 Task: Find connections with filter location Barpāli with filter topic #hr with filter profile language French with filter current company EInfochips (An Arrow Company) with filter school St. Michael's High School - India with filter industry Hospitals and Health Care with filter service category Videography with filter keywords title Software Engineer
Action: Mouse moved to (626, 84)
Screenshot: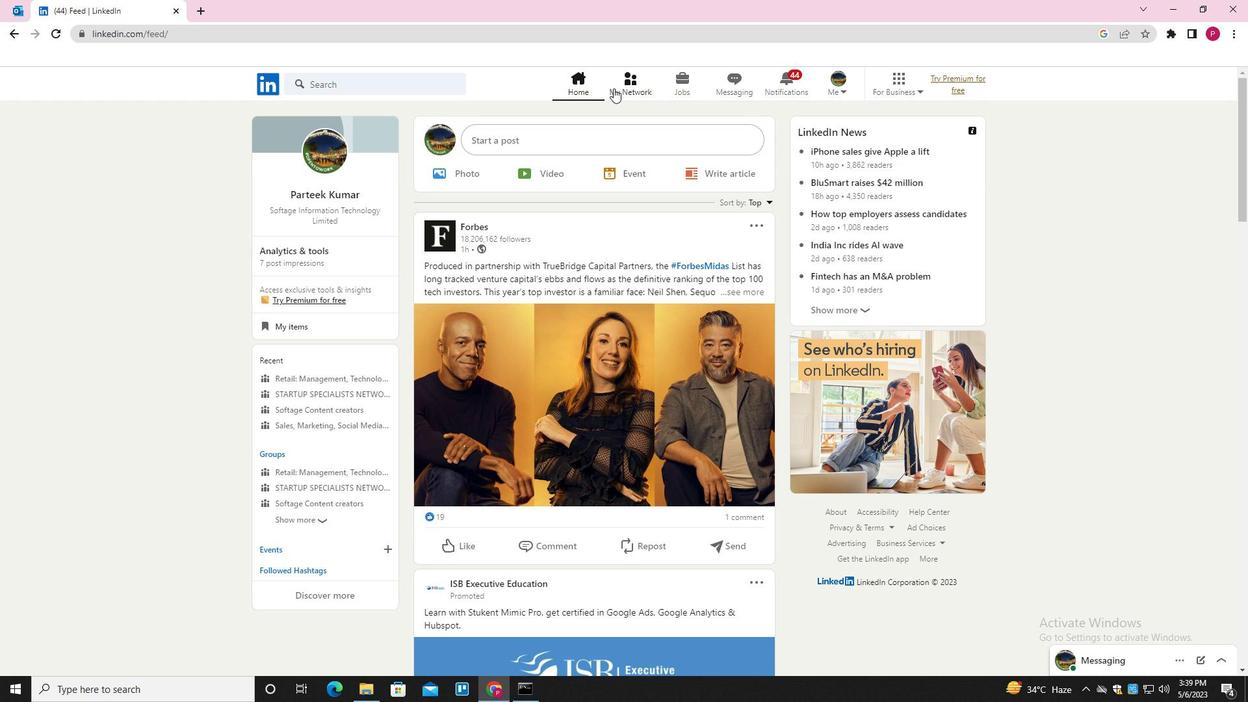
Action: Mouse pressed left at (626, 84)
Screenshot: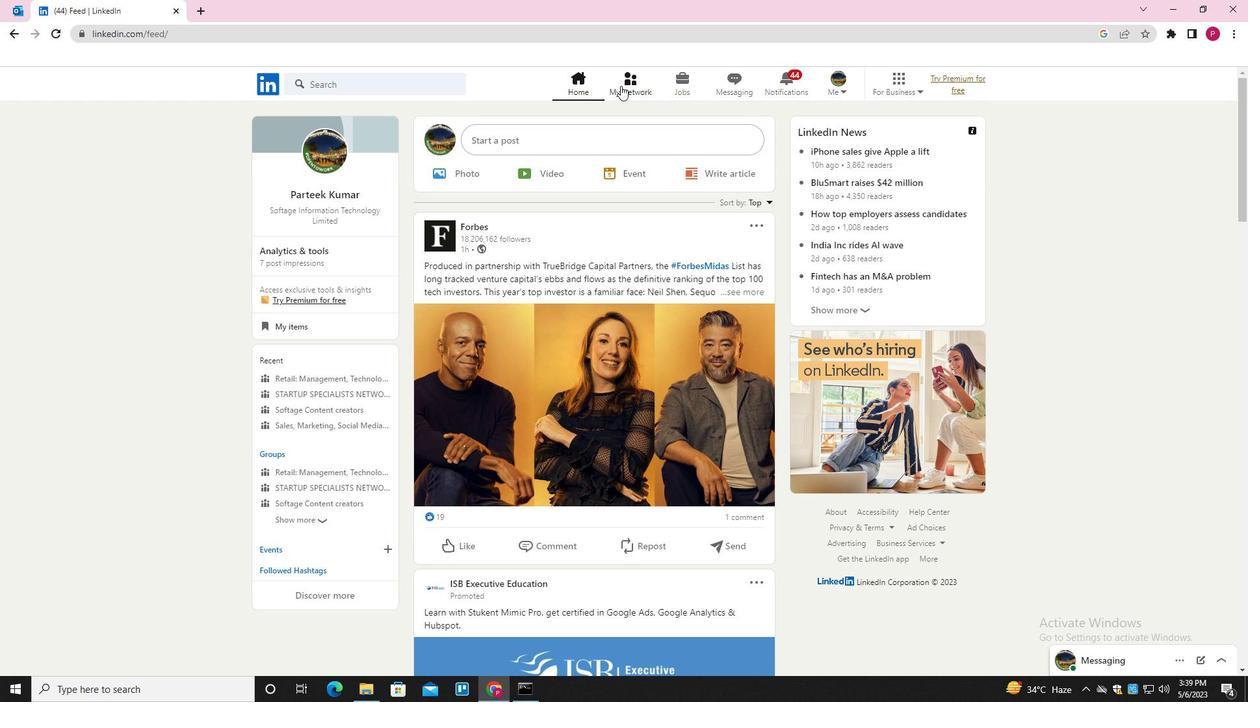 
Action: Mouse moved to (401, 159)
Screenshot: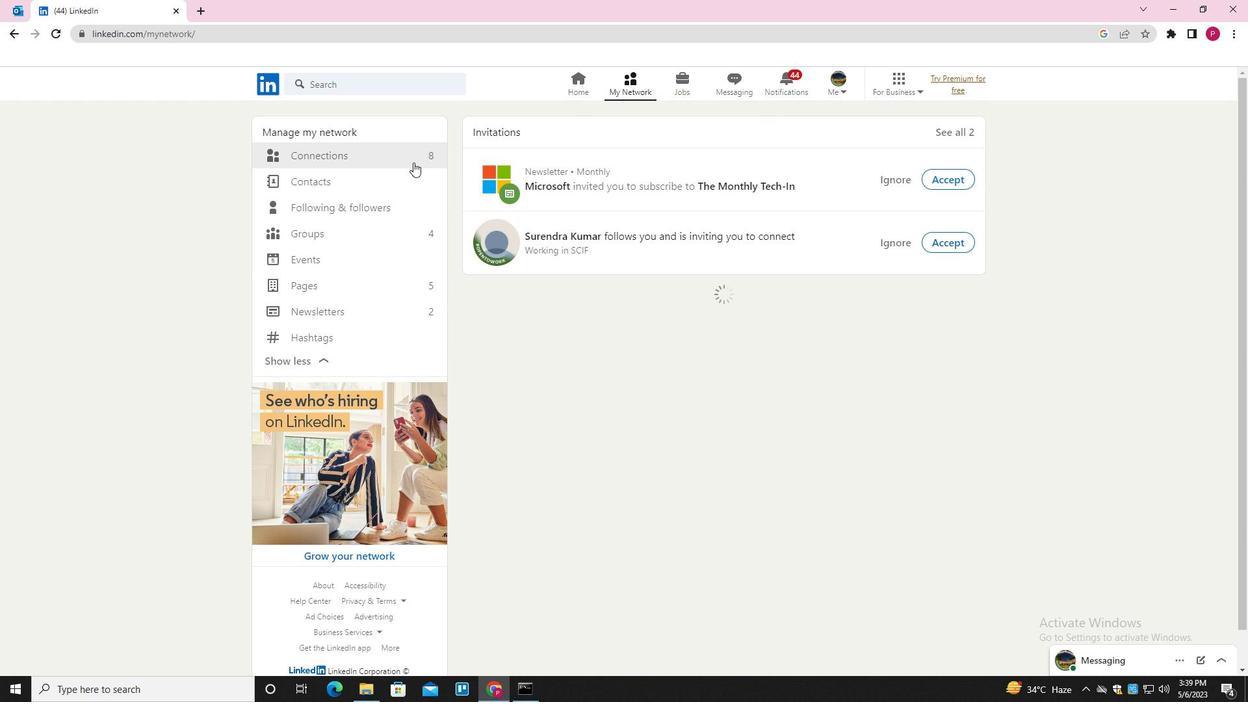 
Action: Mouse pressed left at (401, 159)
Screenshot: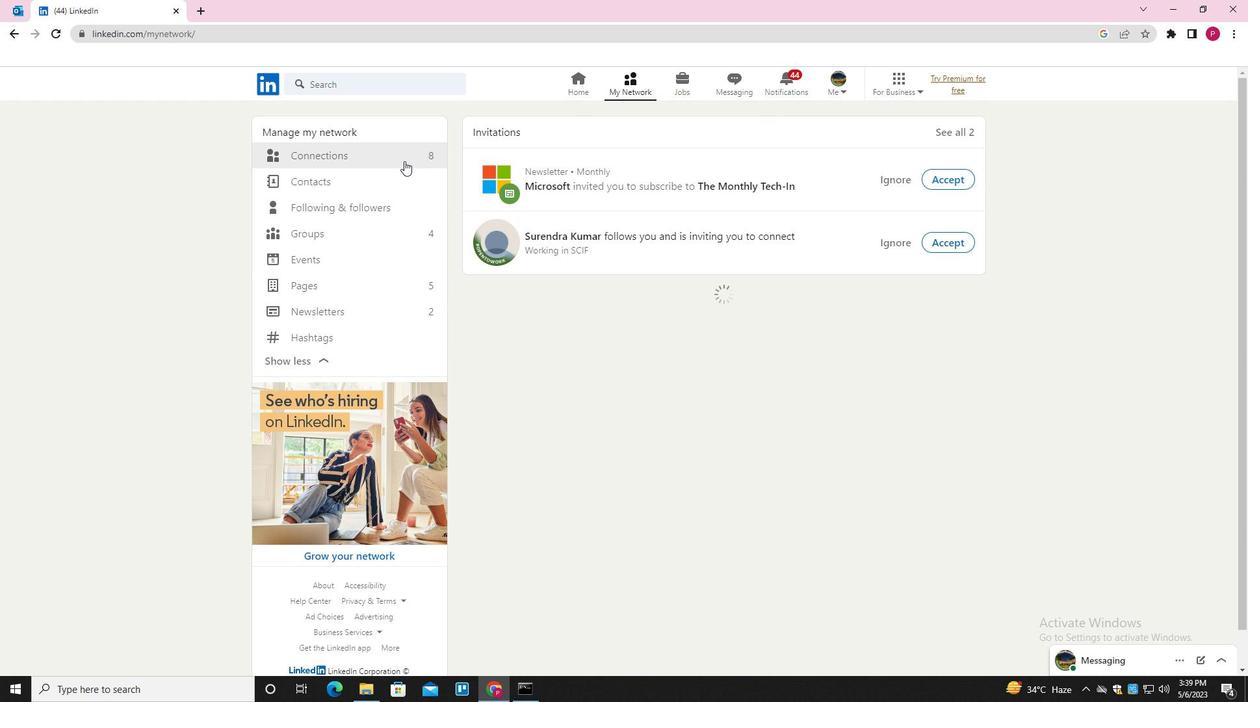 
Action: Mouse moved to (719, 156)
Screenshot: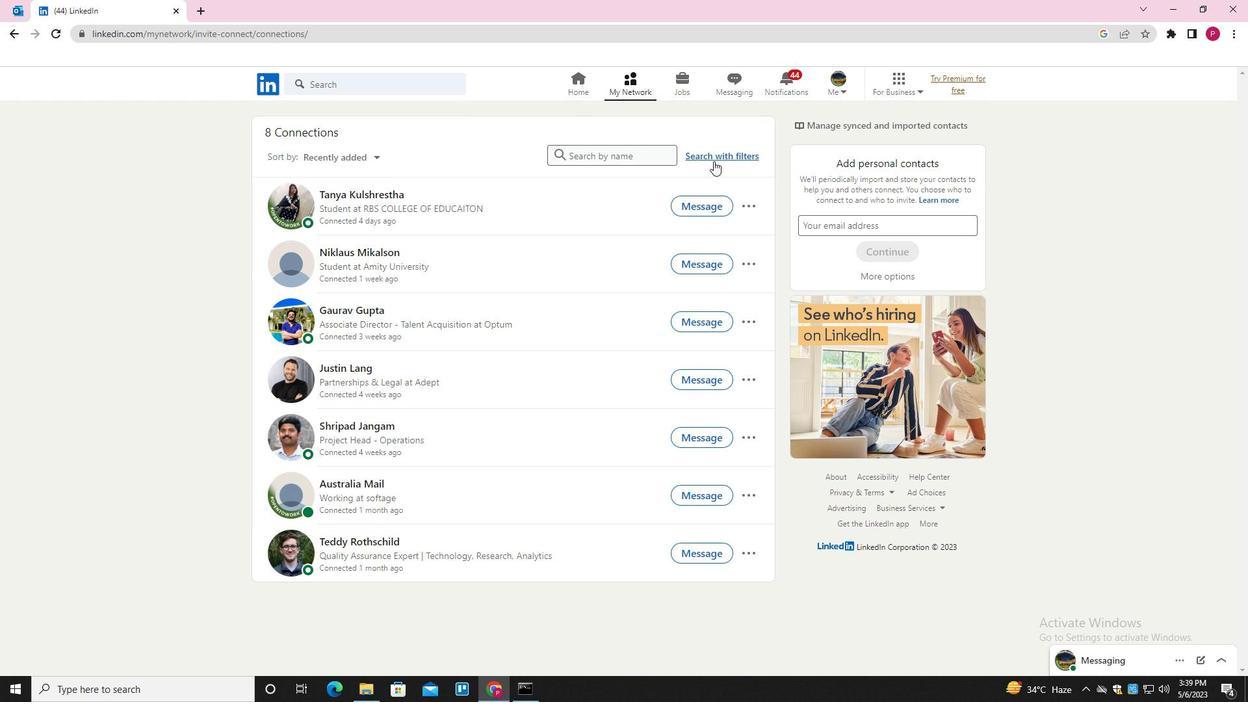 
Action: Mouse pressed left at (719, 156)
Screenshot: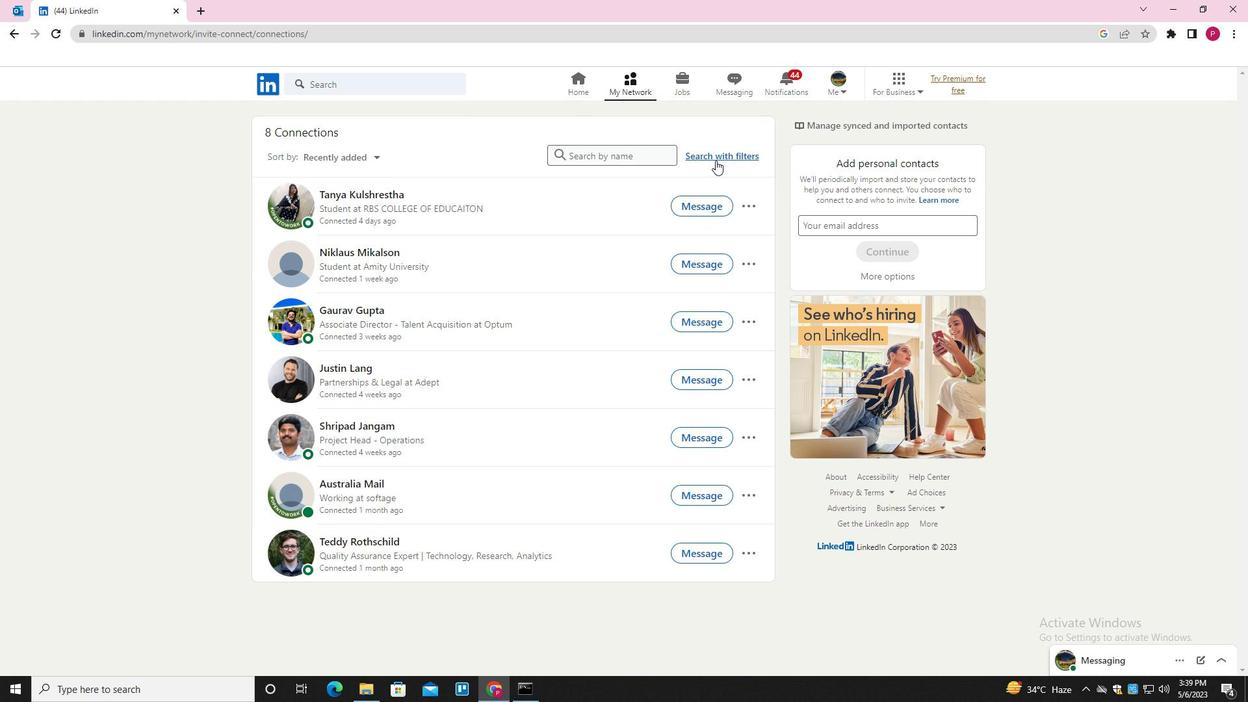 
Action: Mouse moved to (661, 118)
Screenshot: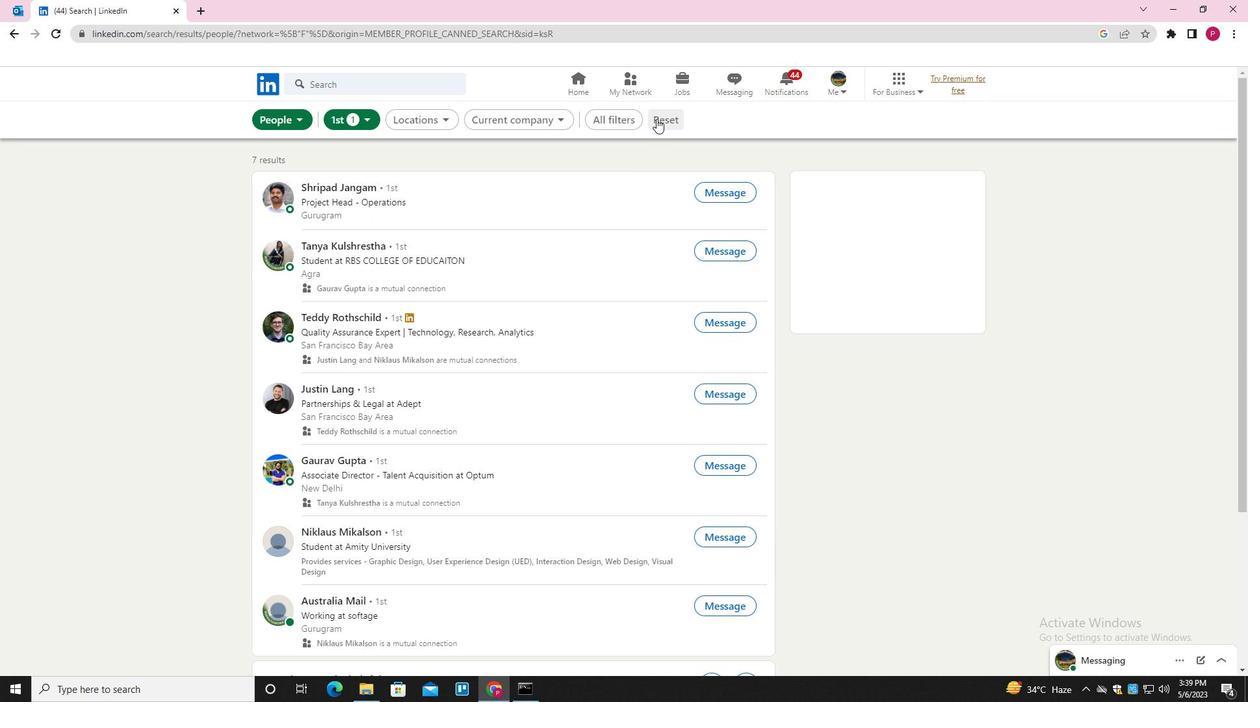 
Action: Mouse pressed left at (661, 118)
Screenshot: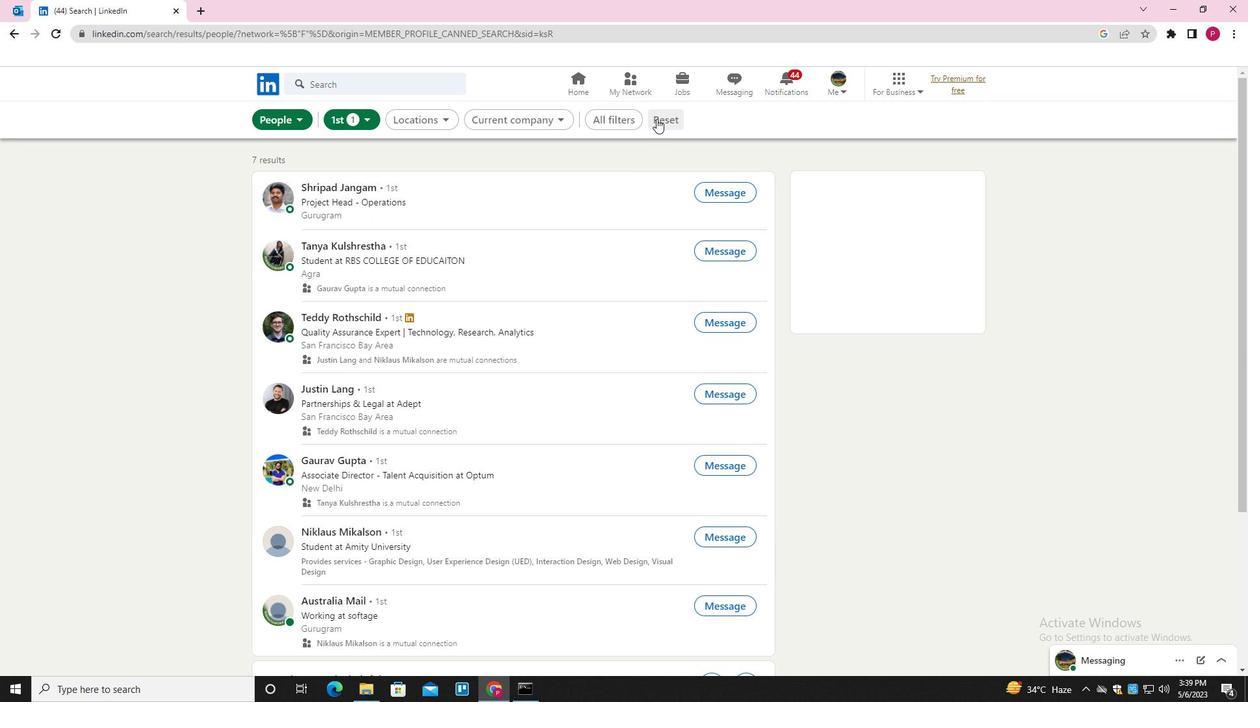 
Action: Mouse moved to (630, 123)
Screenshot: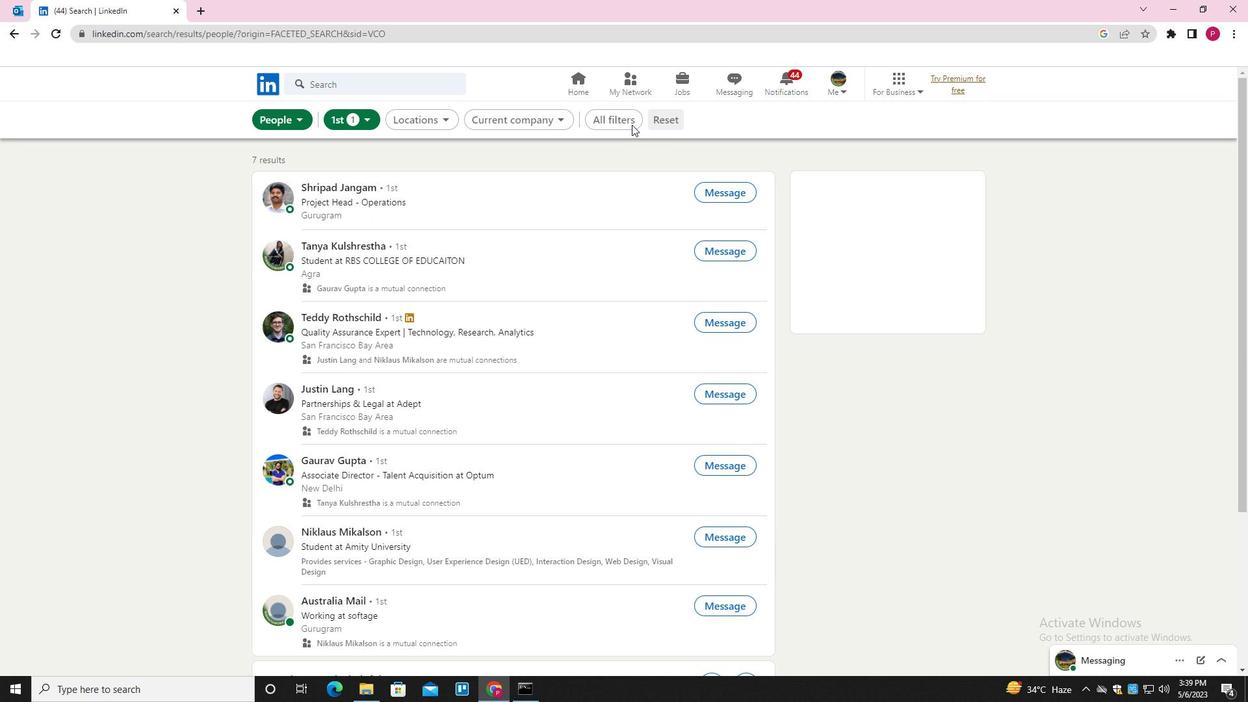 
Action: Mouse pressed left at (630, 123)
Screenshot: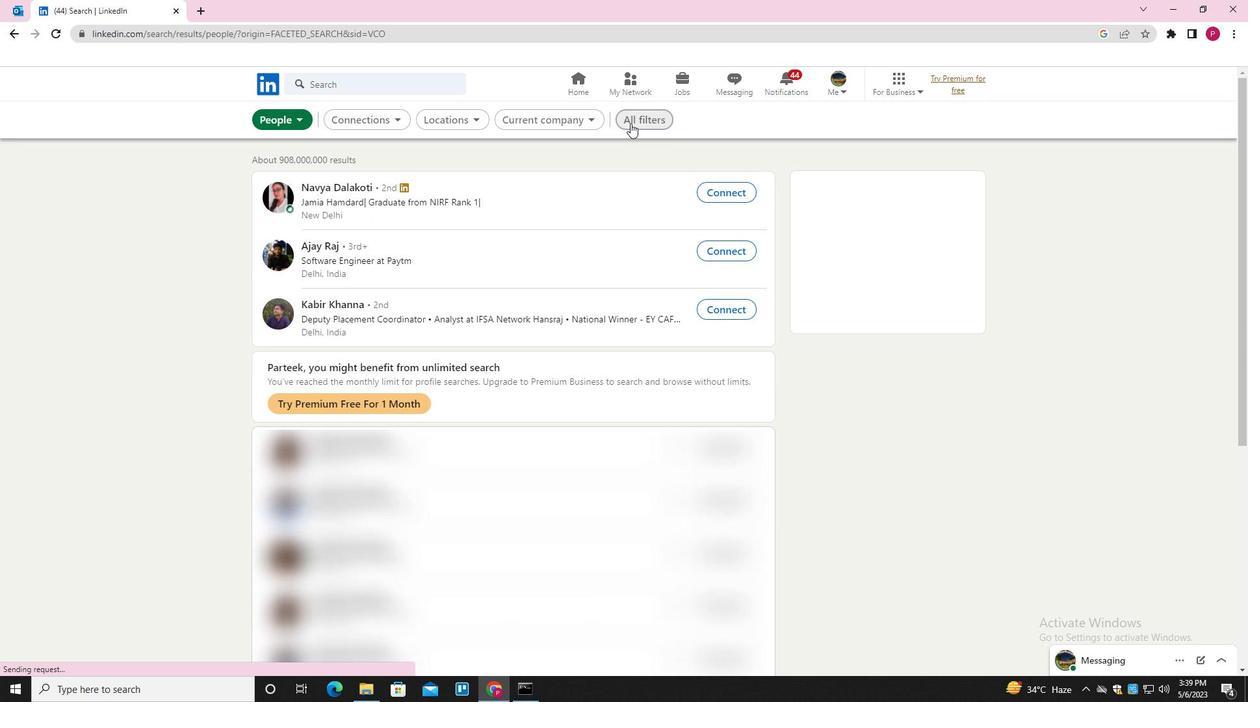 
Action: Mouse moved to (971, 373)
Screenshot: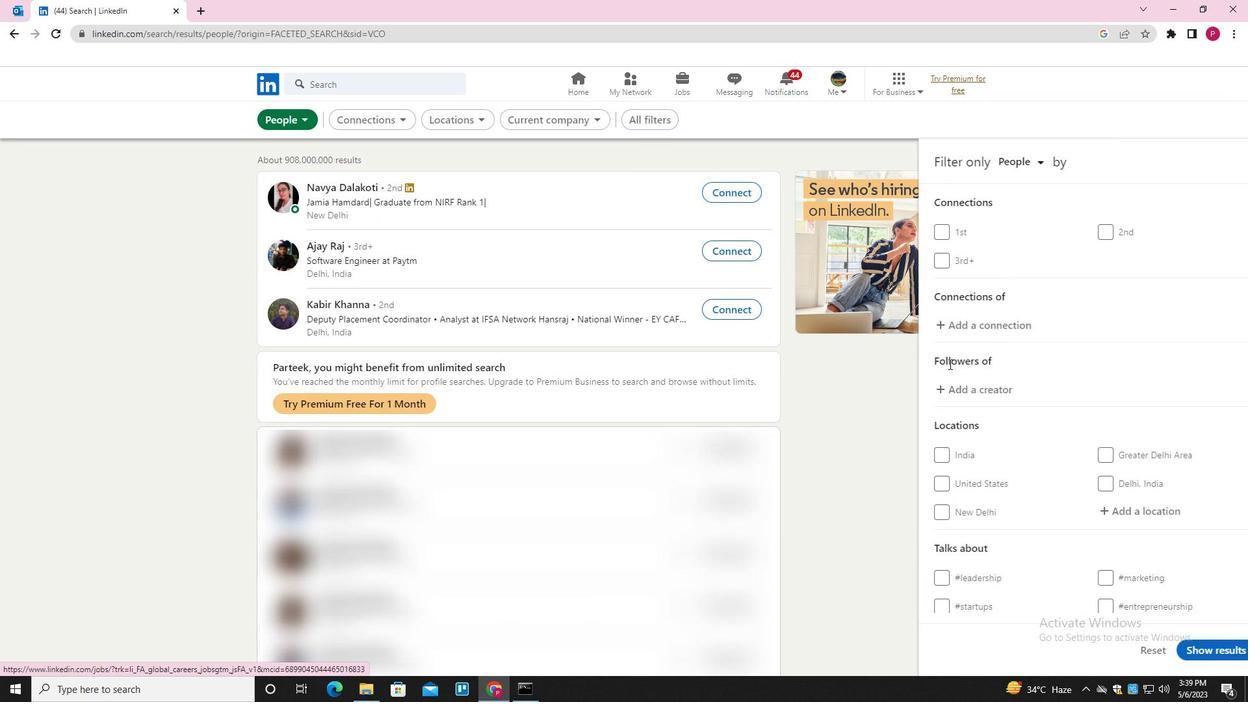 
Action: Mouse scrolled (971, 373) with delta (0, 0)
Screenshot: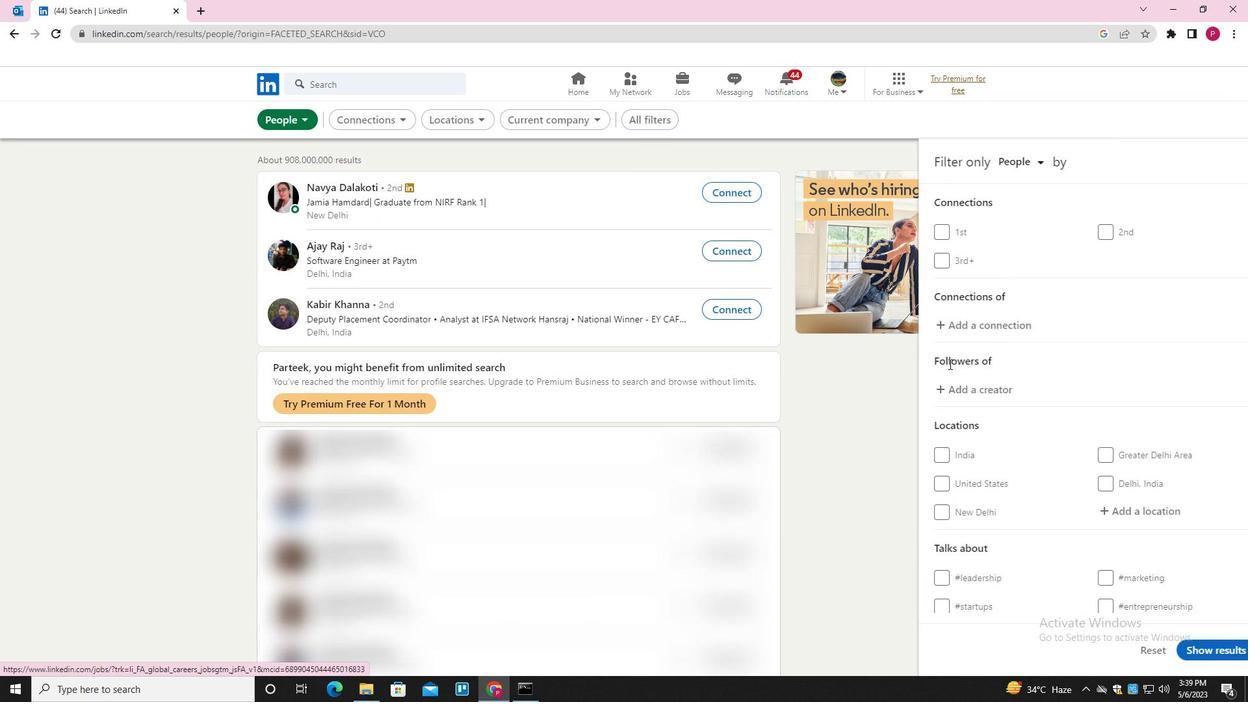 
Action: Mouse moved to (979, 378)
Screenshot: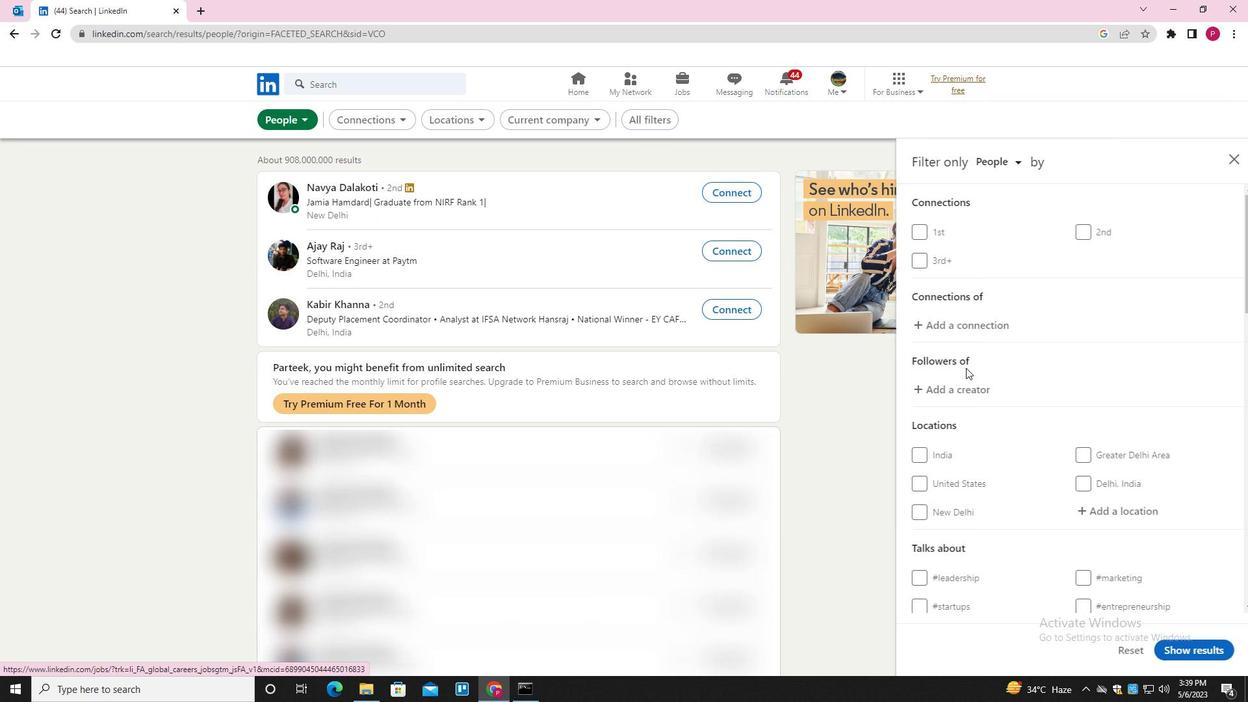 
Action: Mouse scrolled (979, 377) with delta (0, 0)
Screenshot: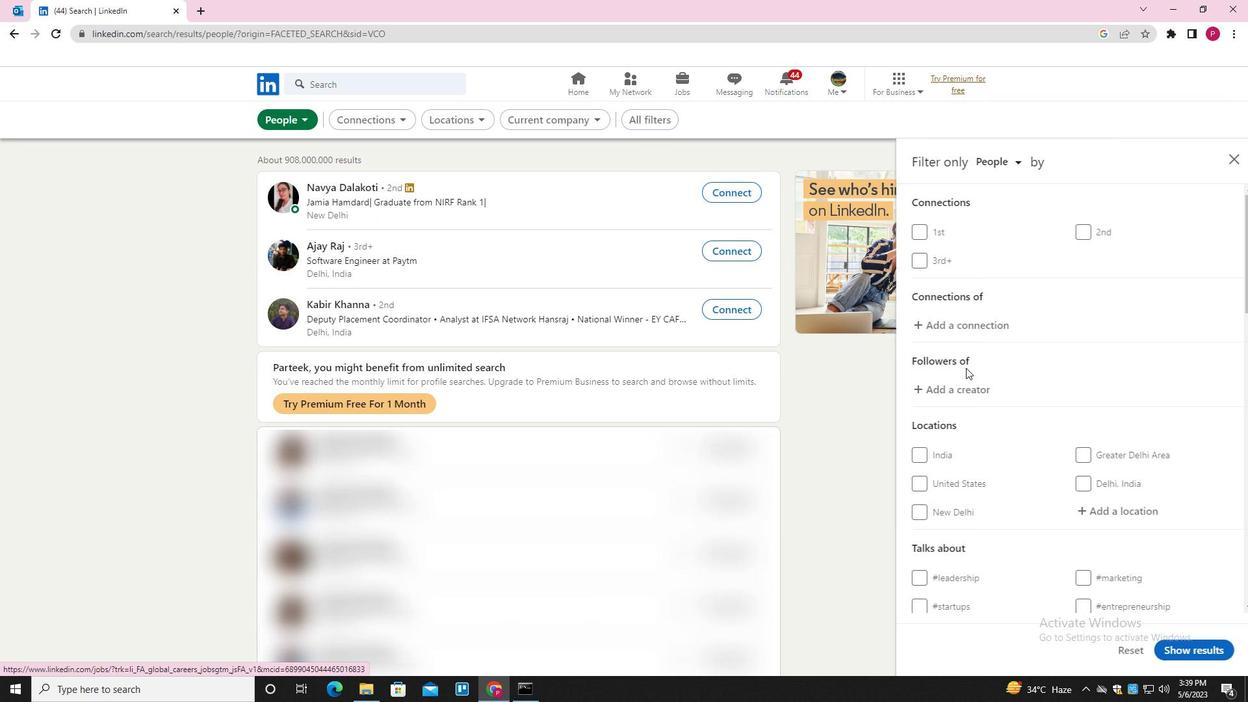 
Action: Mouse moved to (1093, 387)
Screenshot: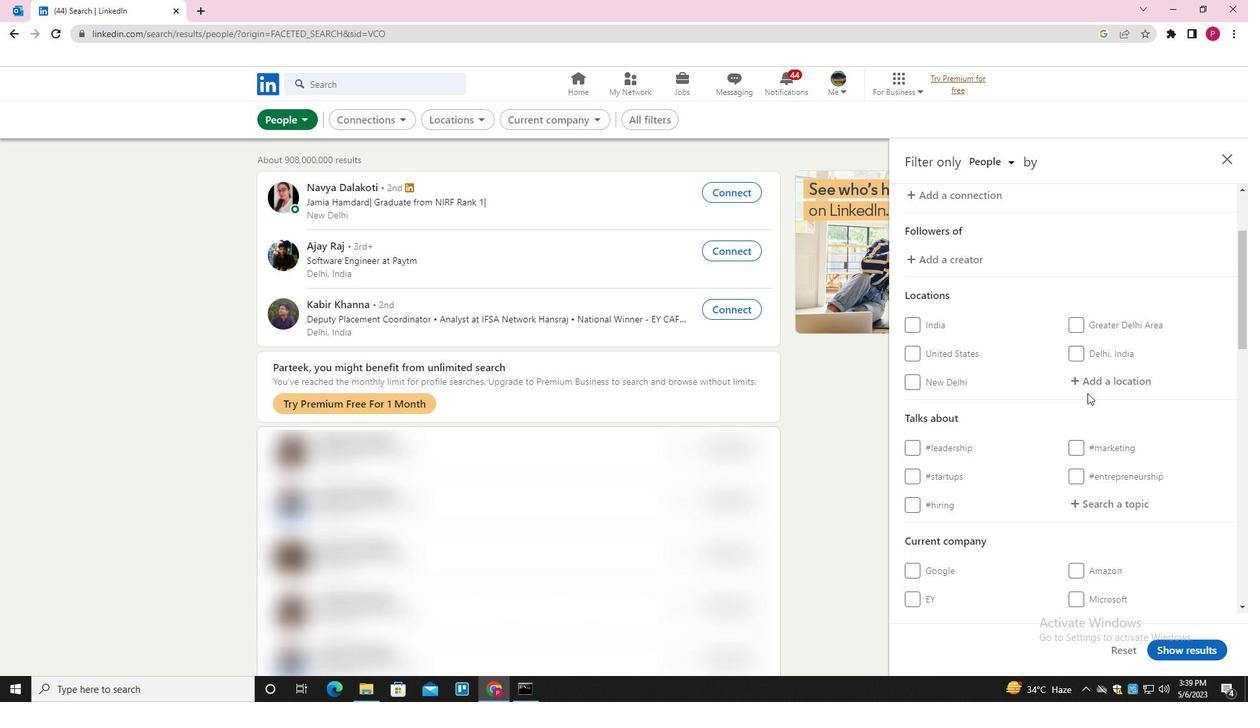 
Action: Mouse pressed left at (1093, 387)
Screenshot: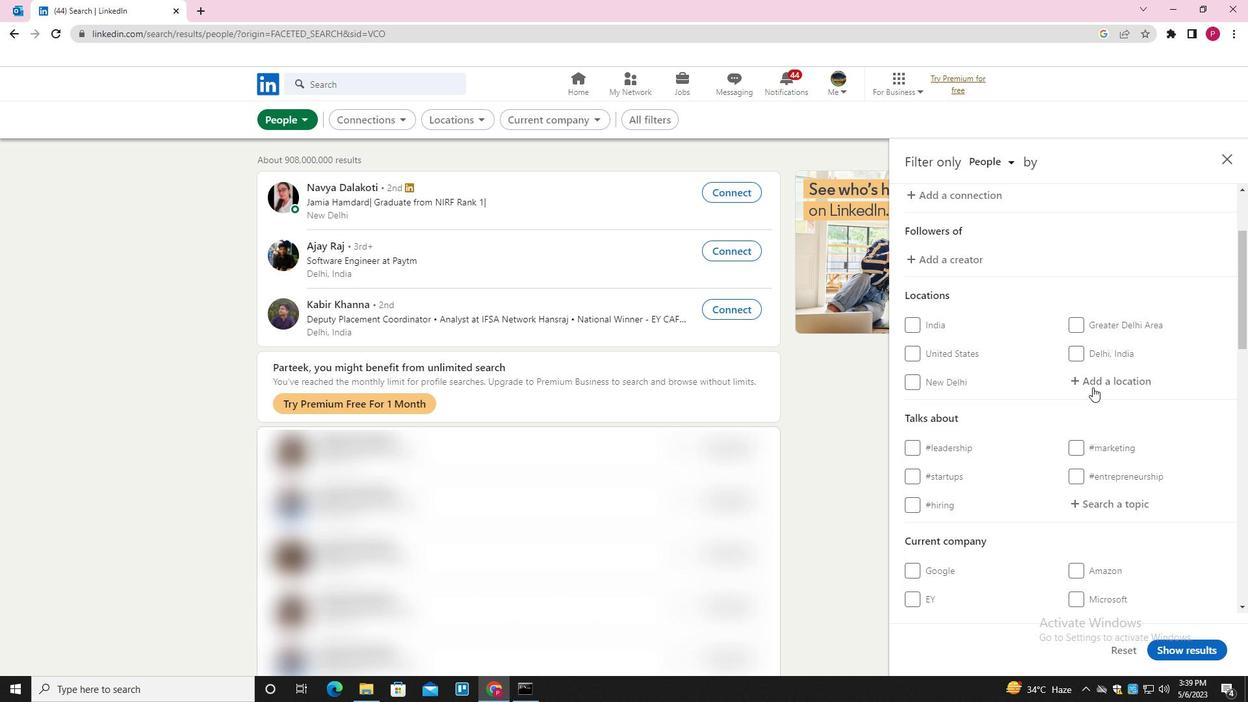 
Action: Mouse moved to (923, 451)
Screenshot: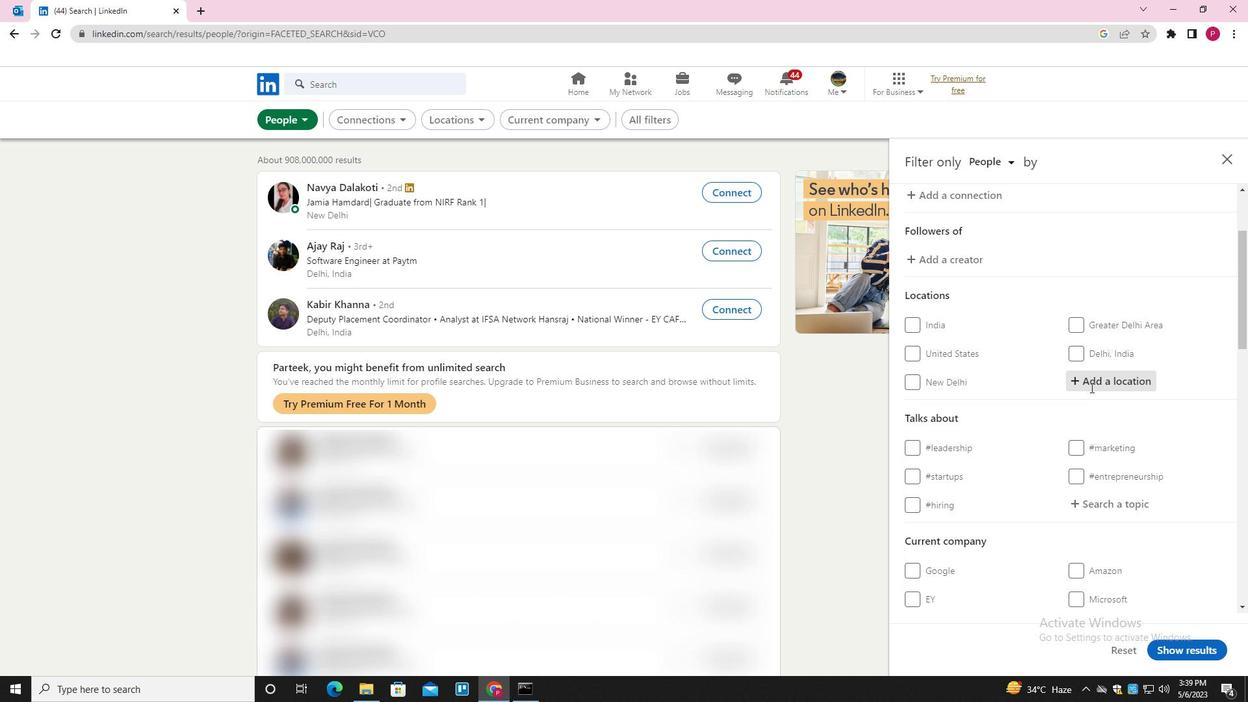 
Action: Key pressed <Key.shift>BARPALI<Key.down><Key.enter>
Screenshot: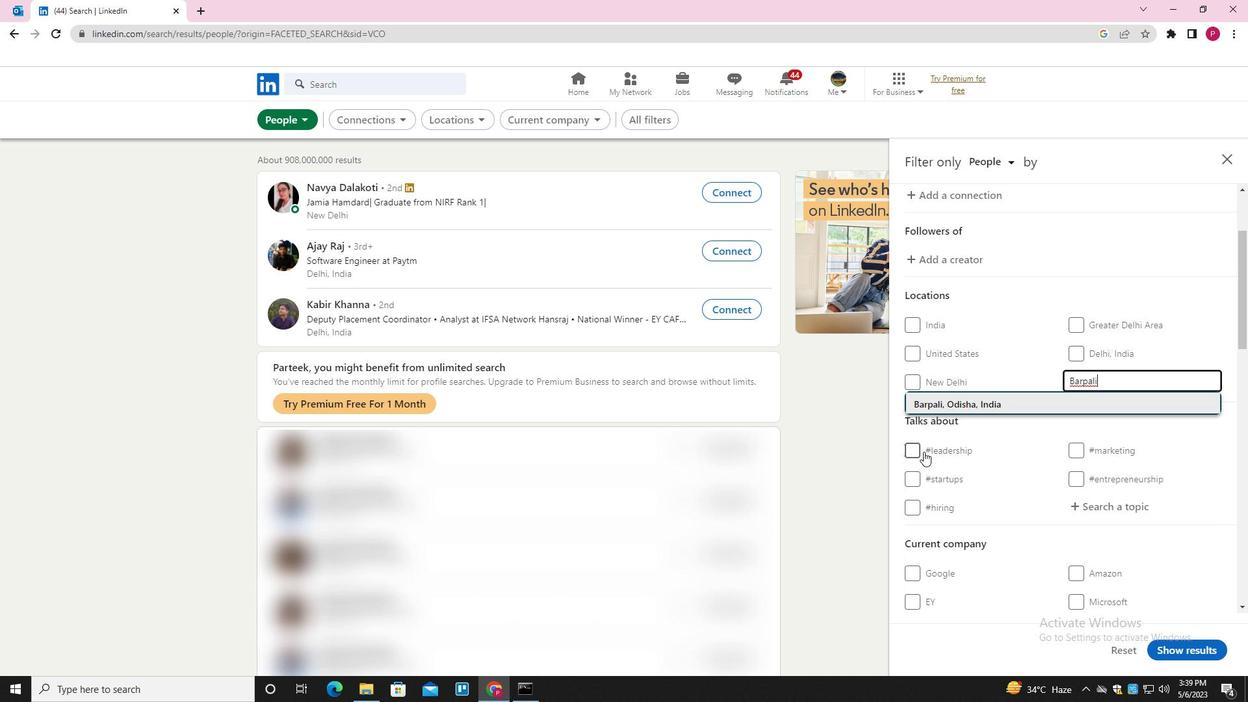 
Action: Mouse moved to (936, 459)
Screenshot: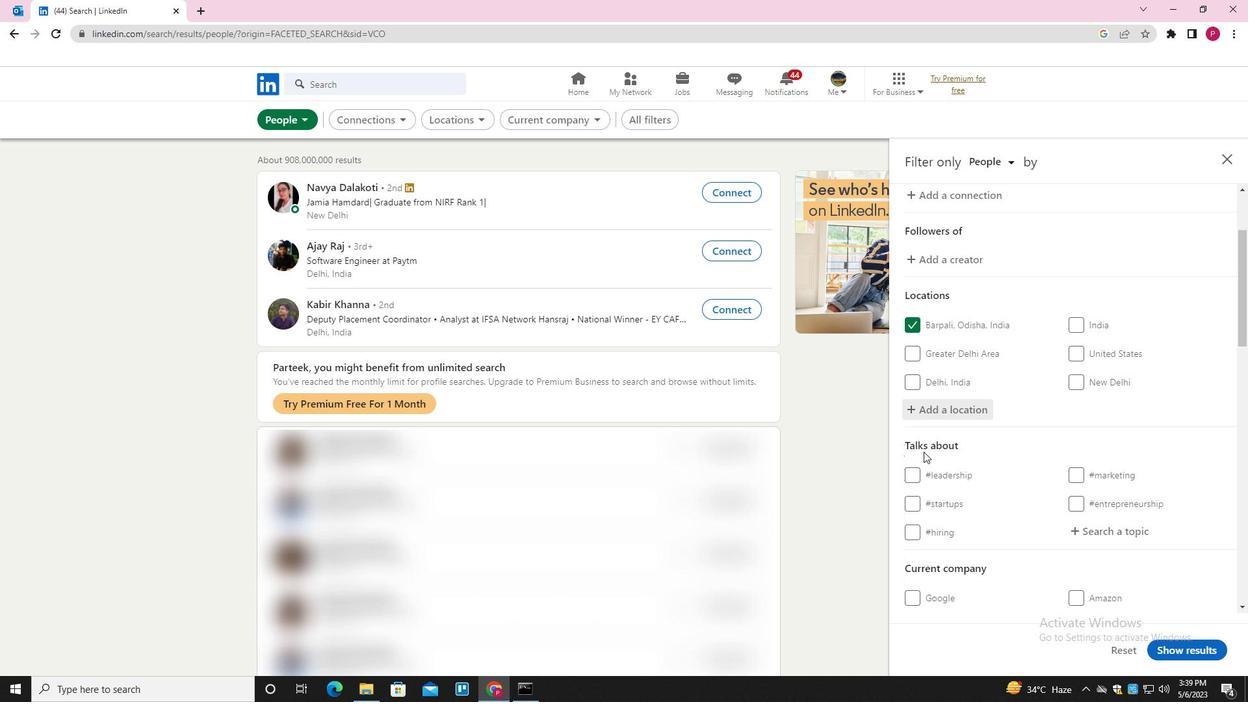 
Action: Mouse scrolled (936, 458) with delta (0, 0)
Screenshot: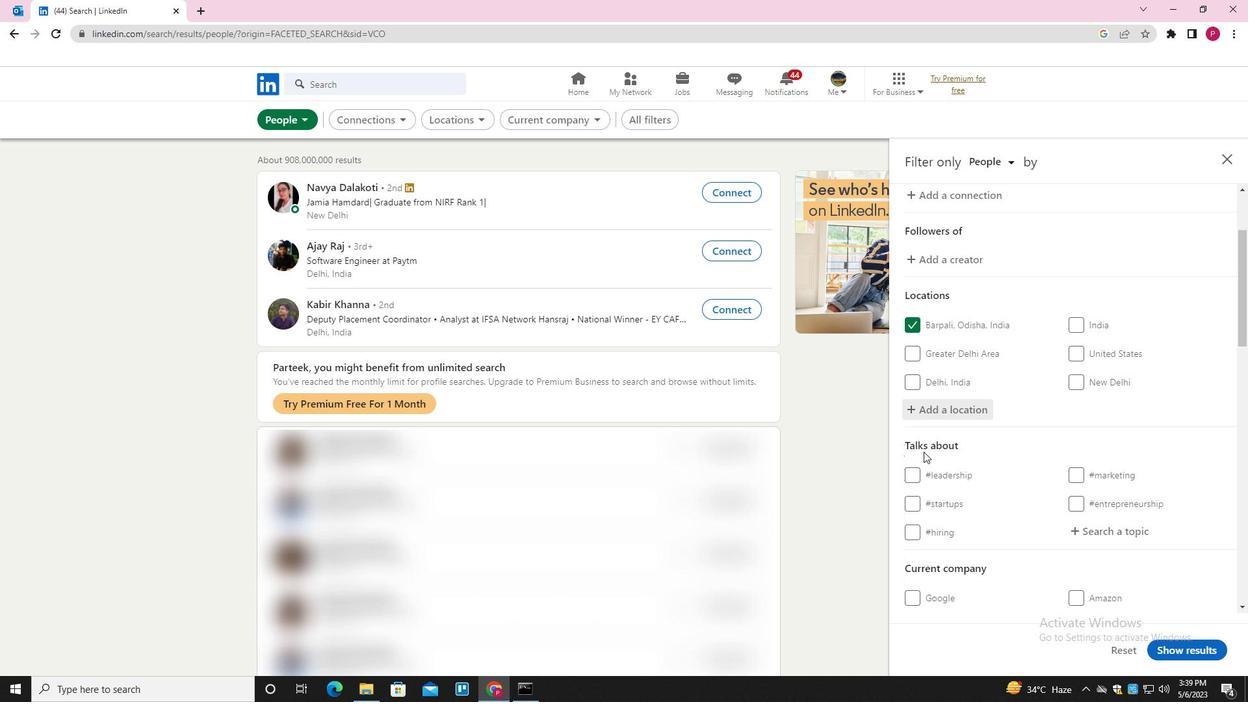 
Action: Mouse moved to (994, 470)
Screenshot: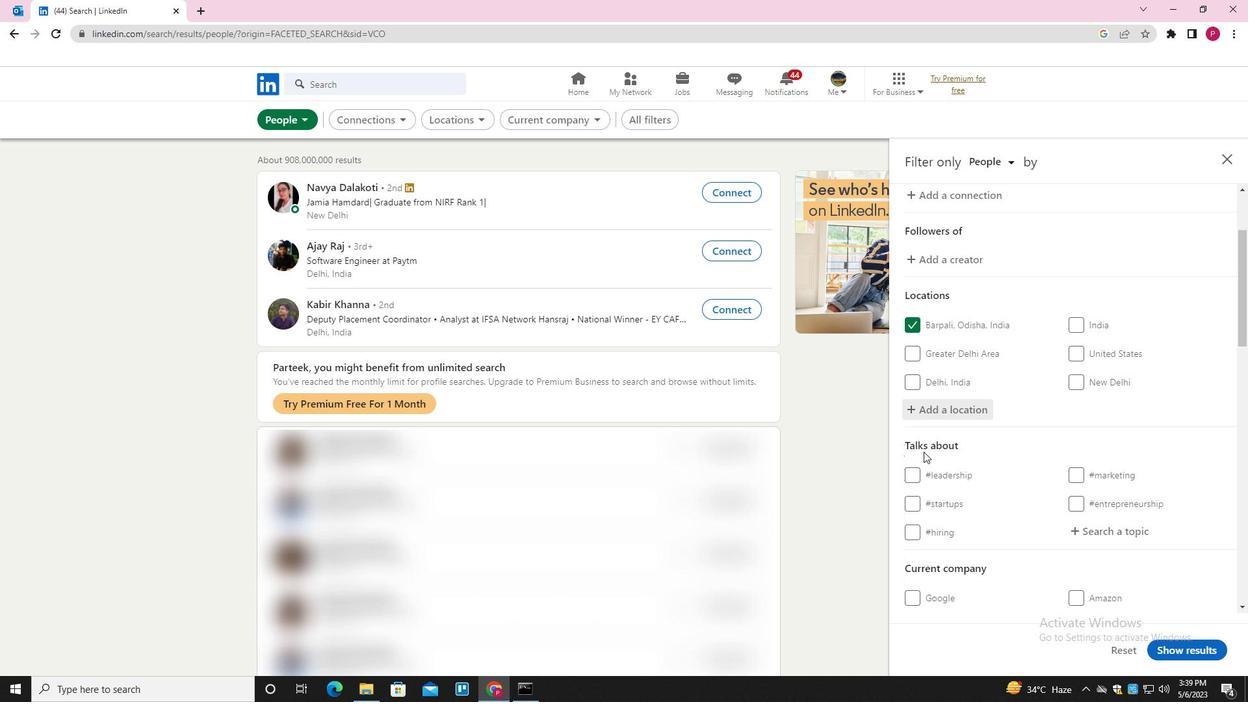 
Action: Mouse scrolled (994, 469) with delta (0, 0)
Screenshot: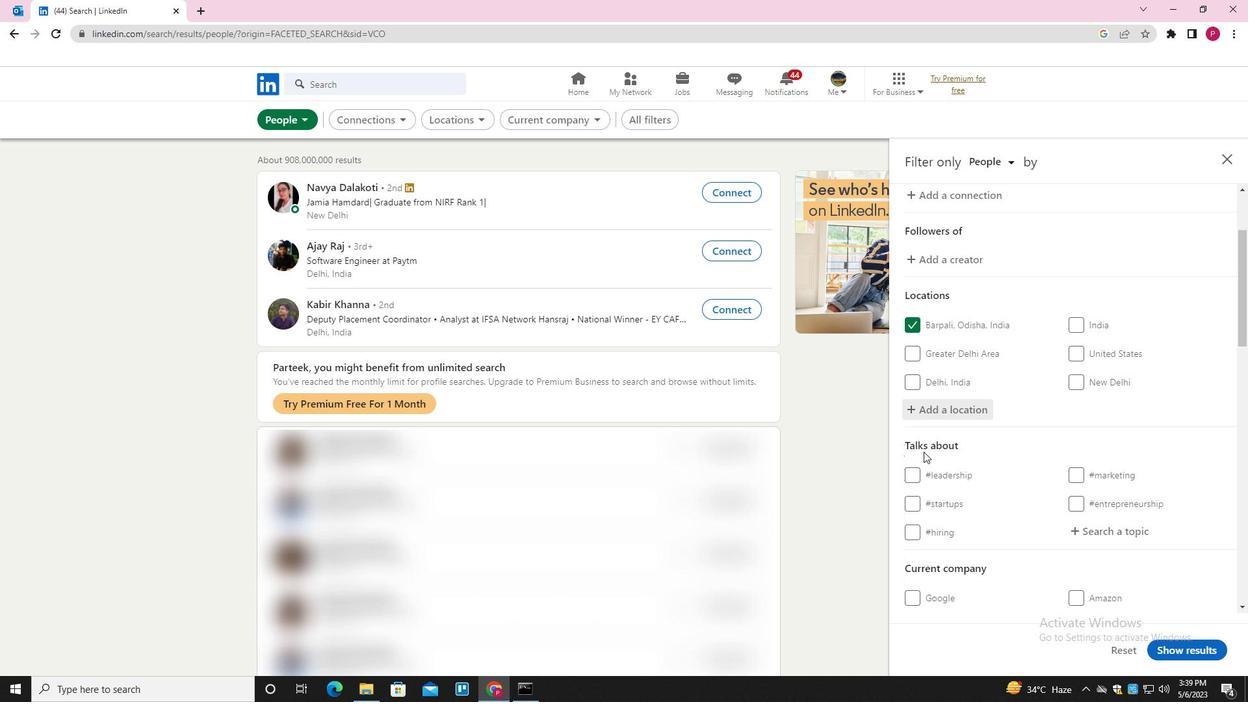 
Action: Mouse moved to (1107, 386)
Screenshot: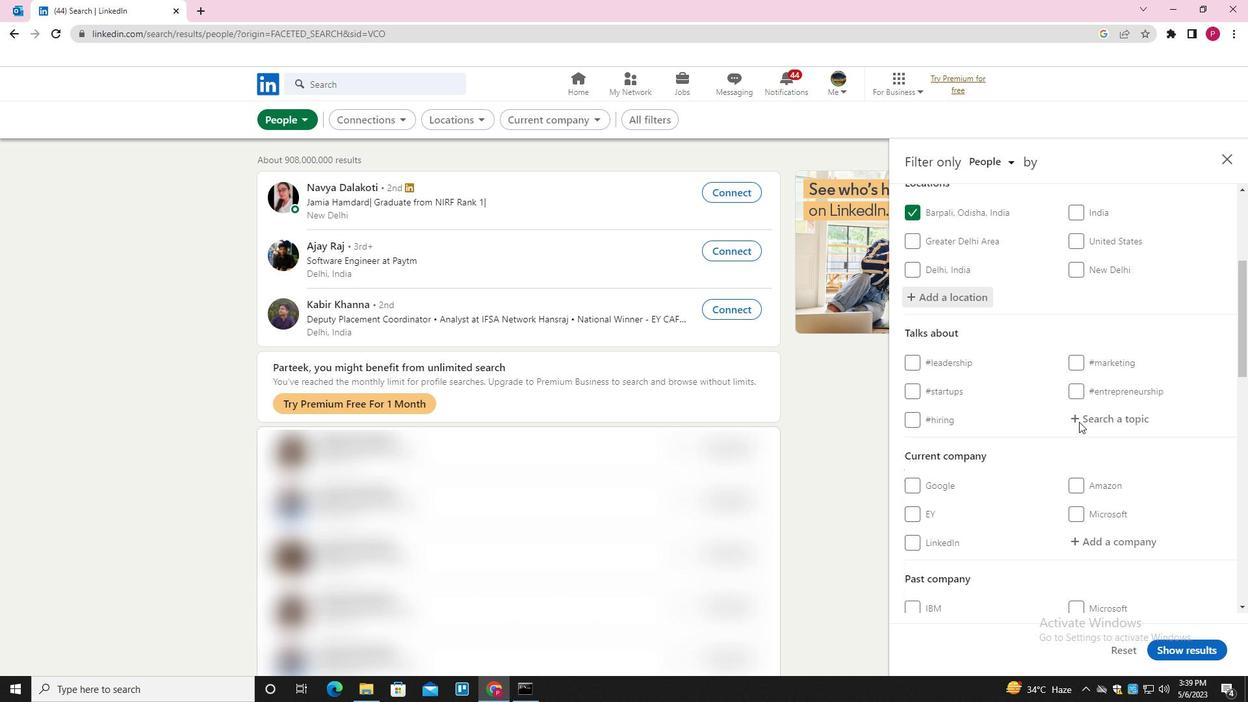 
Action: Mouse pressed left at (1107, 386)
Screenshot: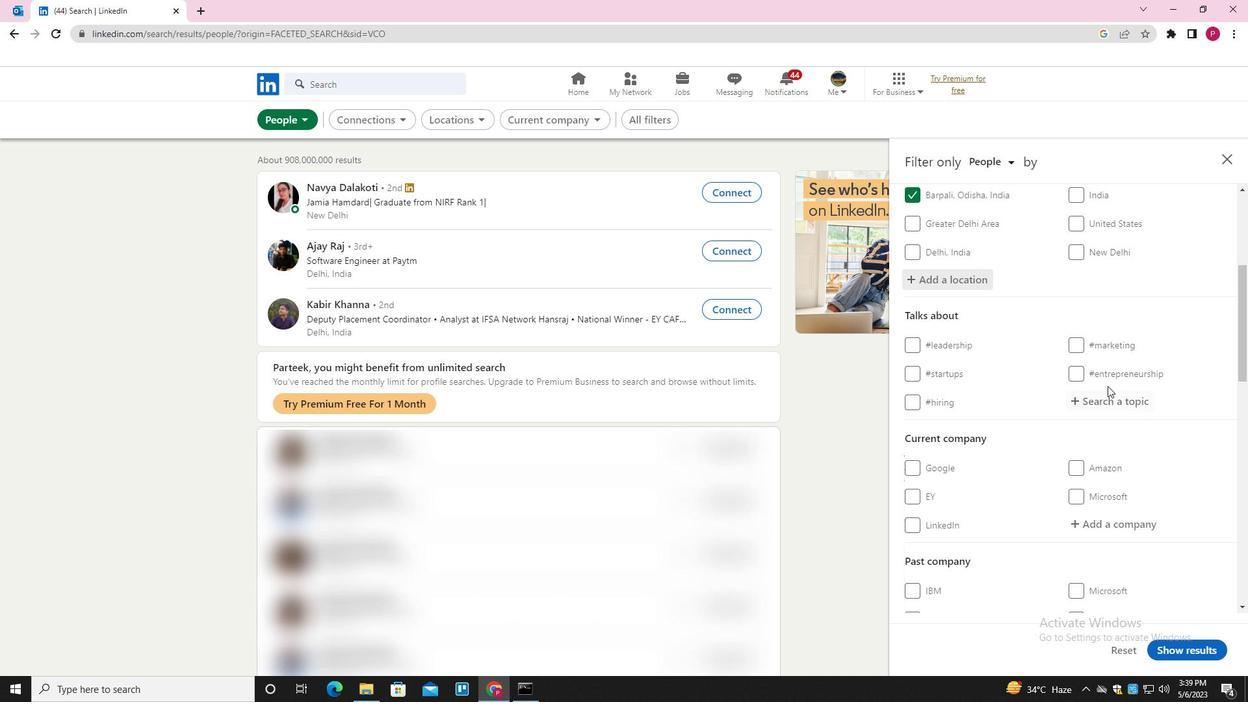 
Action: Mouse moved to (1103, 397)
Screenshot: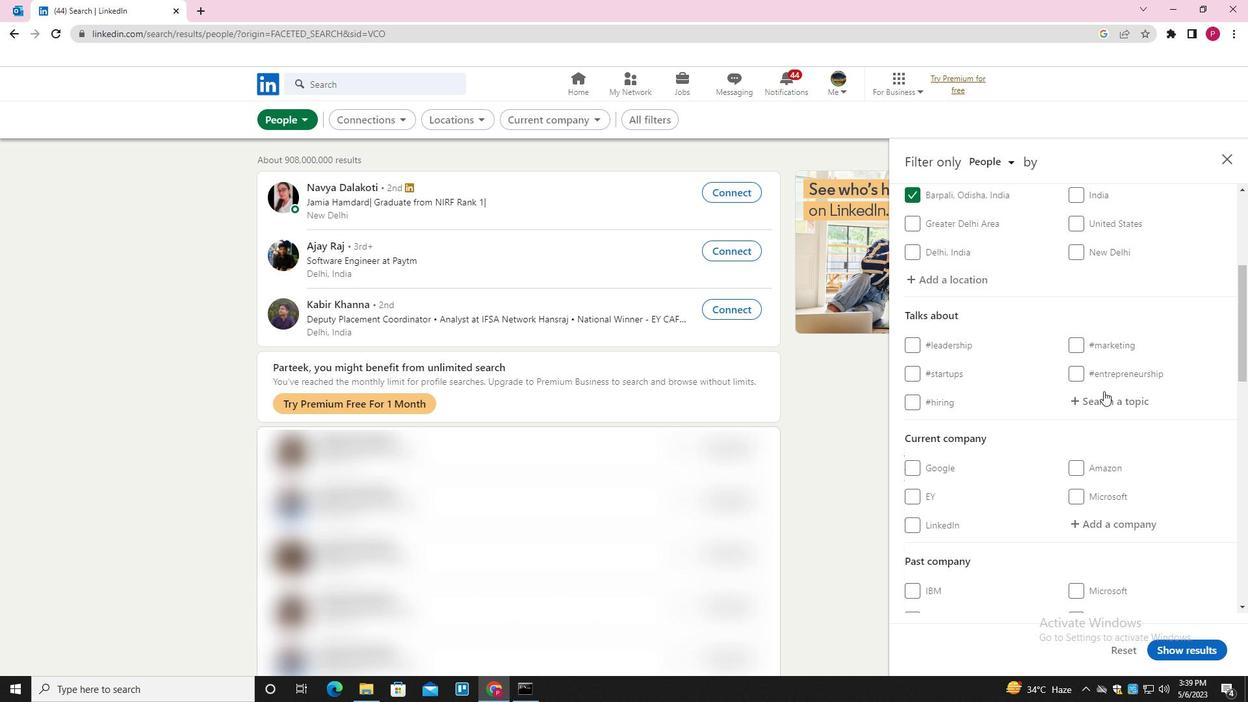 
Action: Mouse pressed left at (1103, 397)
Screenshot: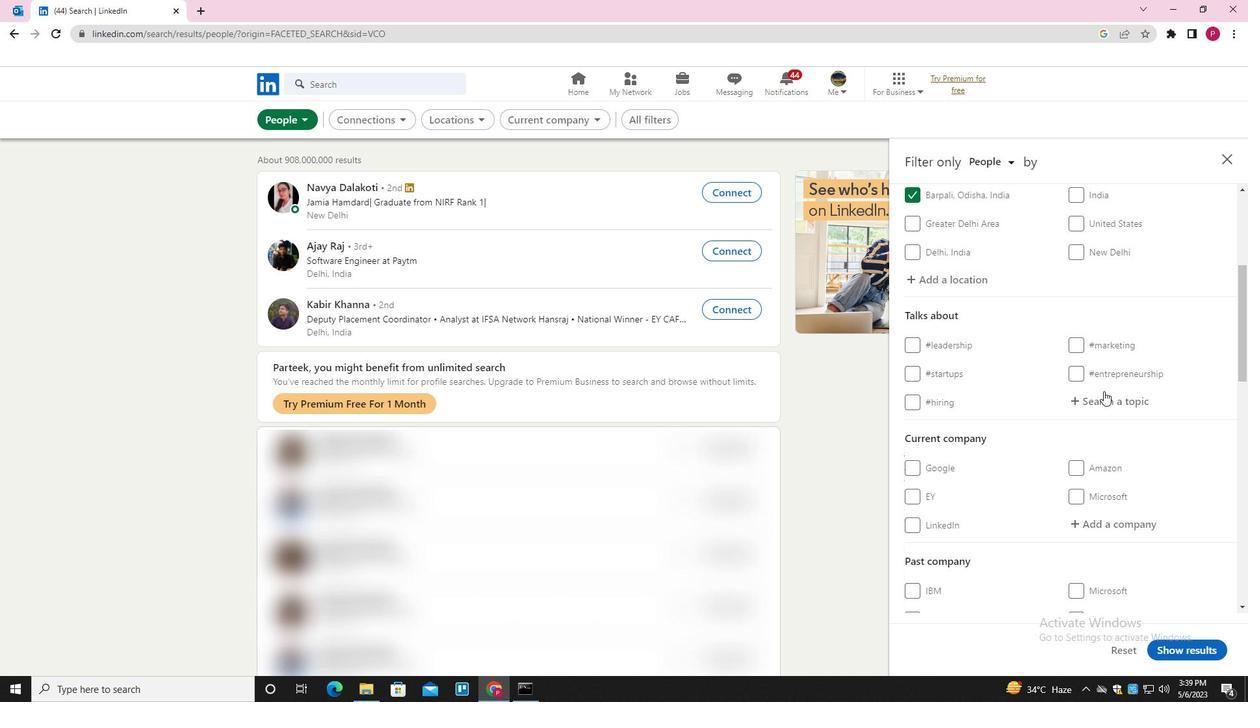 
Action: Mouse moved to (1089, 395)
Screenshot: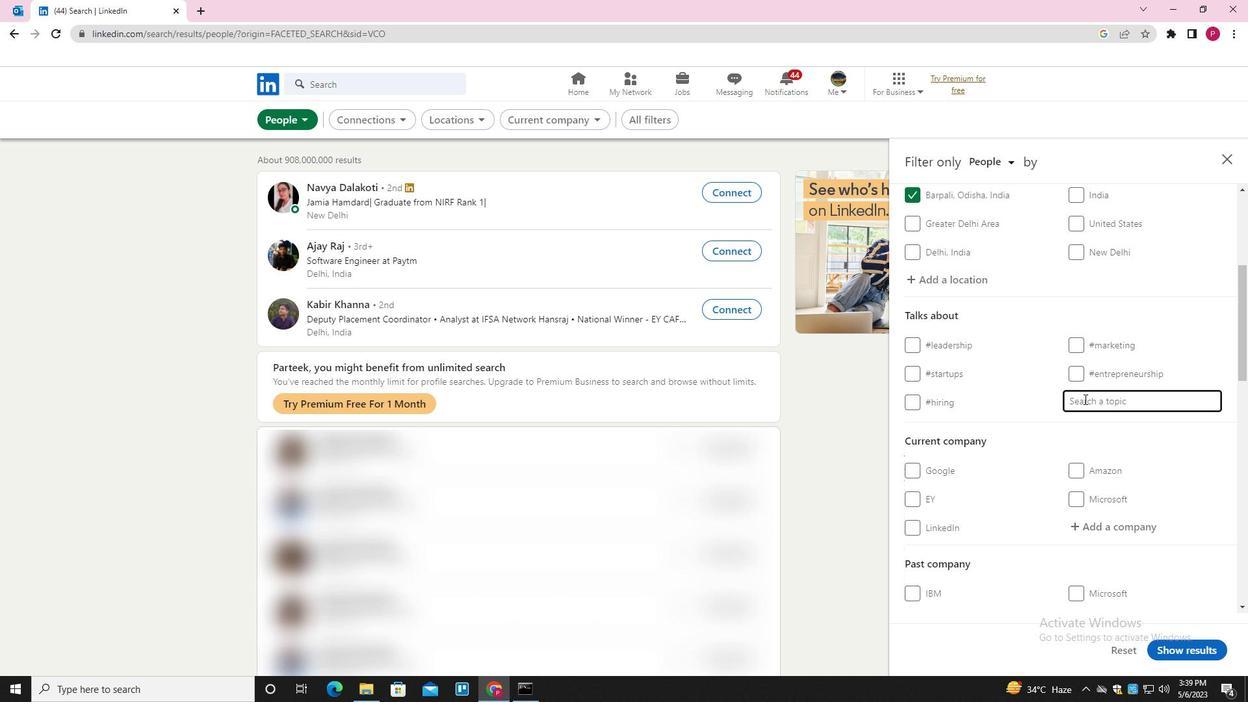
Action: Key pressed HR<Key.down><Key.enter>
Screenshot: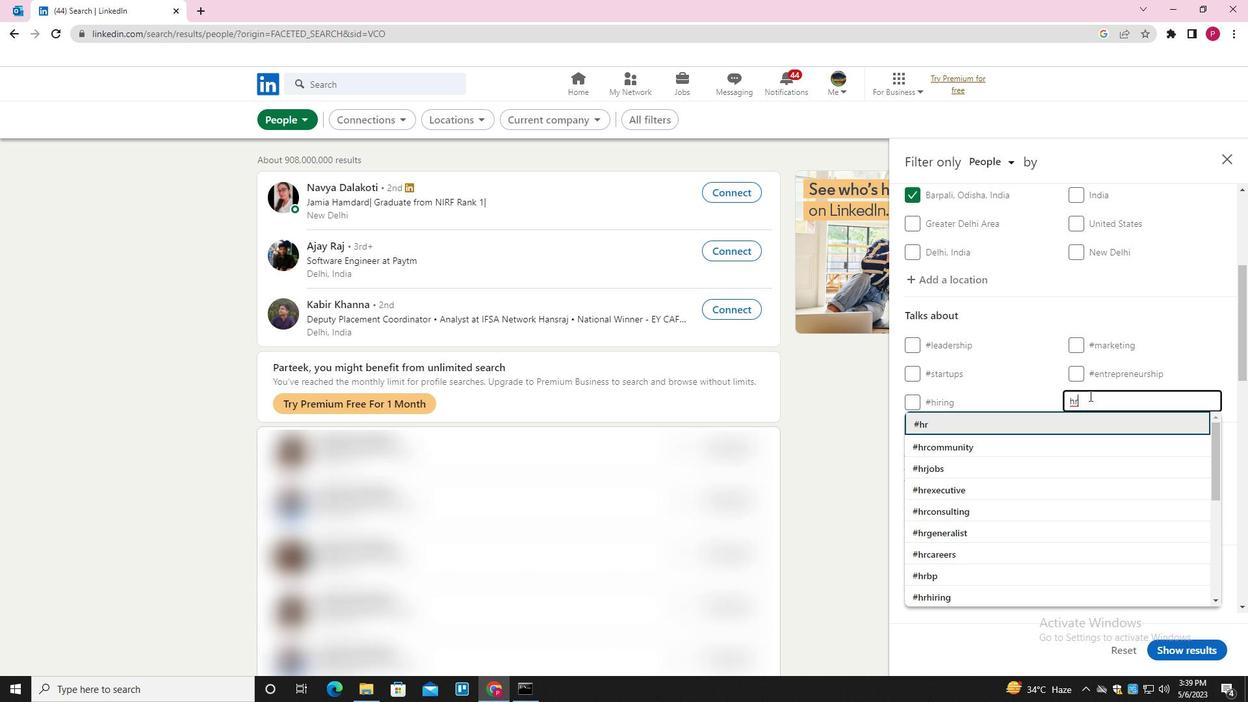 
Action: Mouse moved to (1035, 438)
Screenshot: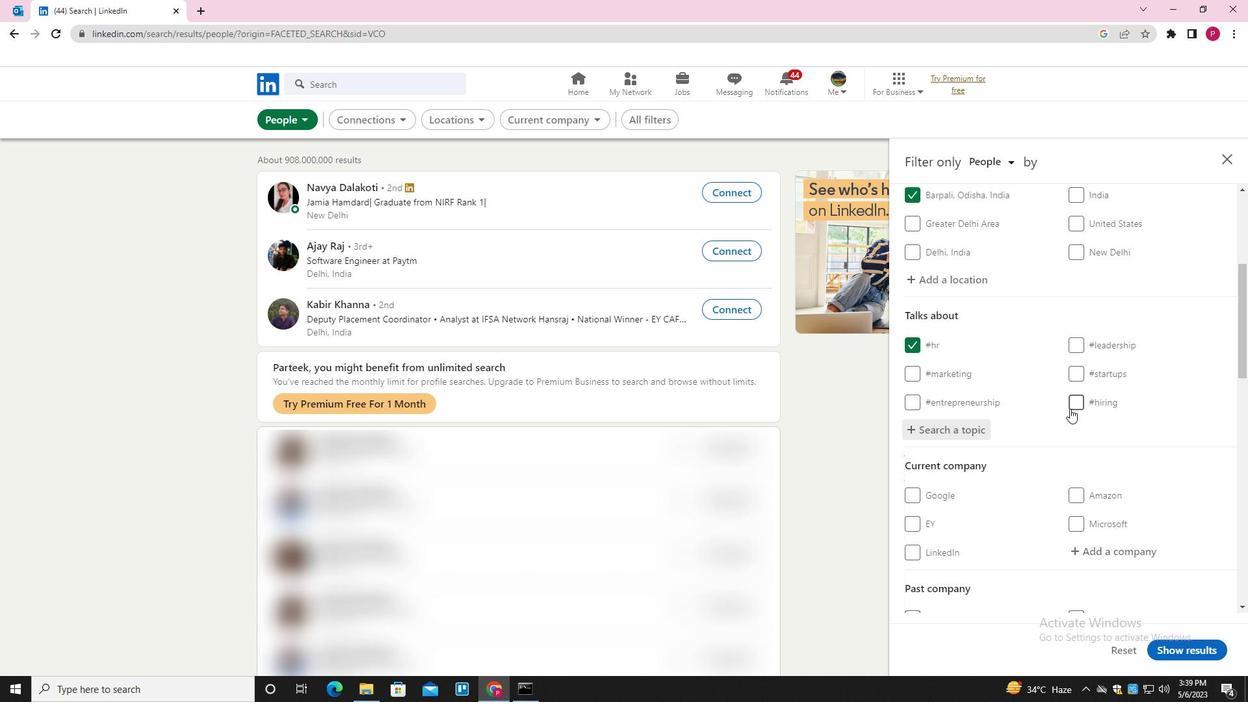 
Action: Mouse scrolled (1035, 437) with delta (0, 0)
Screenshot: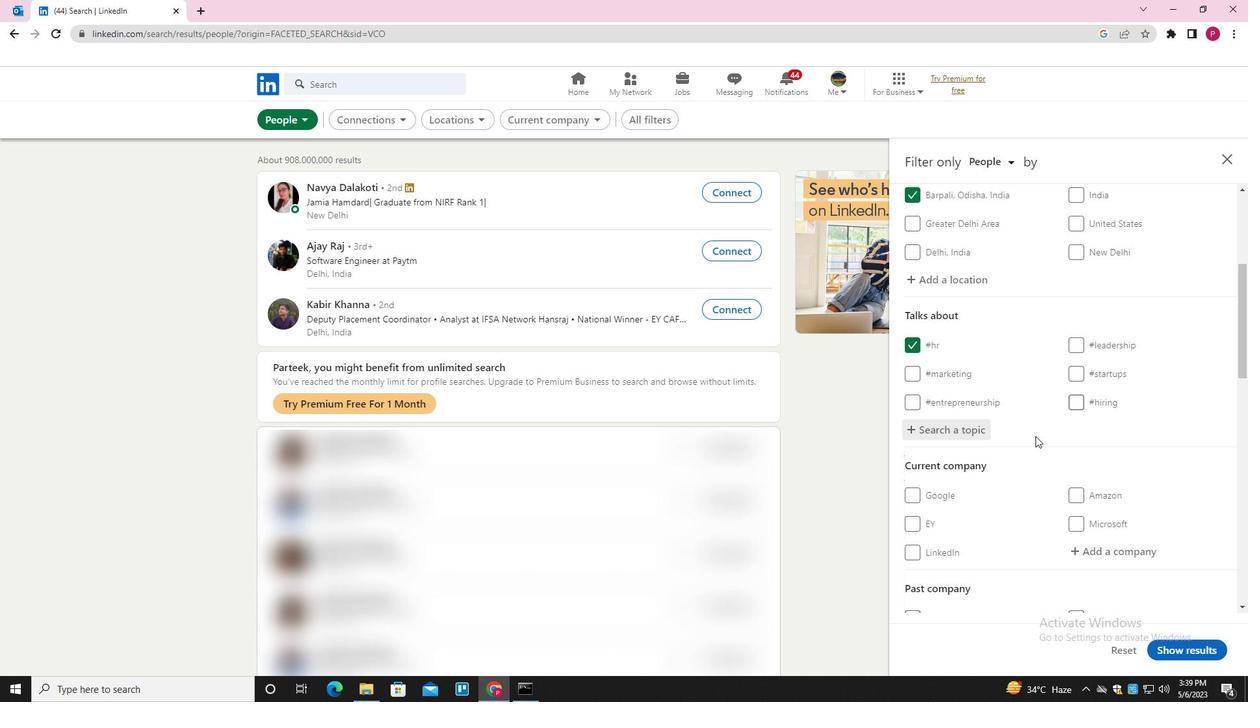 
Action: Mouse scrolled (1035, 437) with delta (0, 0)
Screenshot: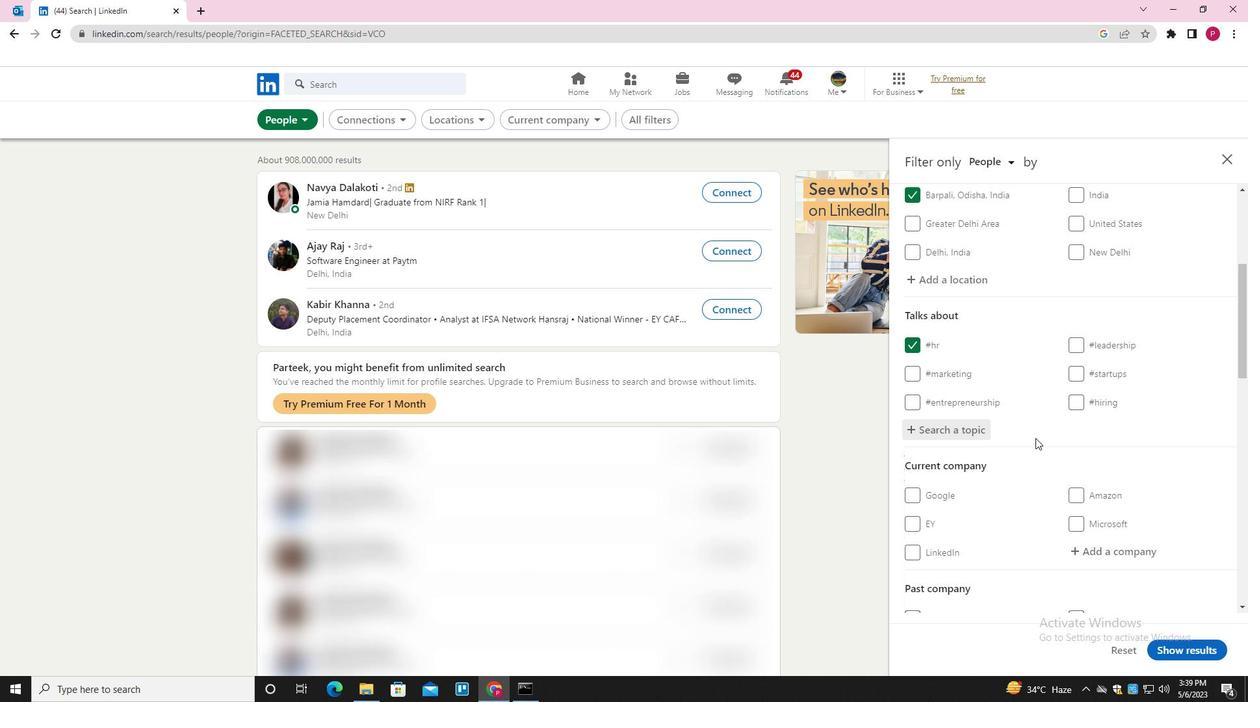 
Action: Mouse scrolled (1035, 437) with delta (0, 0)
Screenshot: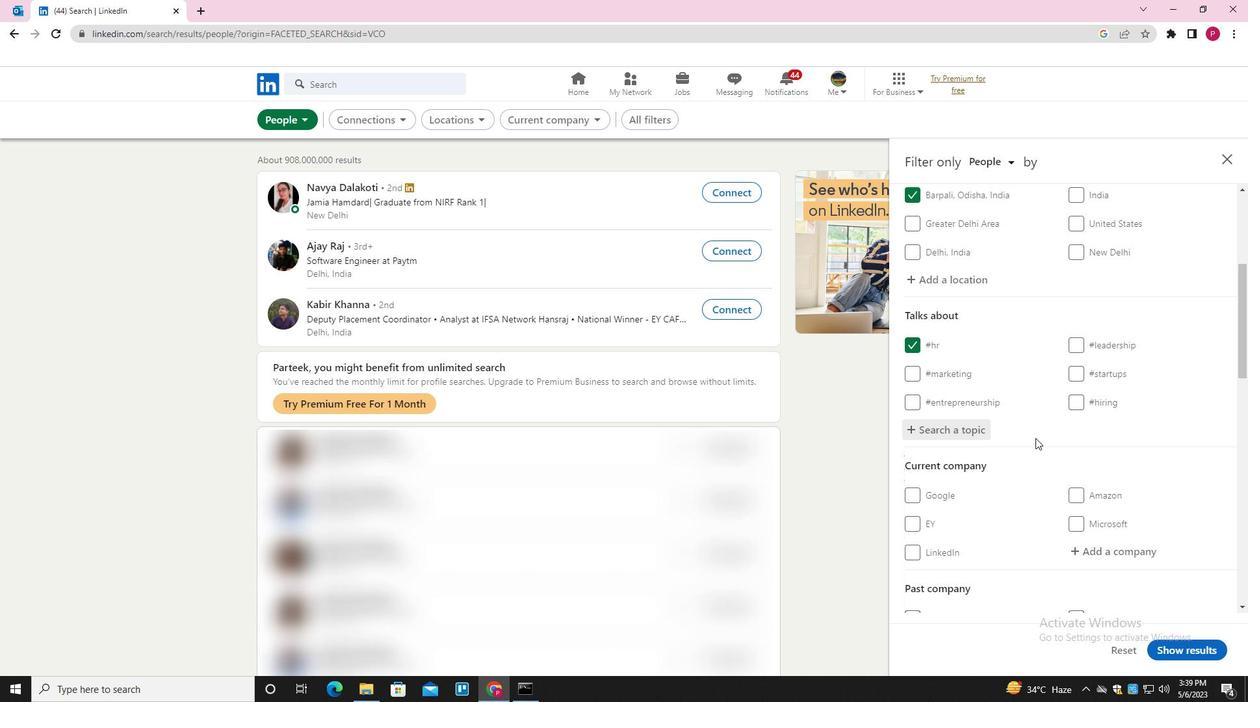 
Action: Mouse scrolled (1035, 437) with delta (0, 0)
Screenshot: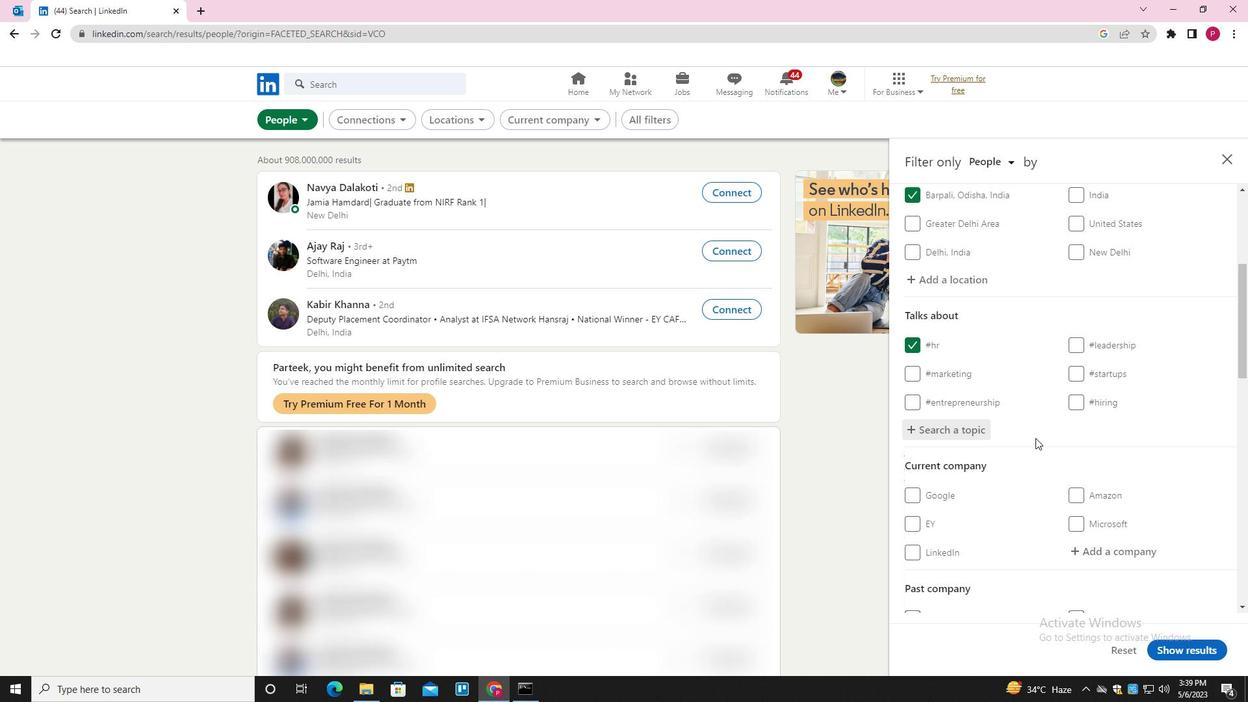 
Action: Mouse scrolled (1035, 437) with delta (0, 0)
Screenshot: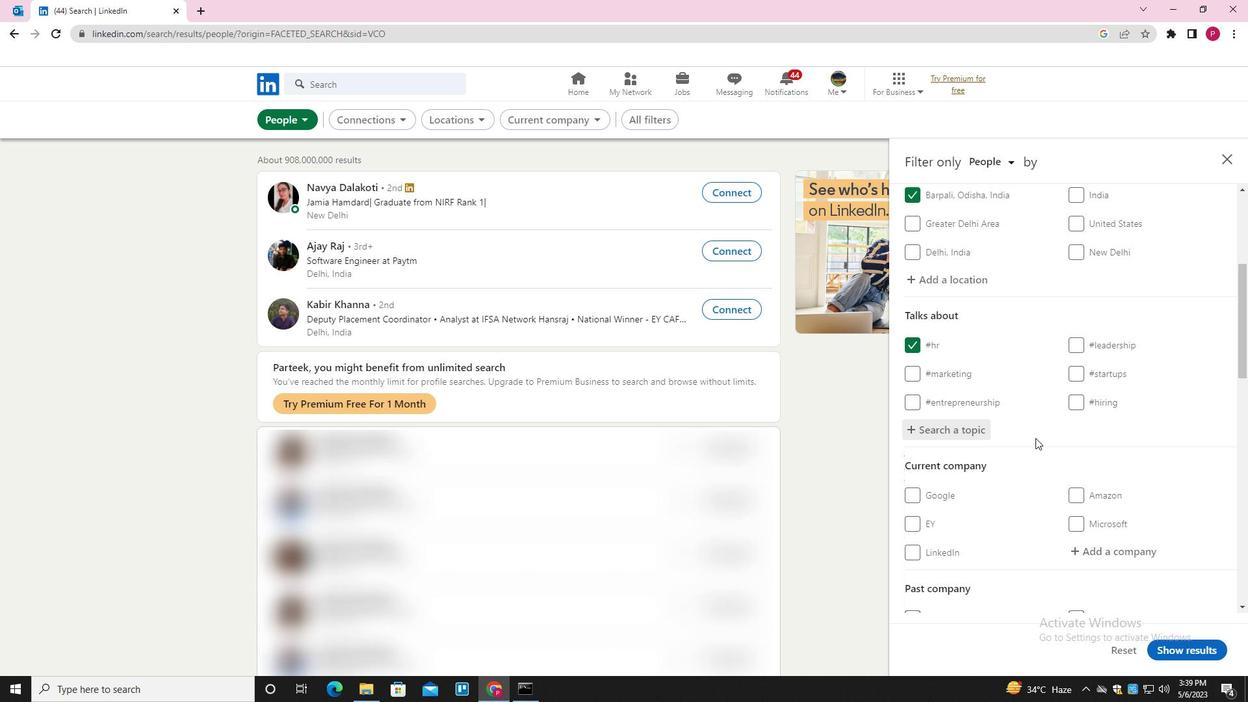 
Action: Mouse scrolled (1035, 437) with delta (0, 0)
Screenshot: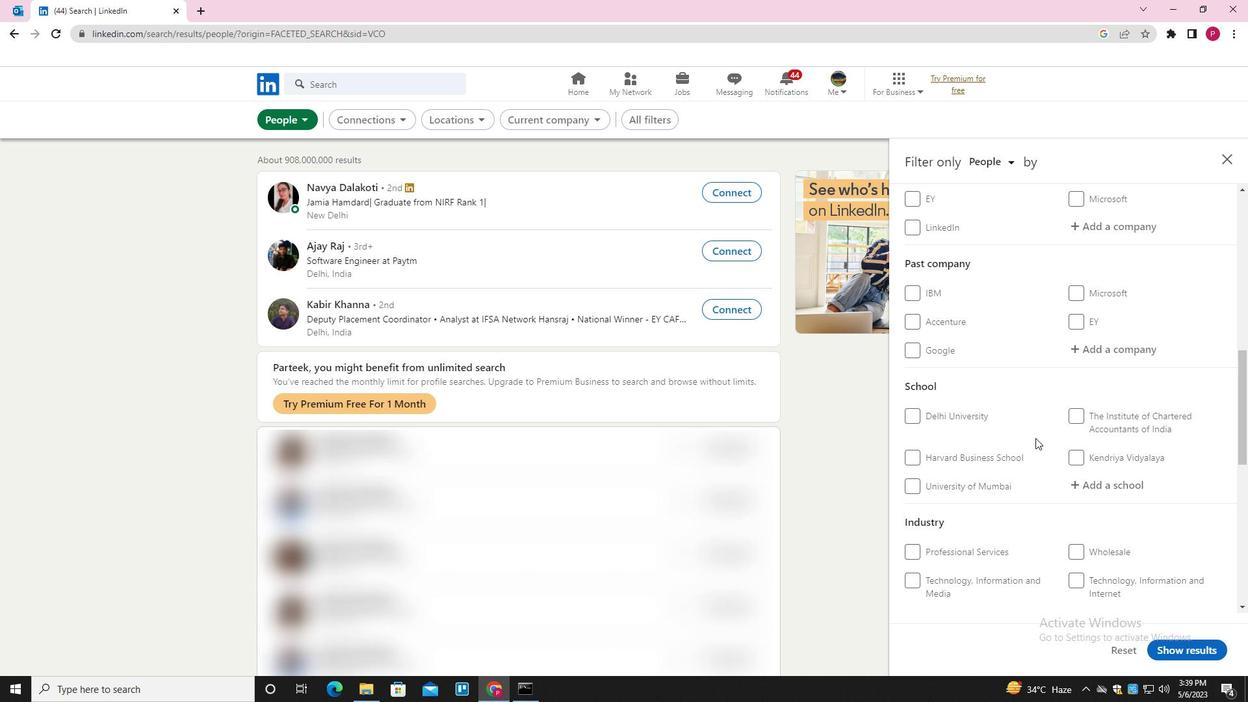 
Action: Mouse scrolled (1035, 437) with delta (0, 0)
Screenshot: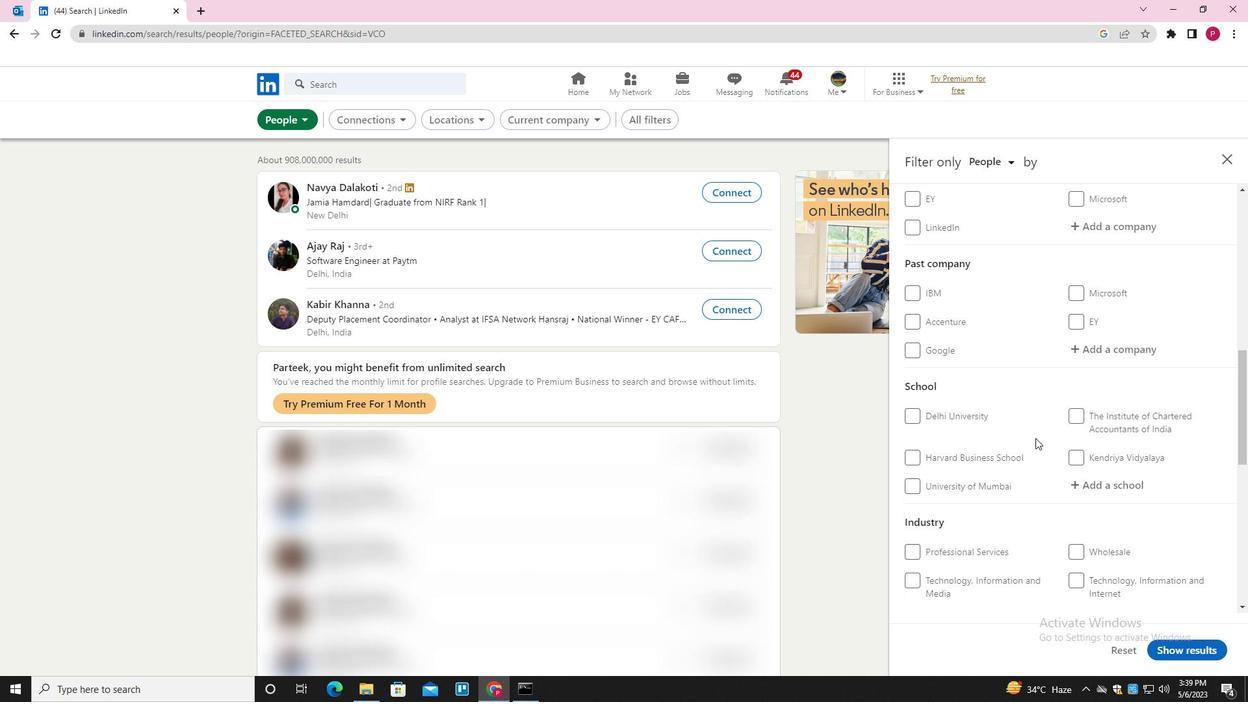 
Action: Mouse scrolled (1035, 437) with delta (0, 0)
Screenshot: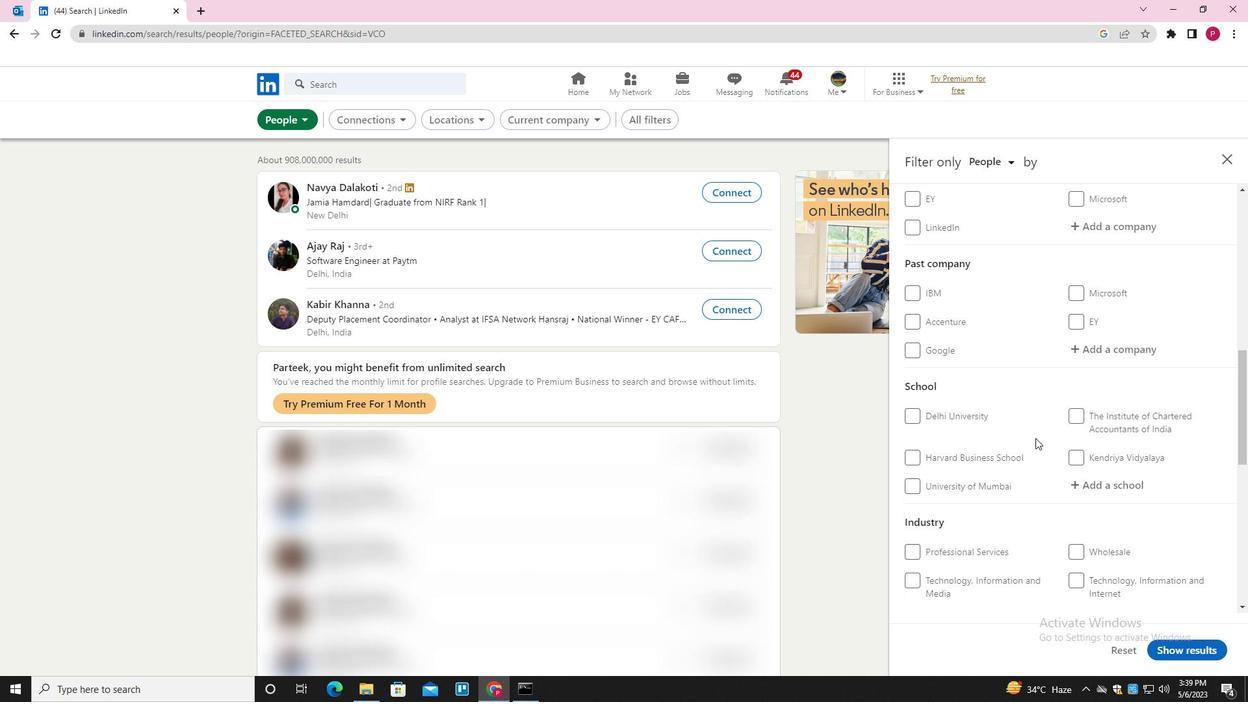 
Action: Mouse moved to (1033, 440)
Screenshot: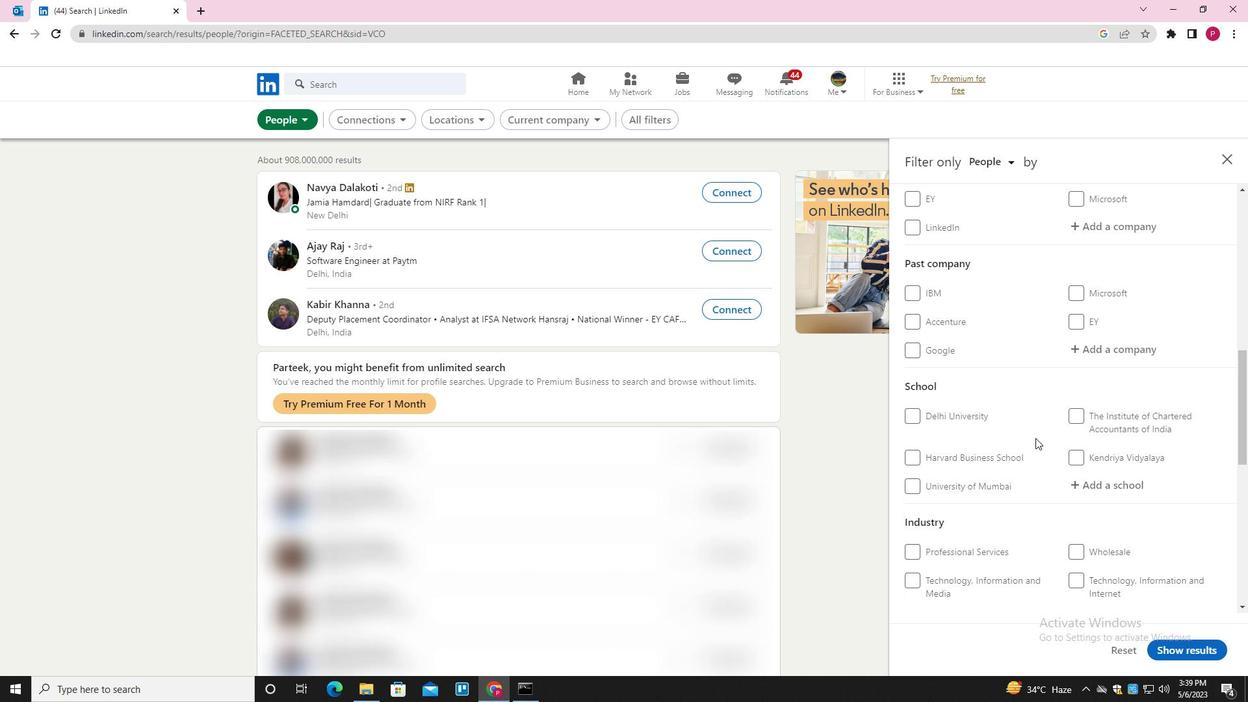 
Action: Mouse scrolled (1033, 439) with delta (0, 0)
Screenshot: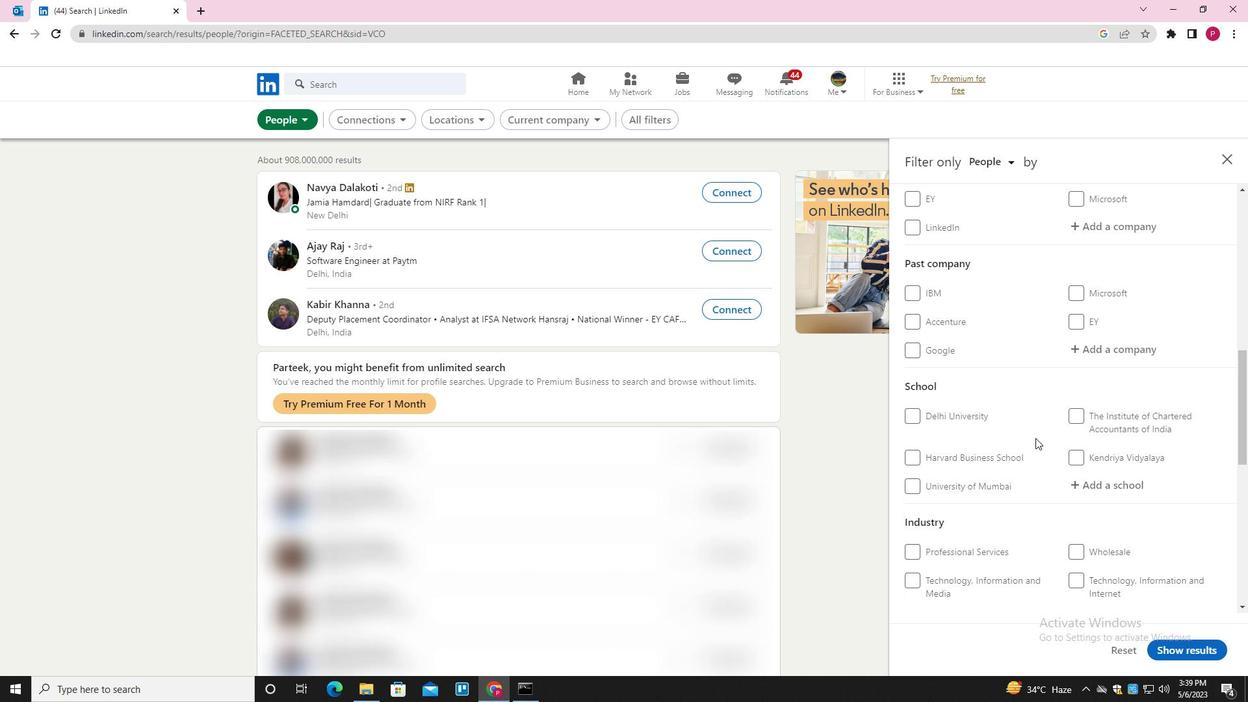 
Action: Mouse moved to (1081, 431)
Screenshot: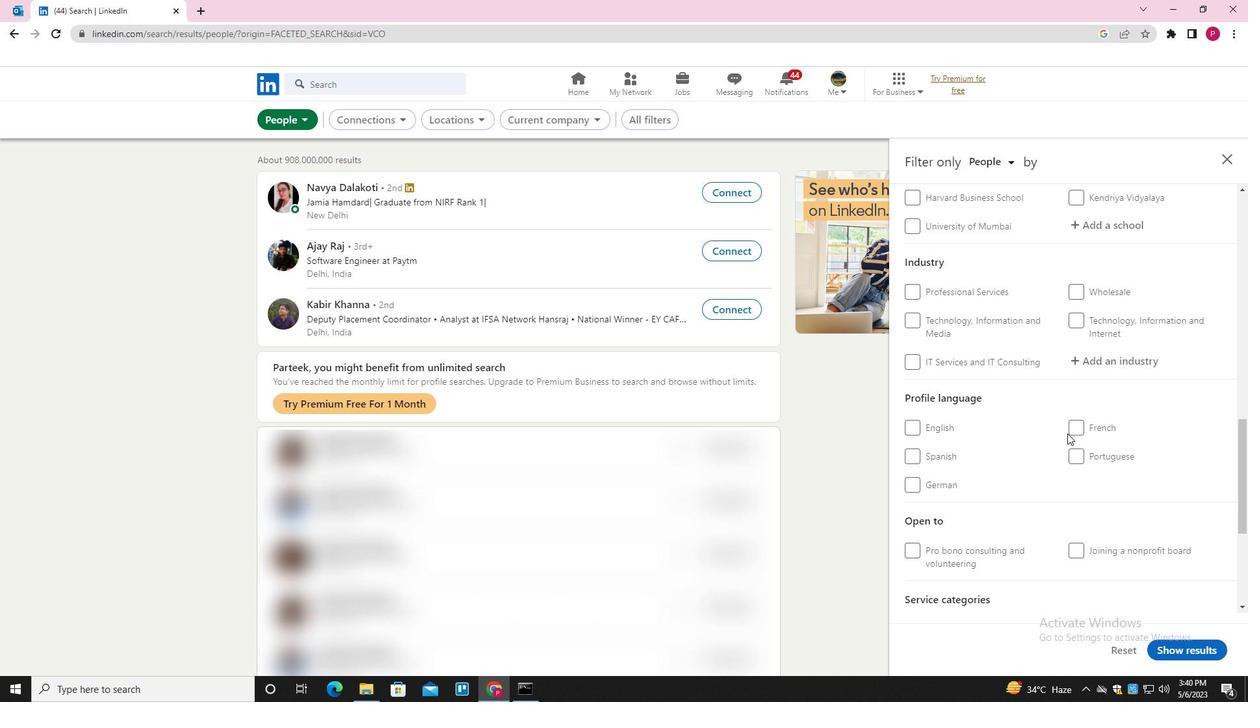 
Action: Mouse pressed left at (1081, 431)
Screenshot: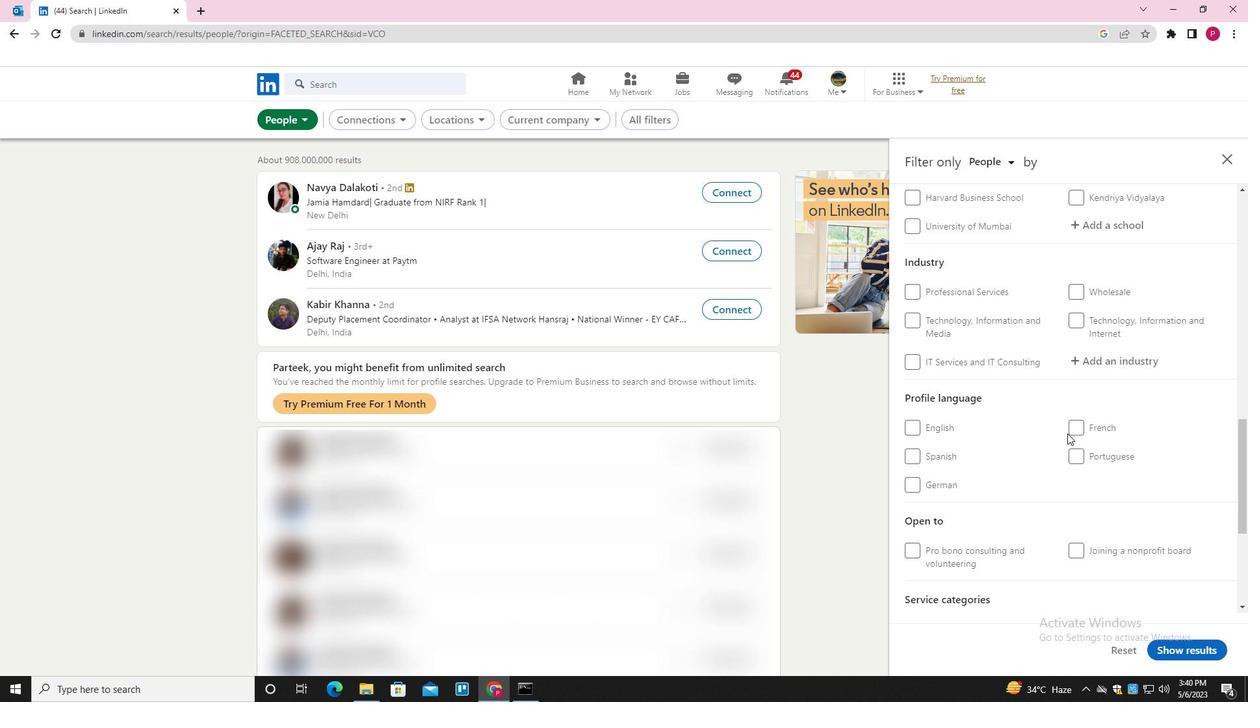 
Action: Mouse moved to (975, 492)
Screenshot: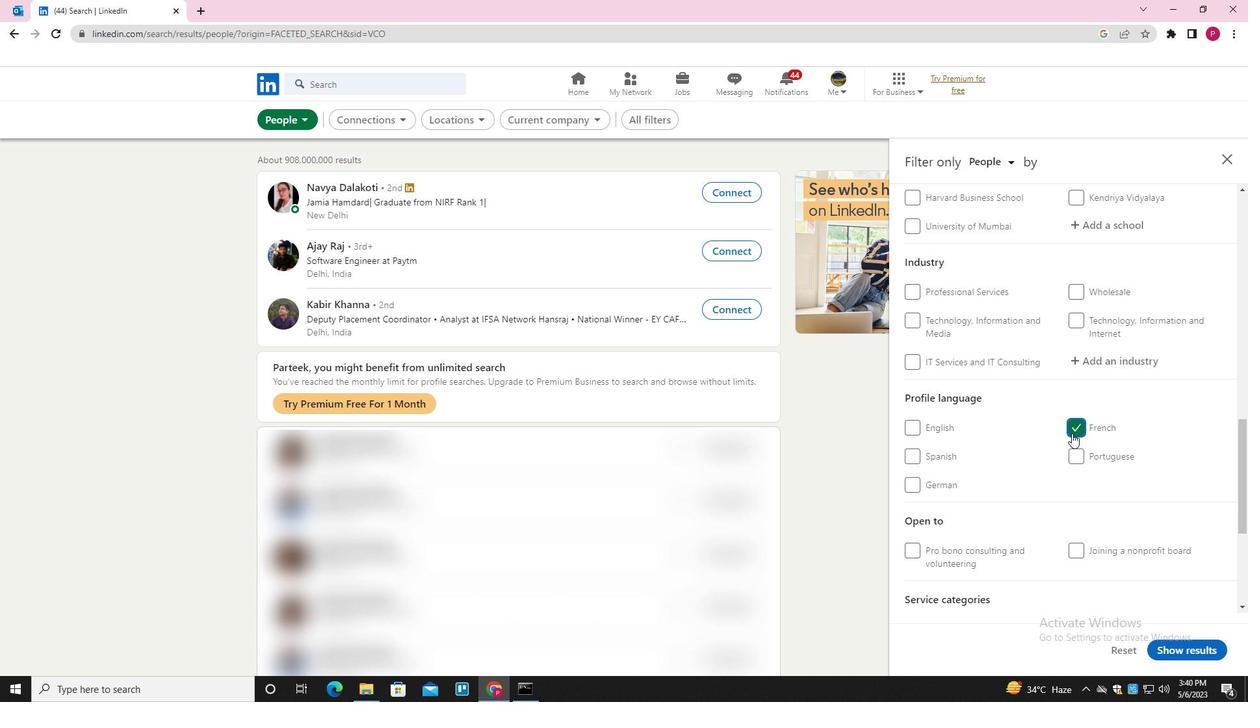 
Action: Mouse scrolled (975, 492) with delta (0, 0)
Screenshot: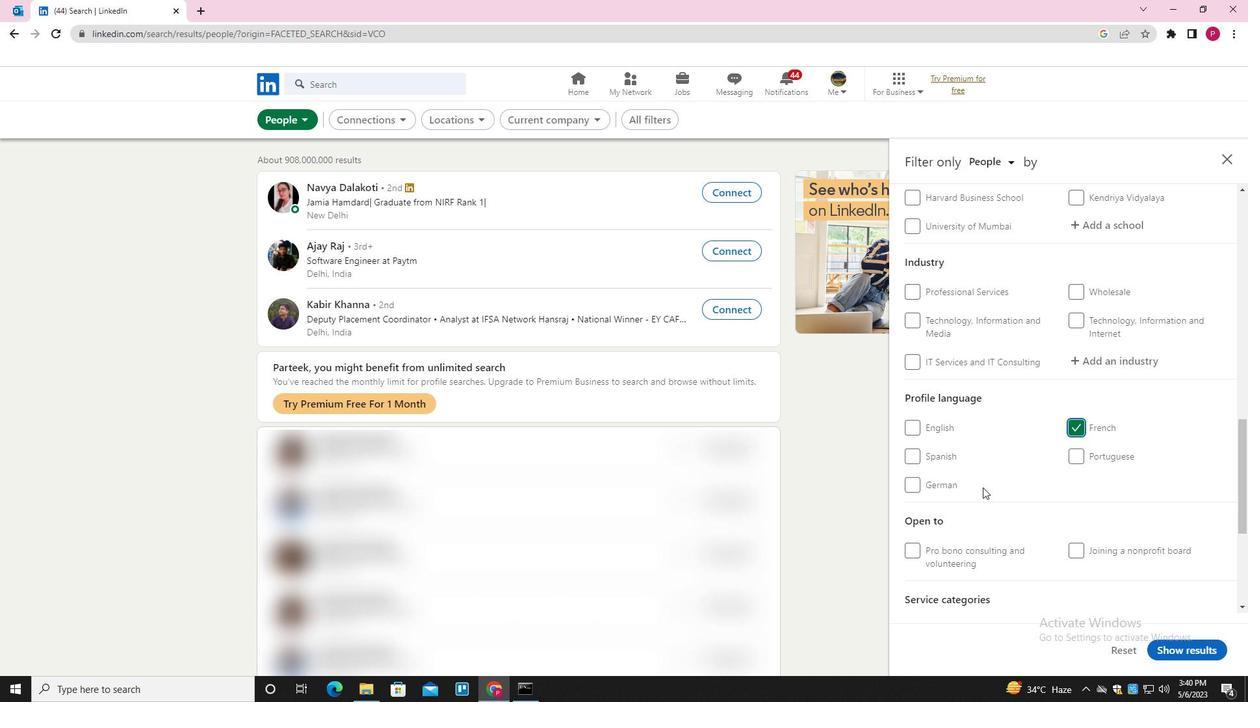 
Action: Mouse scrolled (975, 492) with delta (0, 0)
Screenshot: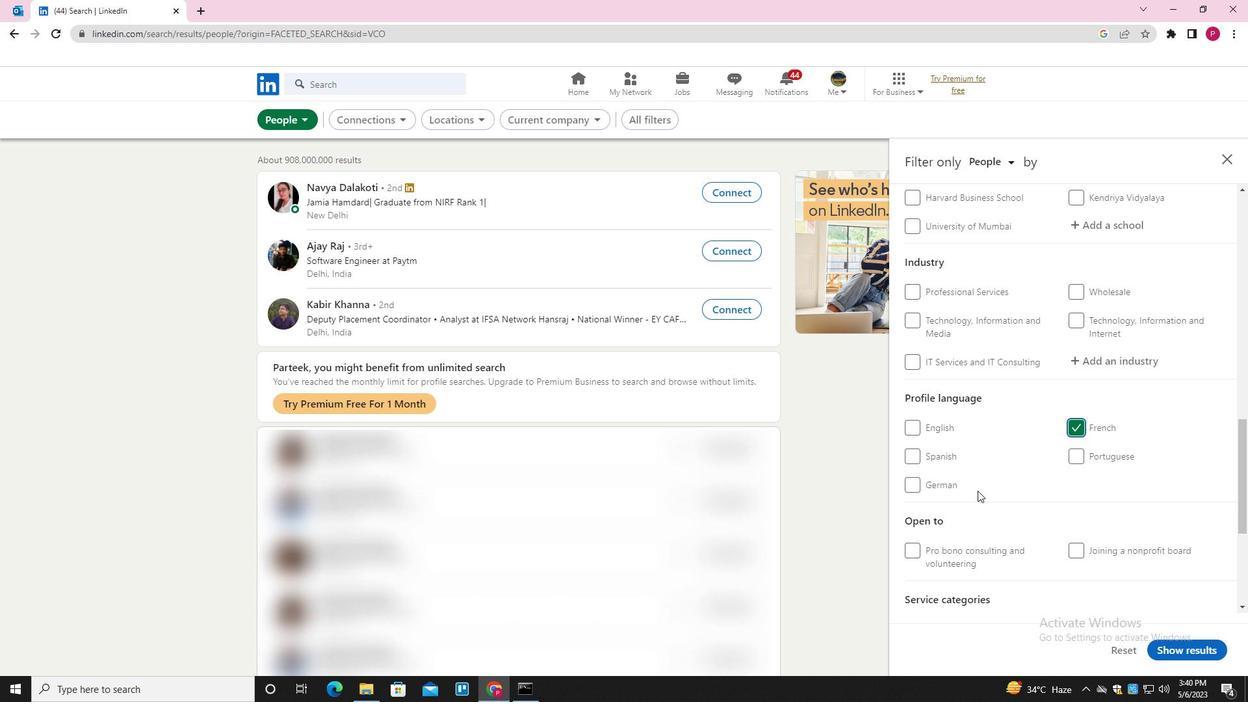 
Action: Mouse scrolled (975, 492) with delta (0, 0)
Screenshot: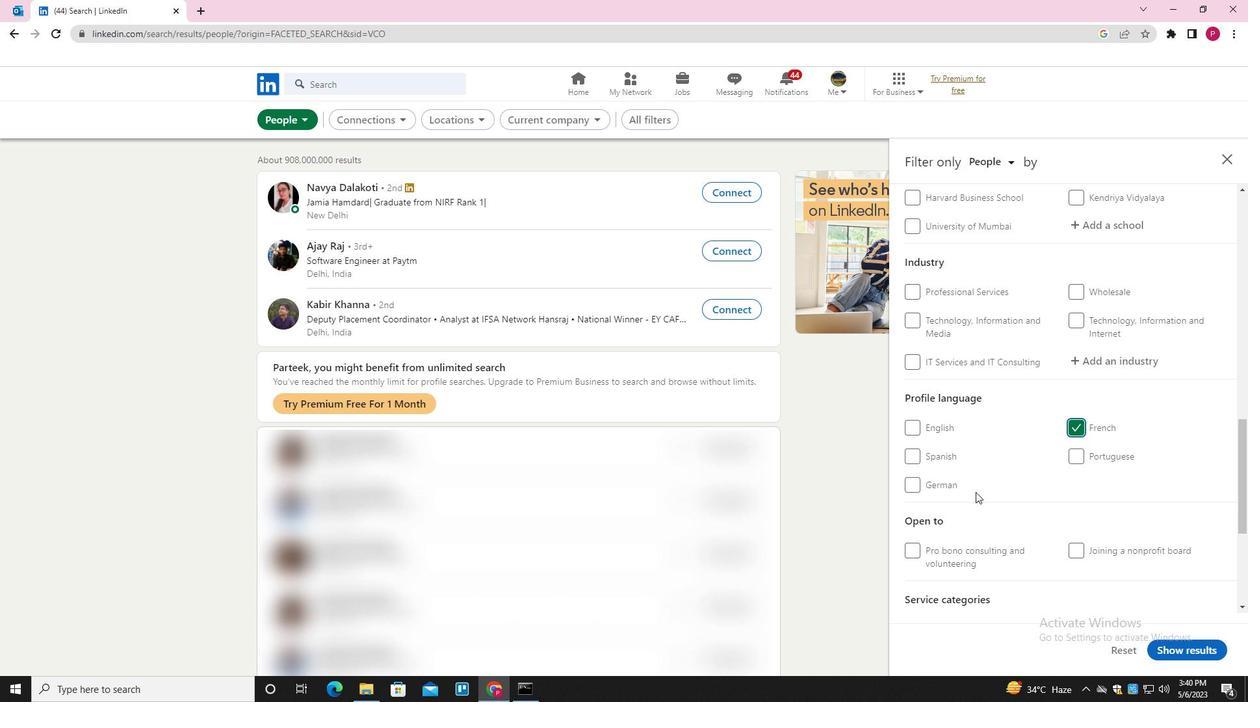 
Action: Mouse scrolled (975, 492) with delta (0, 0)
Screenshot: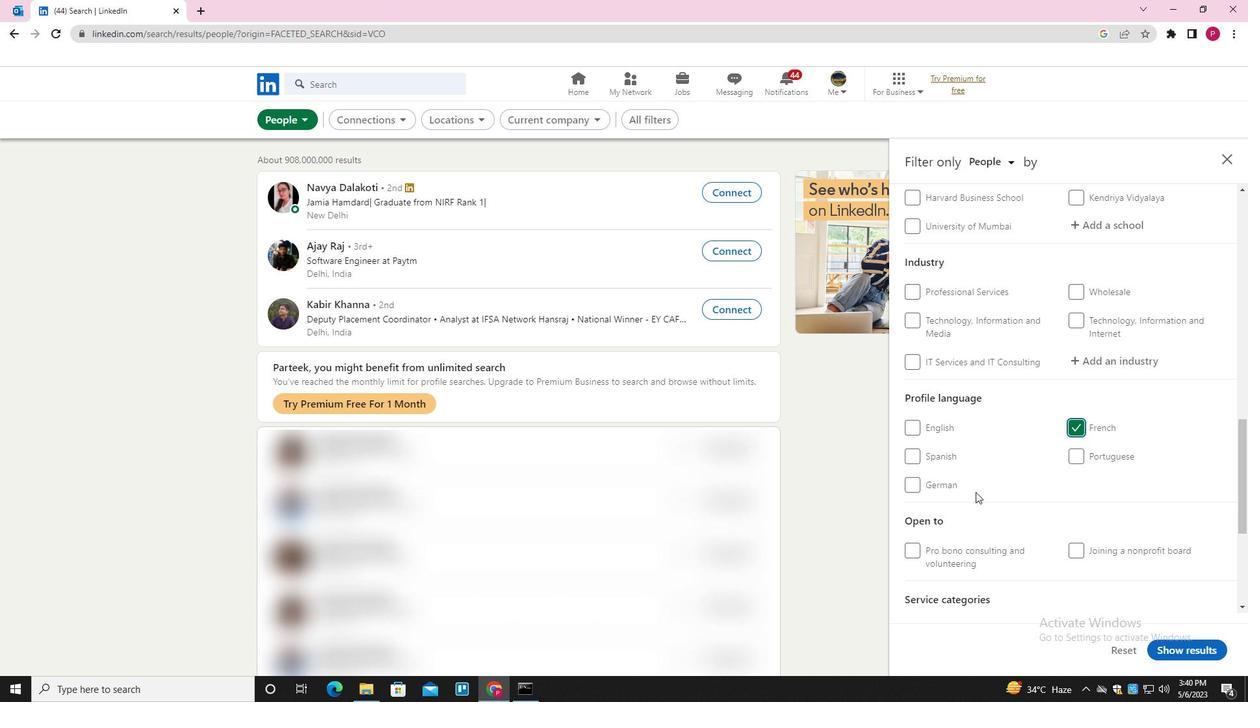 
Action: Mouse scrolled (975, 492) with delta (0, 0)
Screenshot: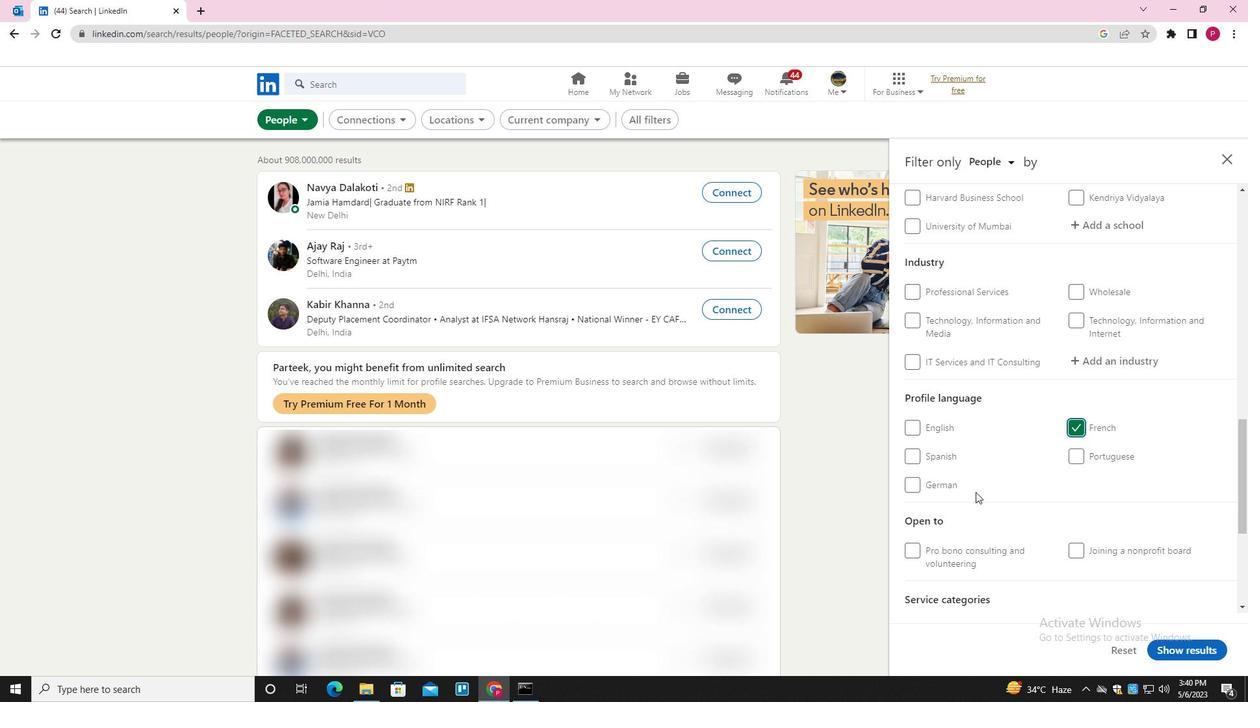 
Action: Mouse scrolled (975, 492) with delta (0, 0)
Screenshot: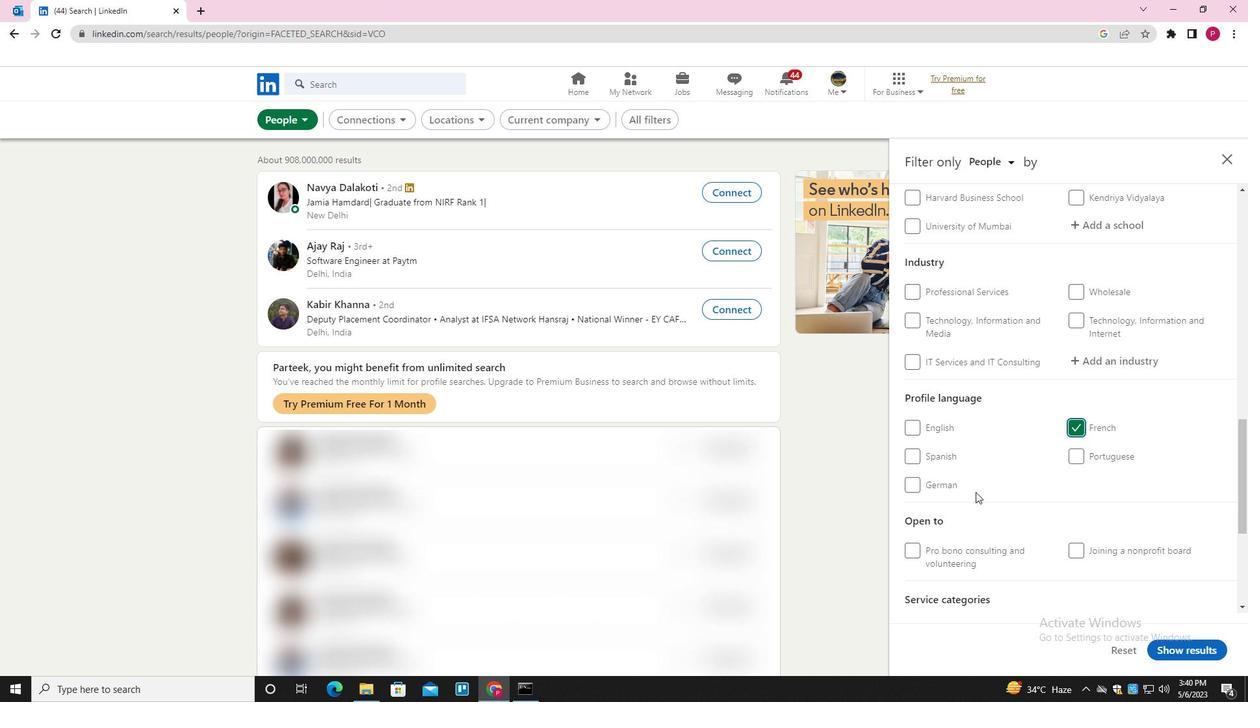 
Action: Mouse scrolled (975, 492) with delta (0, 0)
Screenshot: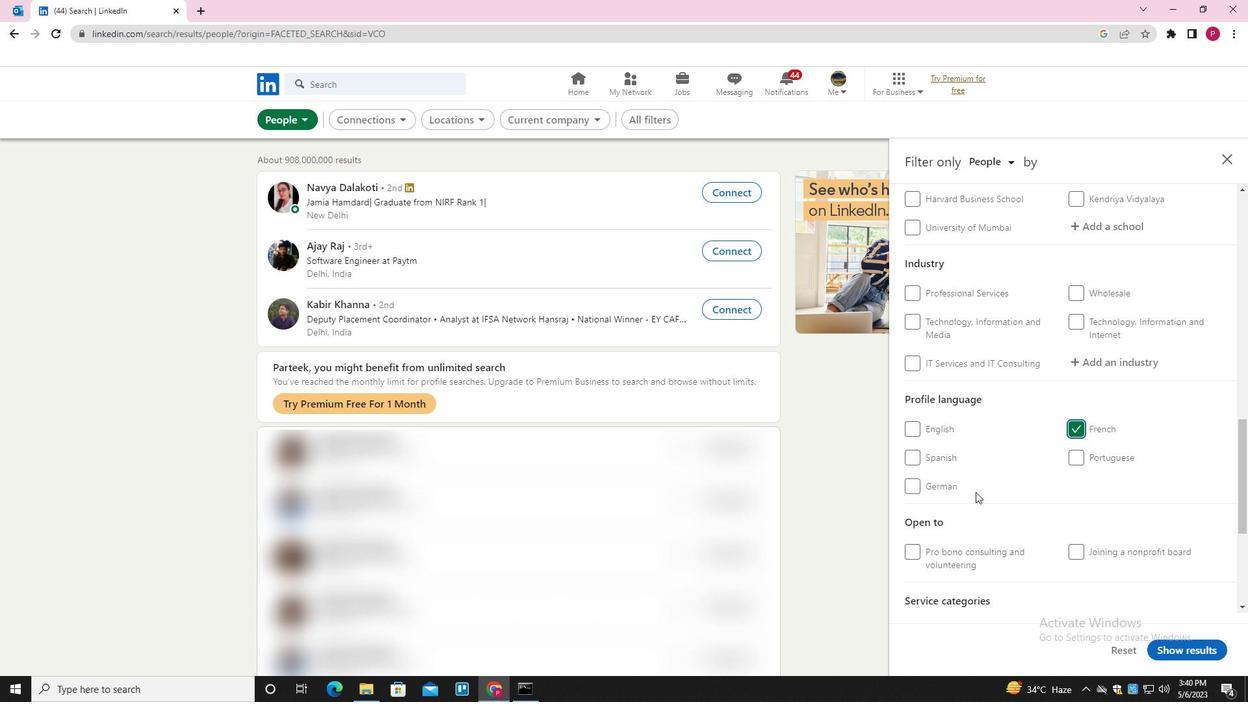 
Action: Mouse scrolled (975, 492) with delta (0, 0)
Screenshot: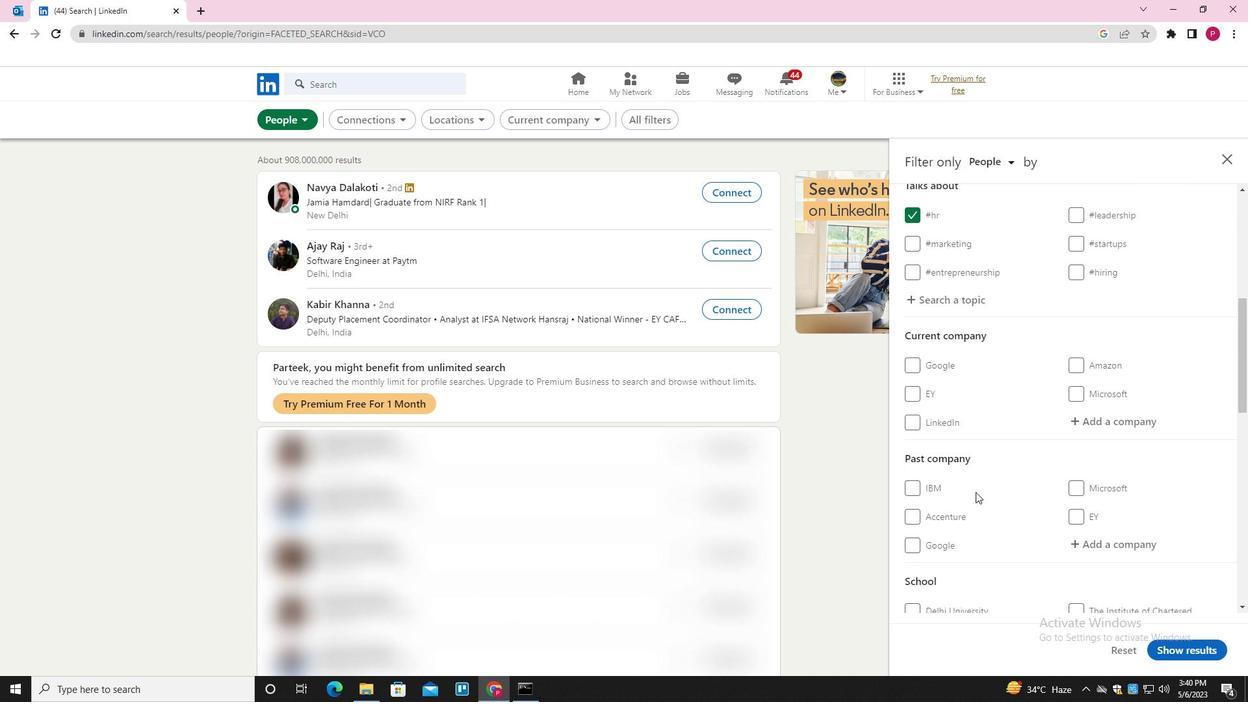
Action: Mouse scrolled (975, 492) with delta (0, 0)
Screenshot: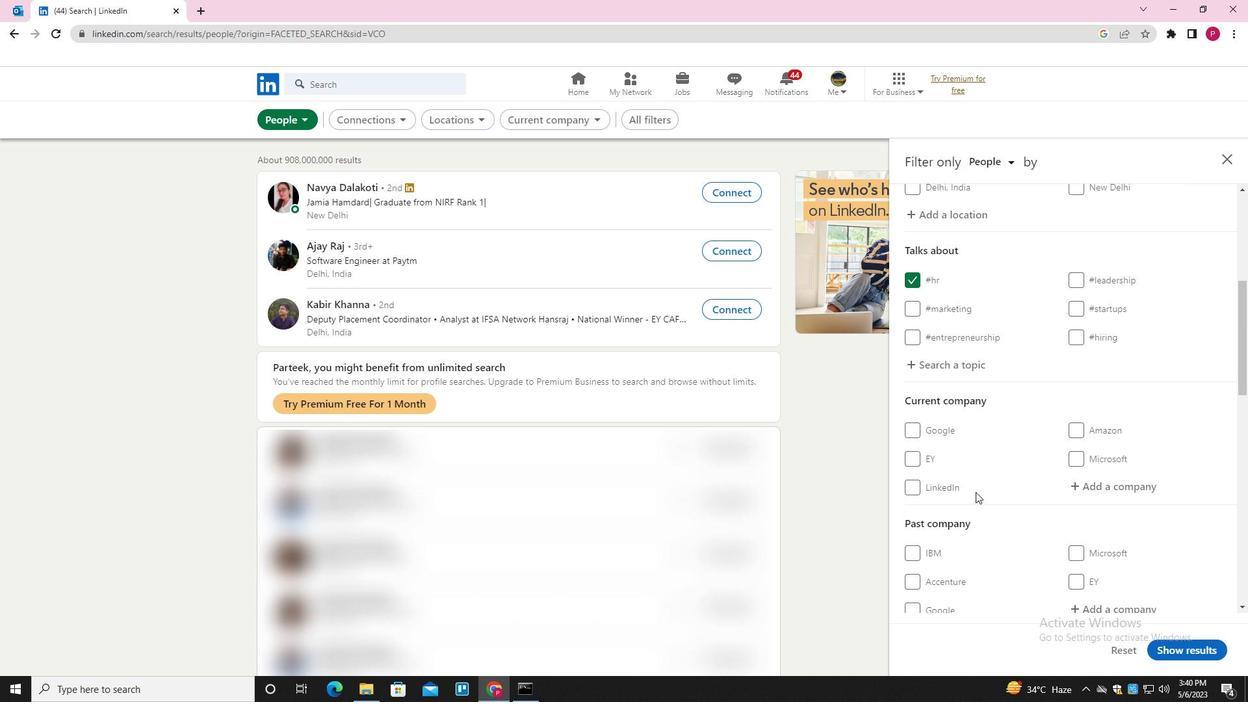 
Action: Mouse scrolled (975, 492) with delta (0, 0)
Screenshot: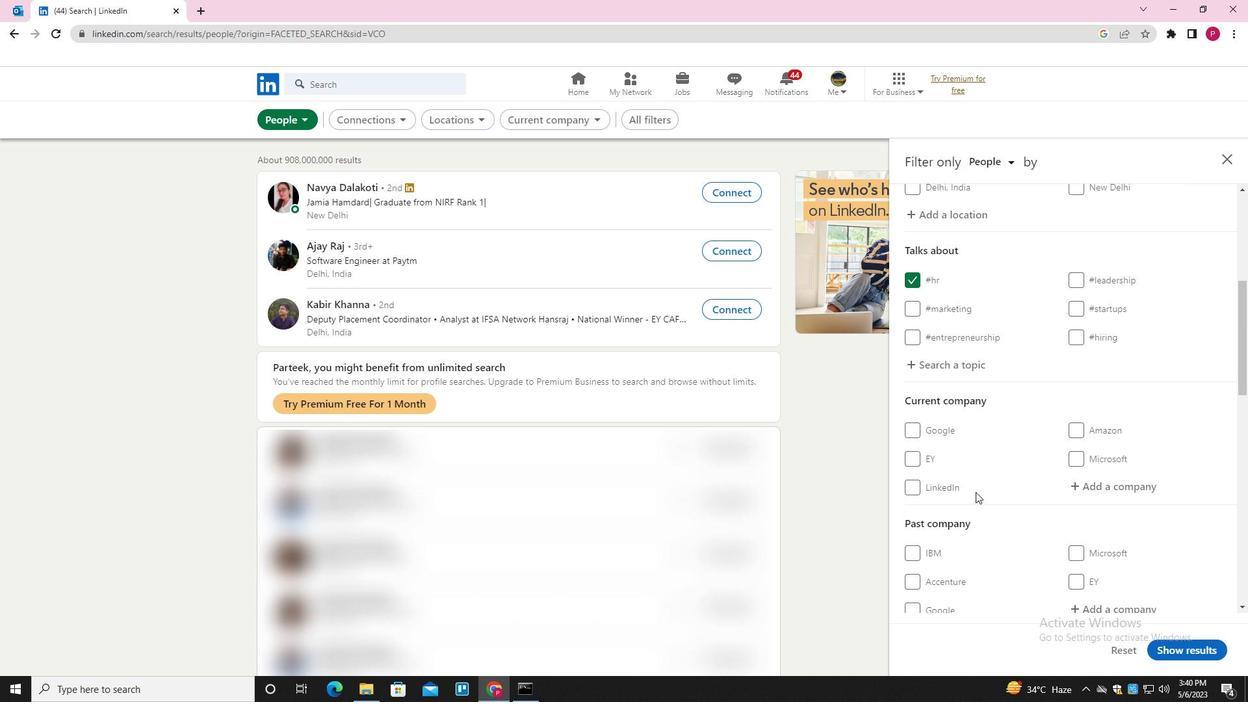 
Action: Mouse scrolled (975, 491) with delta (0, 0)
Screenshot: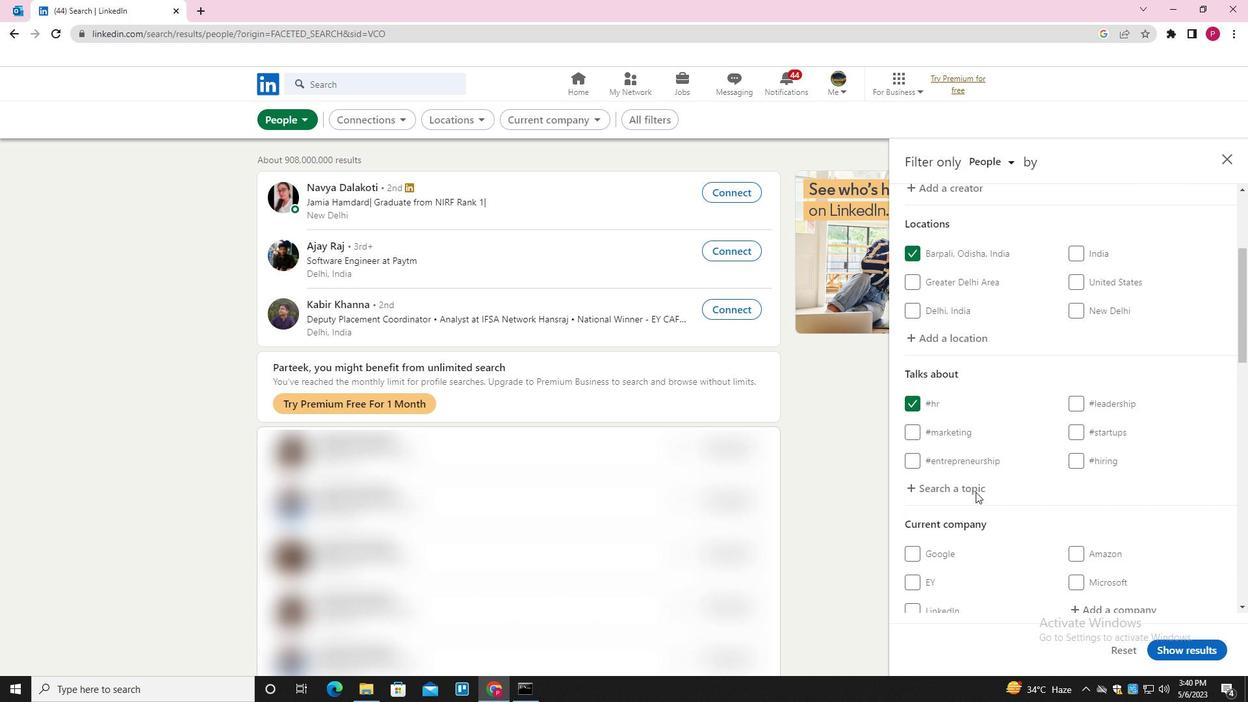 
Action: Mouse scrolled (975, 491) with delta (0, 0)
Screenshot: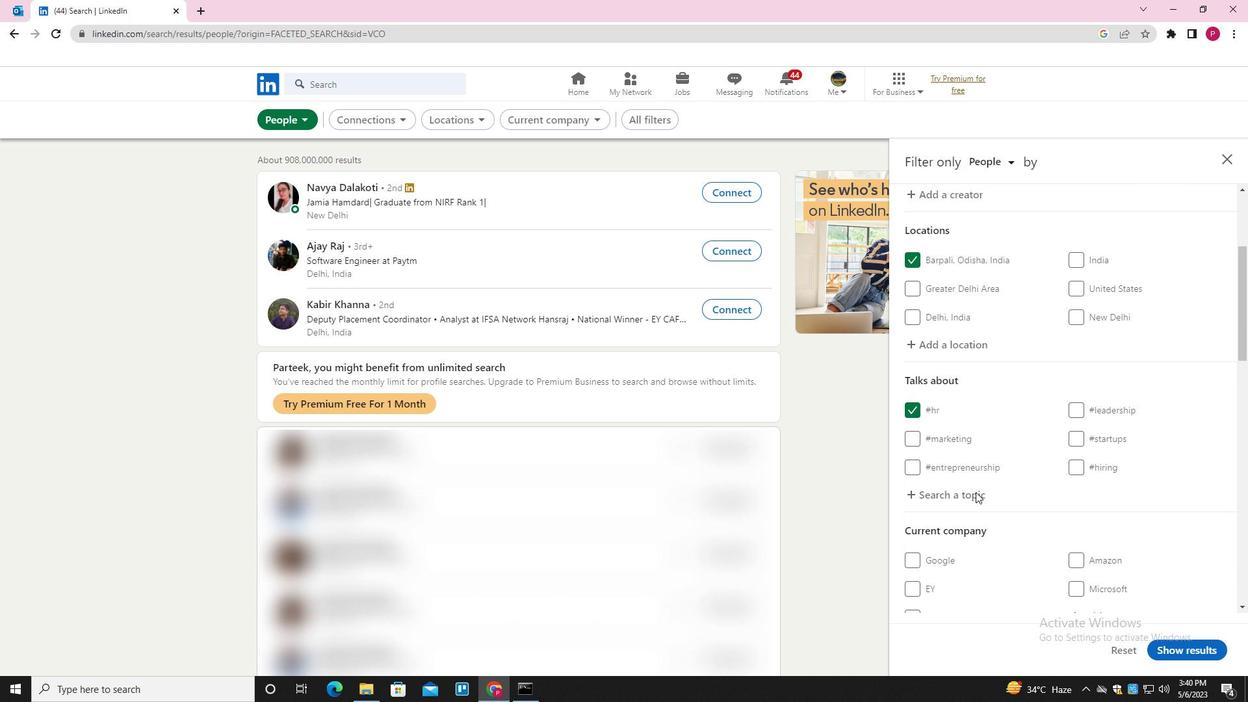 
Action: Mouse moved to (1096, 488)
Screenshot: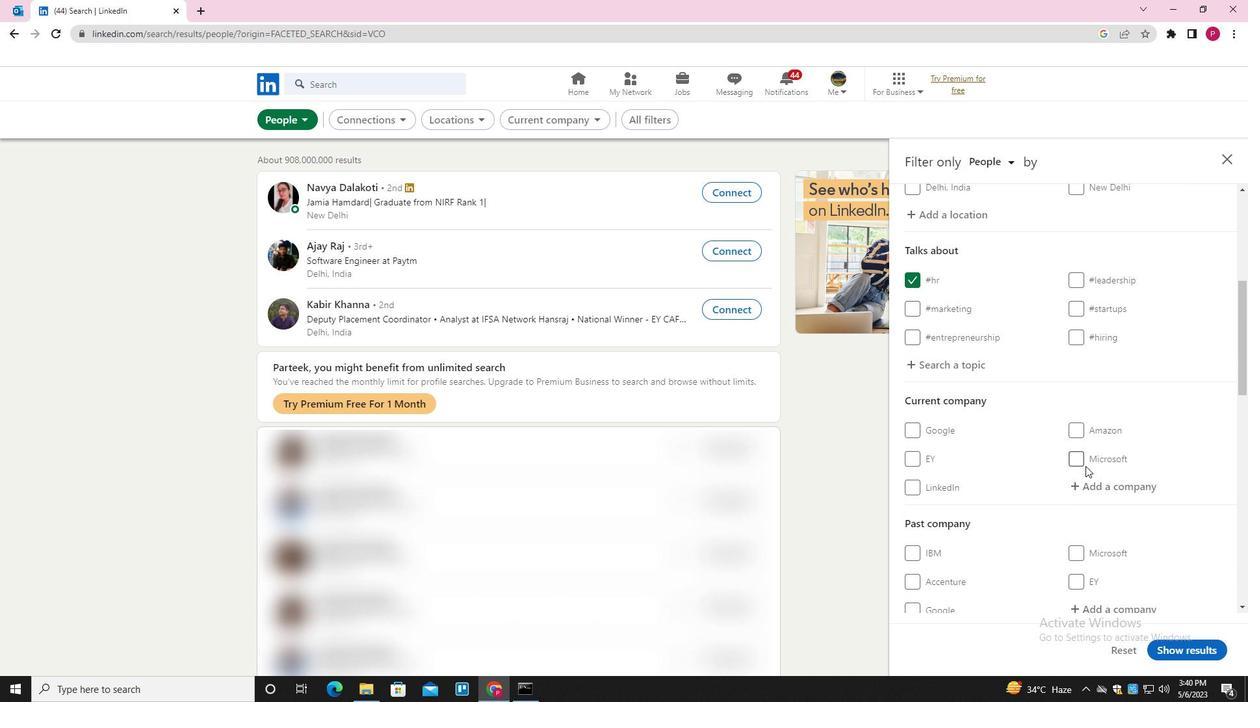 
Action: Mouse pressed left at (1096, 488)
Screenshot: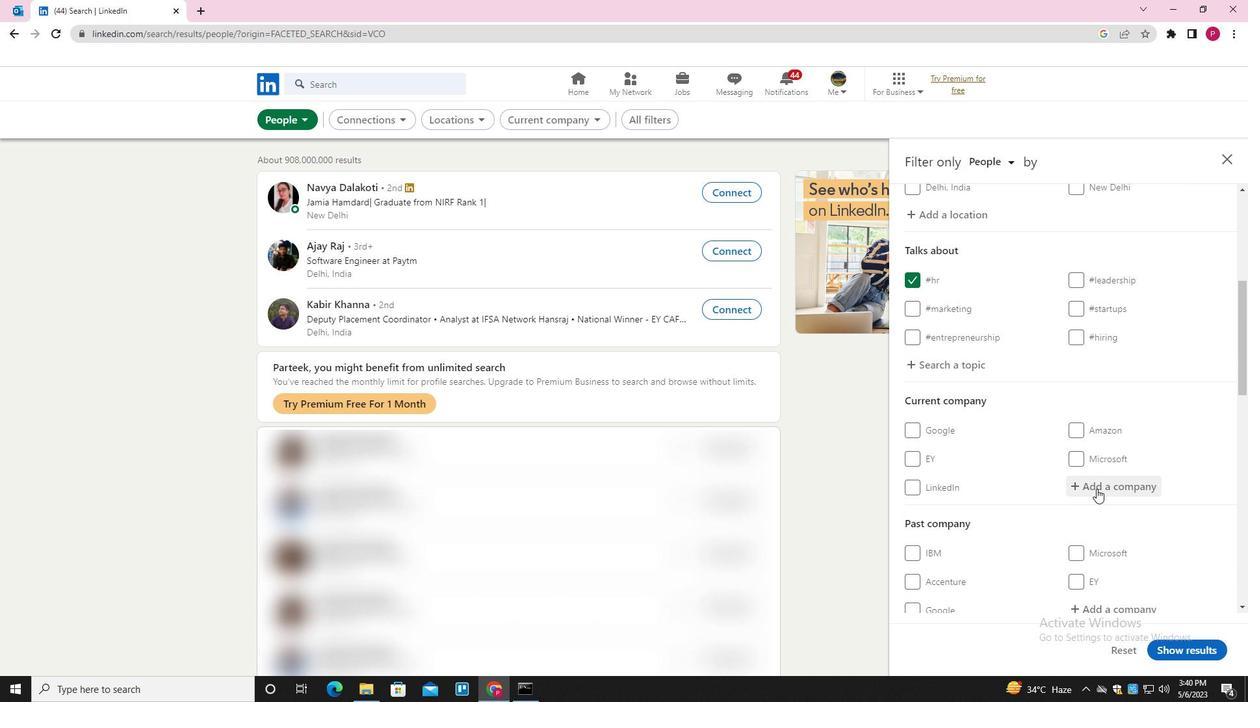 
Action: Key pressed <Key.shift><Key.shift><Key.shift><Key.shift><Key.shift><Key.shift><Key.shift><Key.shift><Key.shift><Key.shift><Key.shift>ELNFOCHIPS
Screenshot: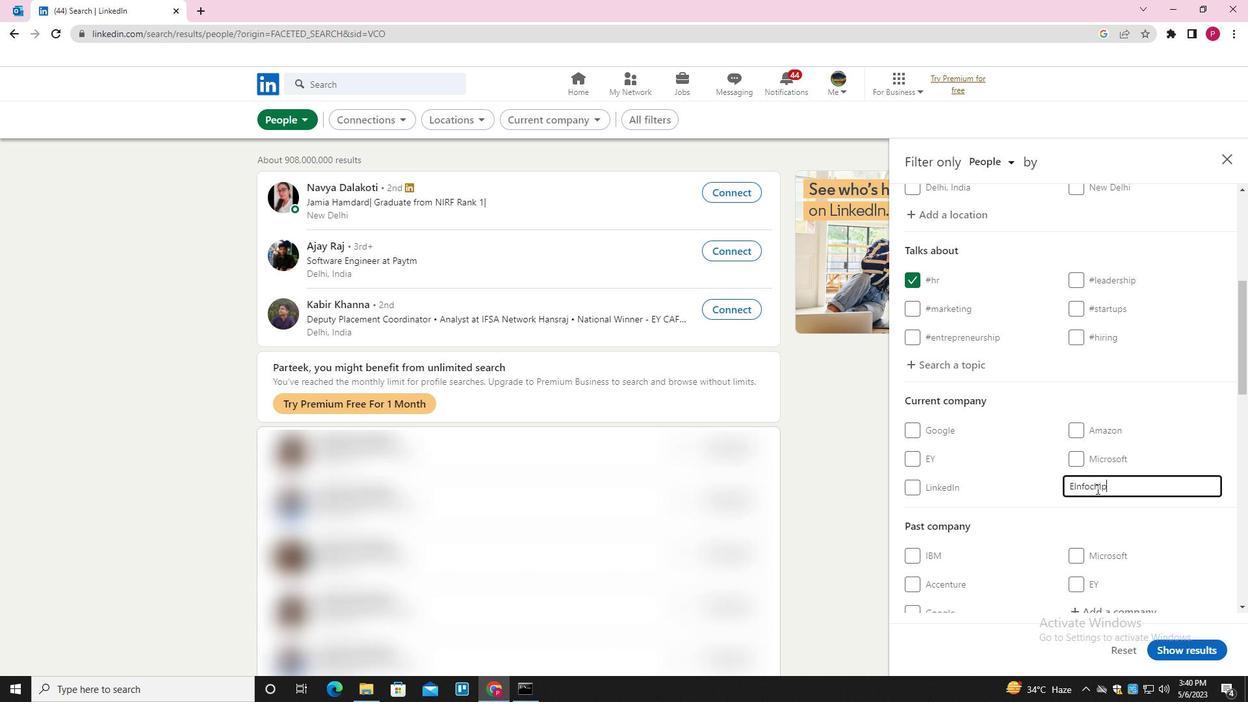 
Action: Mouse scrolled (1096, 488) with delta (0, 0)
Screenshot: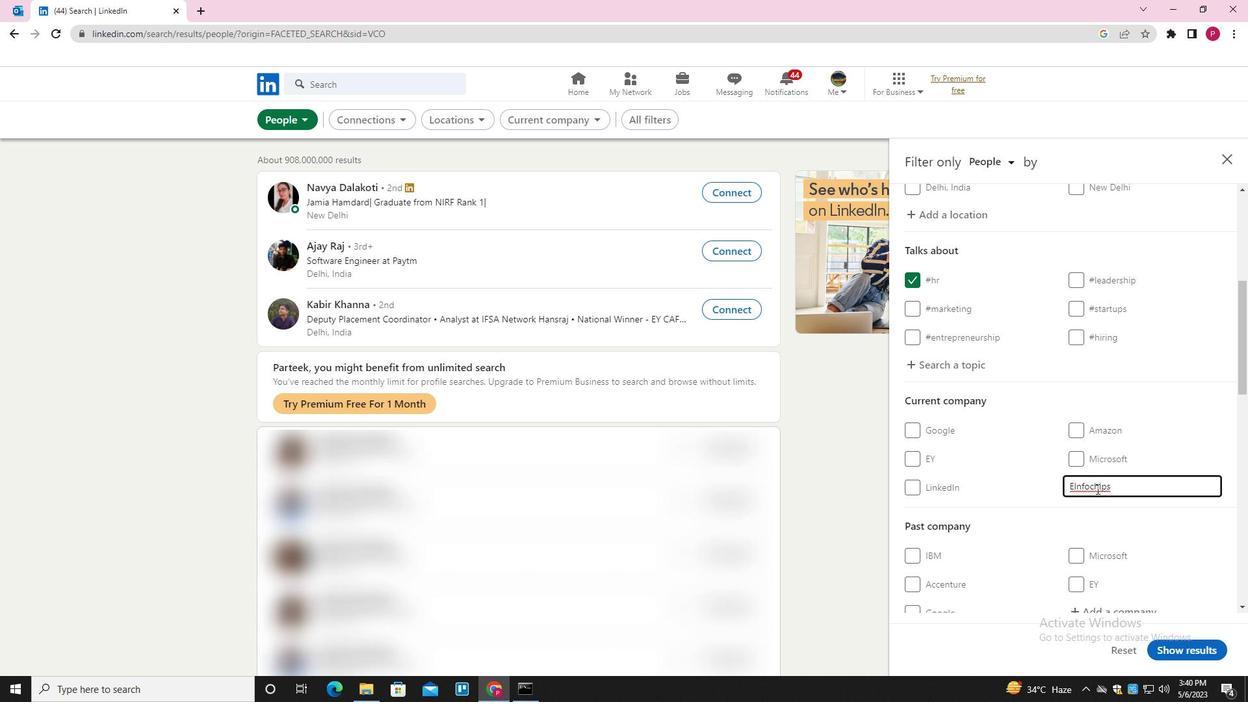 
Action: Mouse scrolled (1096, 488) with delta (0, 0)
Screenshot: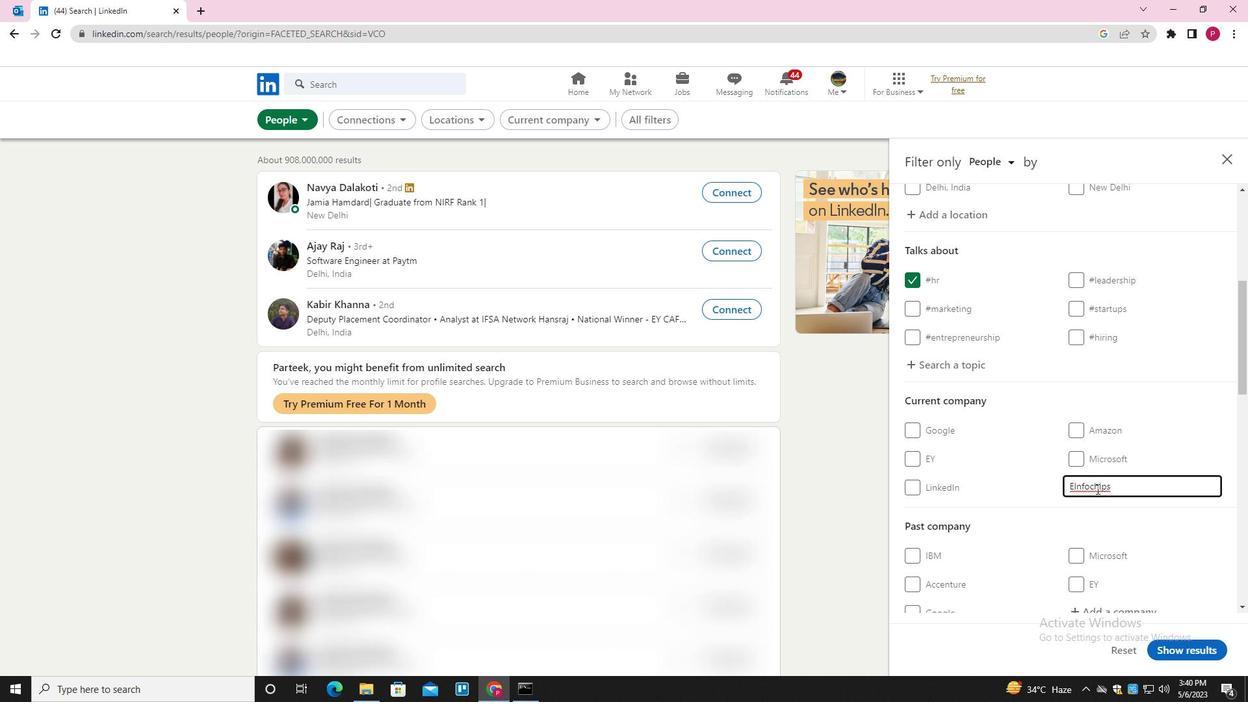 
Action: Mouse scrolled (1096, 488) with delta (0, 0)
Screenshot: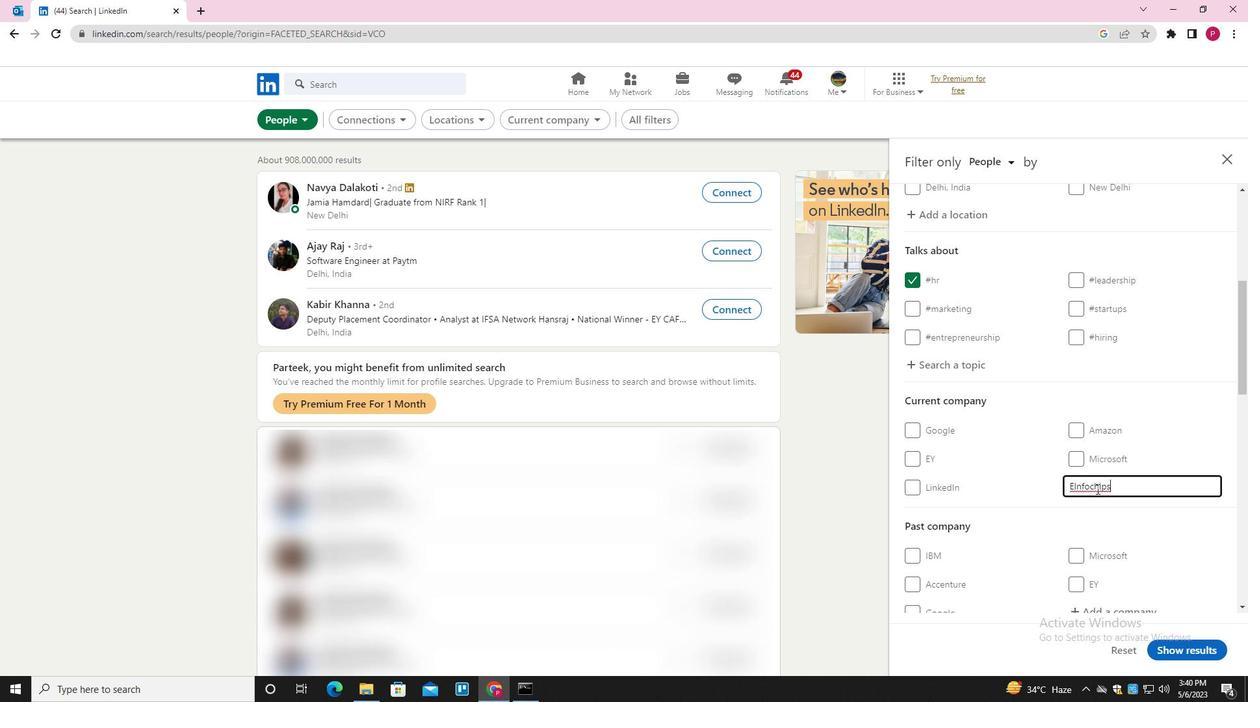 
Action: Key pressed <Key.backspace><Key.backspace><Key.backspace><Key.backspace><Key.backspace><Key.backspace><Key.backspace><Key.backspace><Key.backspace><Key.shift>INFOCHIP<Key.down><Key.enter>
Screenshot: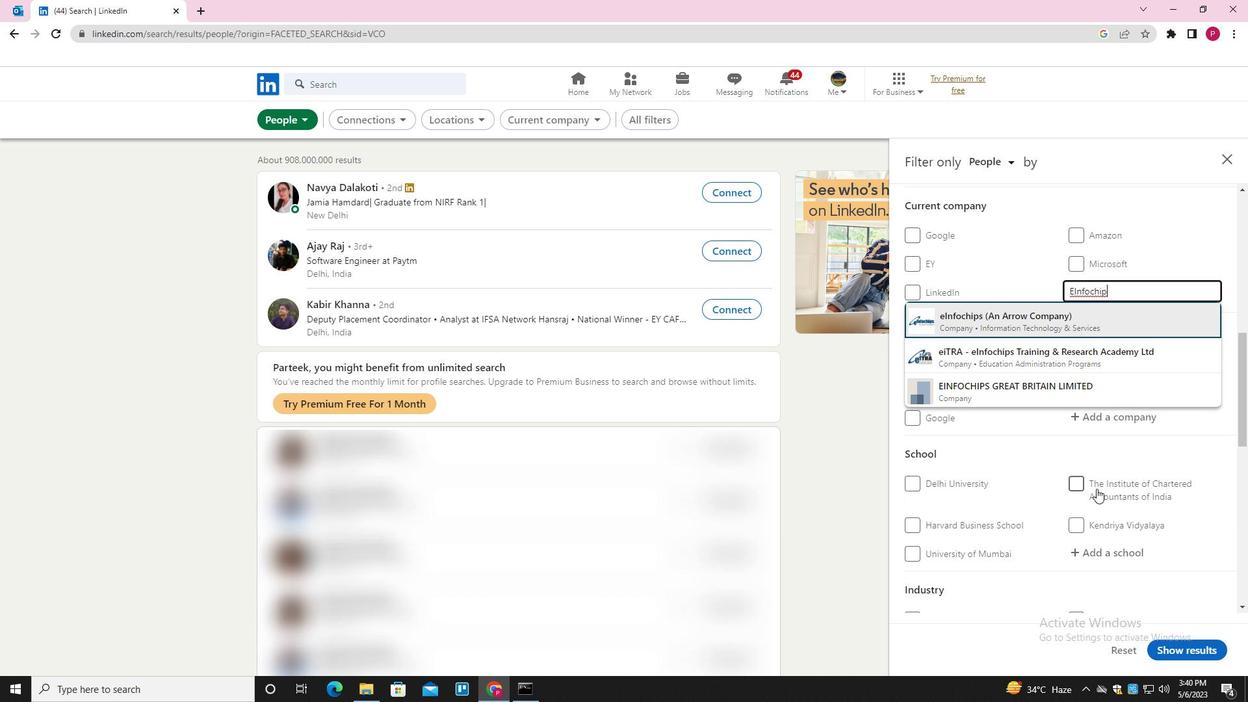 
Action: Mouse moved to (1075, 506)
Screenshot: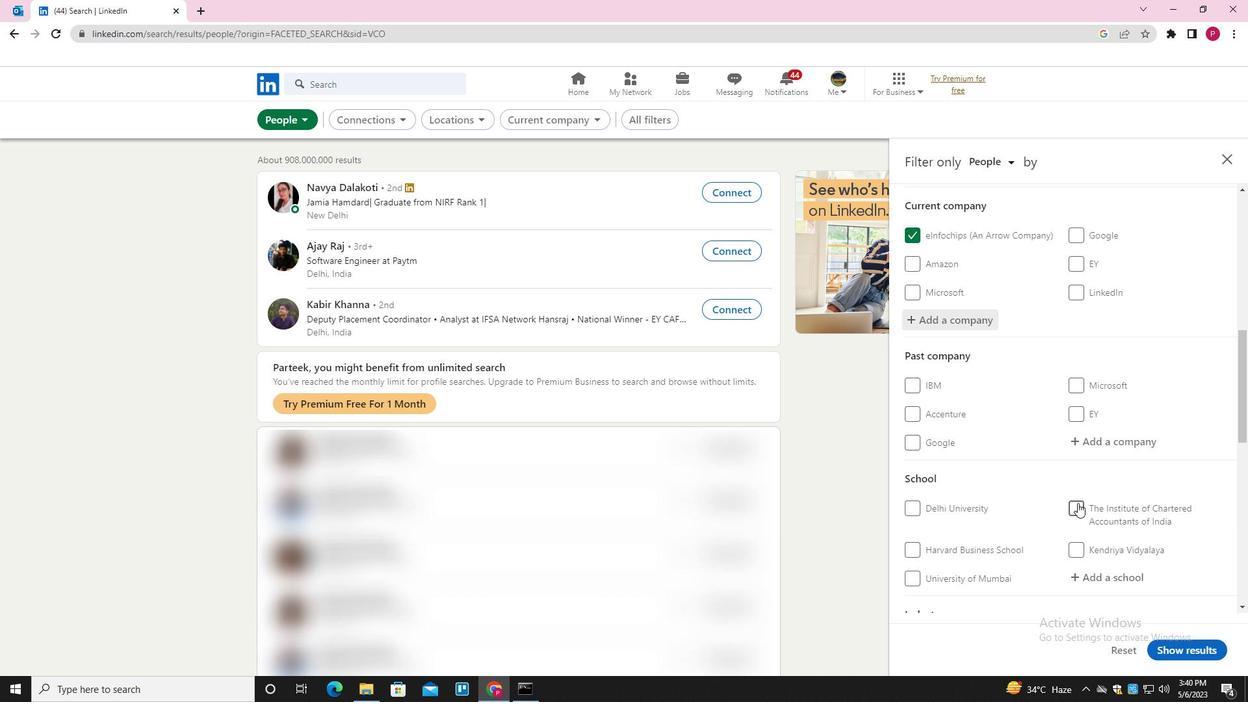 
Action: Mouse scrolled (1075, 505) with delta (0, 0)
Screenshot: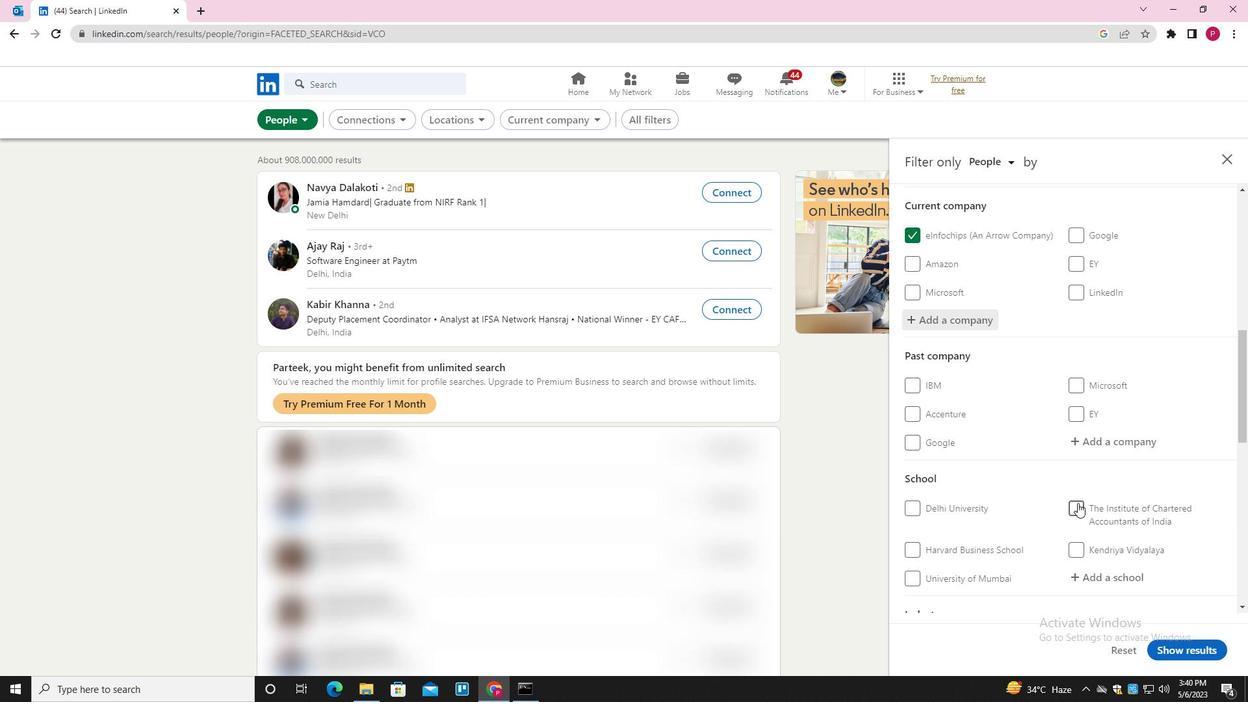 
Action: Mouse scrolled (1075, 505) with delta (0, 0)
Screenshot: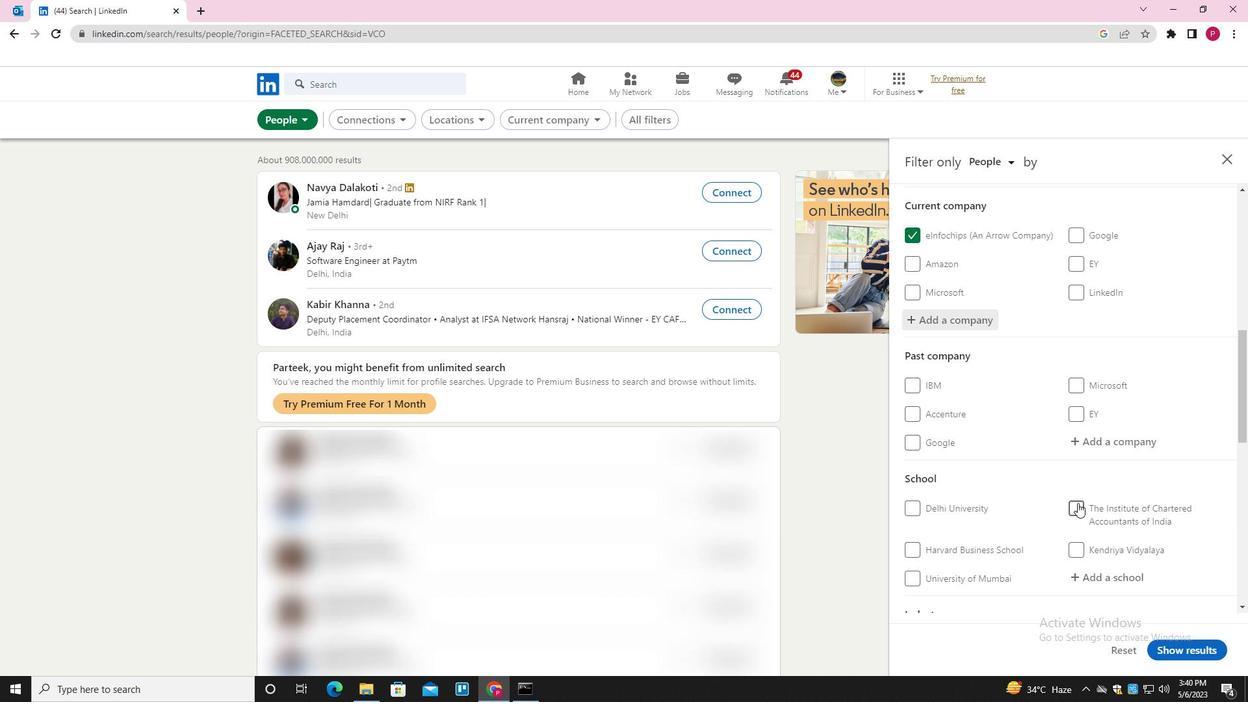 
Action: Mouse scrolled (1075, 505) with delta (0, 0)
Screenshot: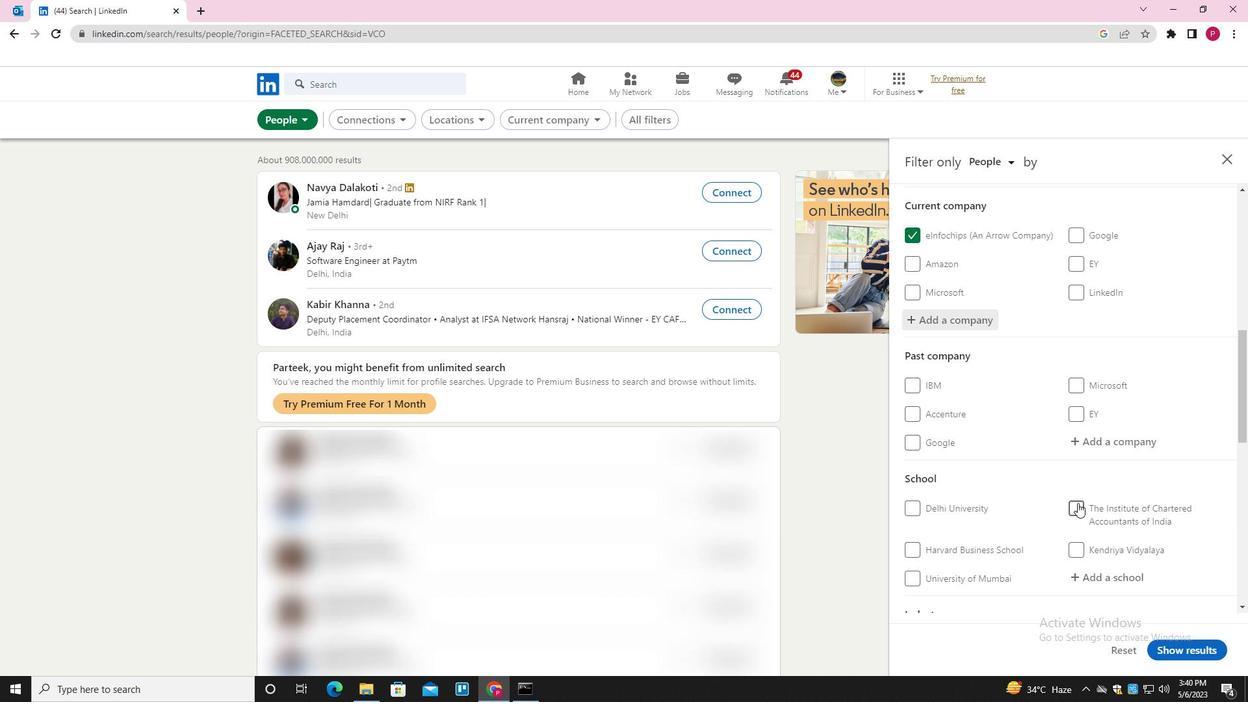 
Action: Mouse moved to (1119, 379)
Screenshot: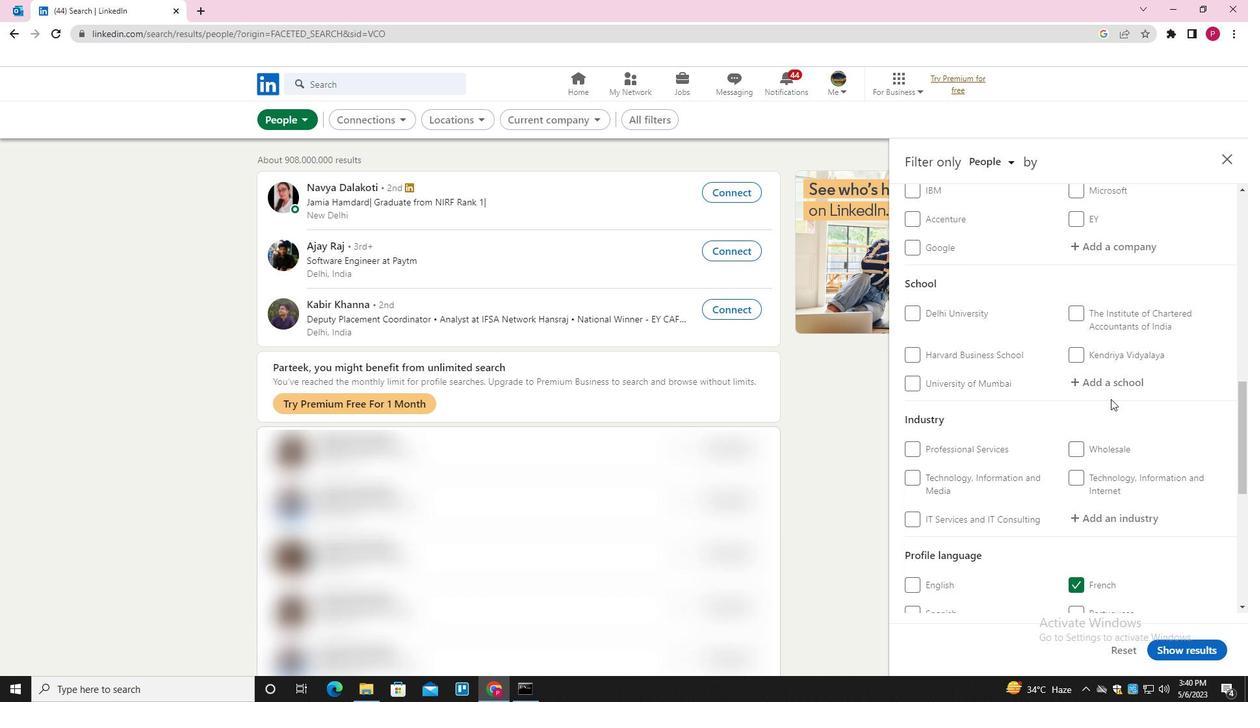 
Action: Mouse pressed left at (1119, 379)
Screenshot: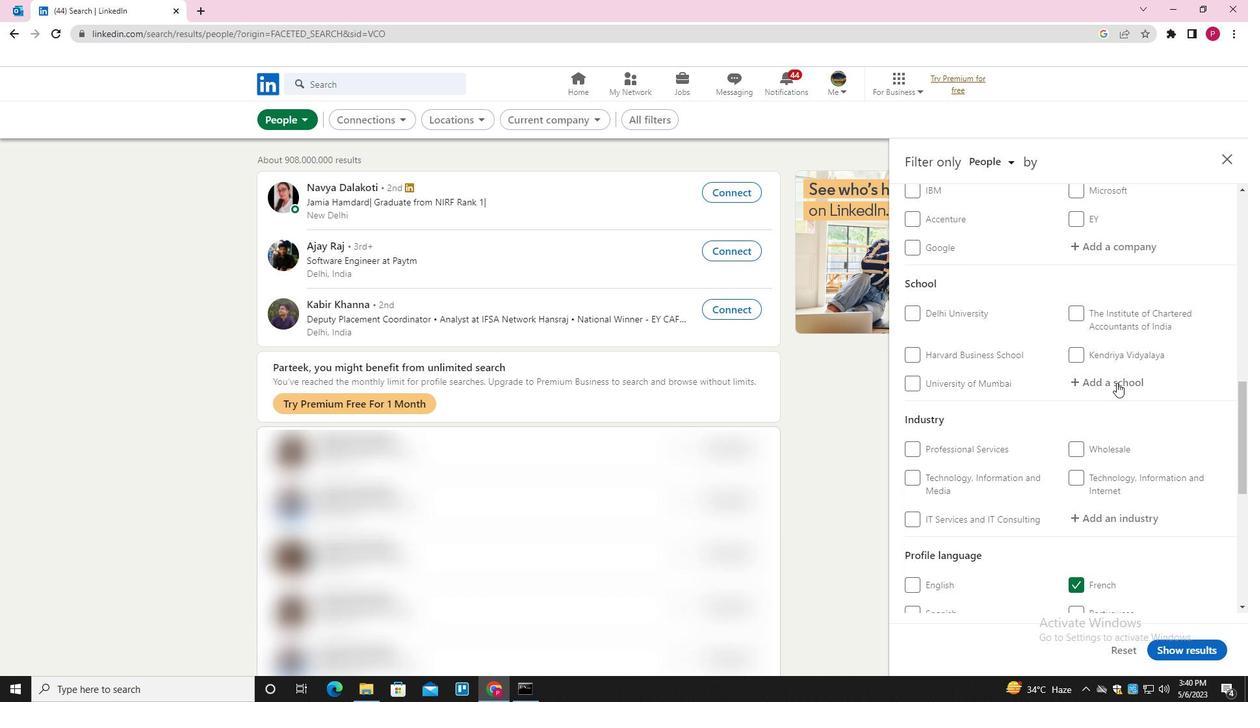 
Action: Key pressed <Key.shift>ST.<Key.space><Key.shift><Key.shift><Key.shift><Key.shift><Key.shift><Key.shift>MICHAEL'S<Key.space><Key.down><Key.enter>
Screenshot: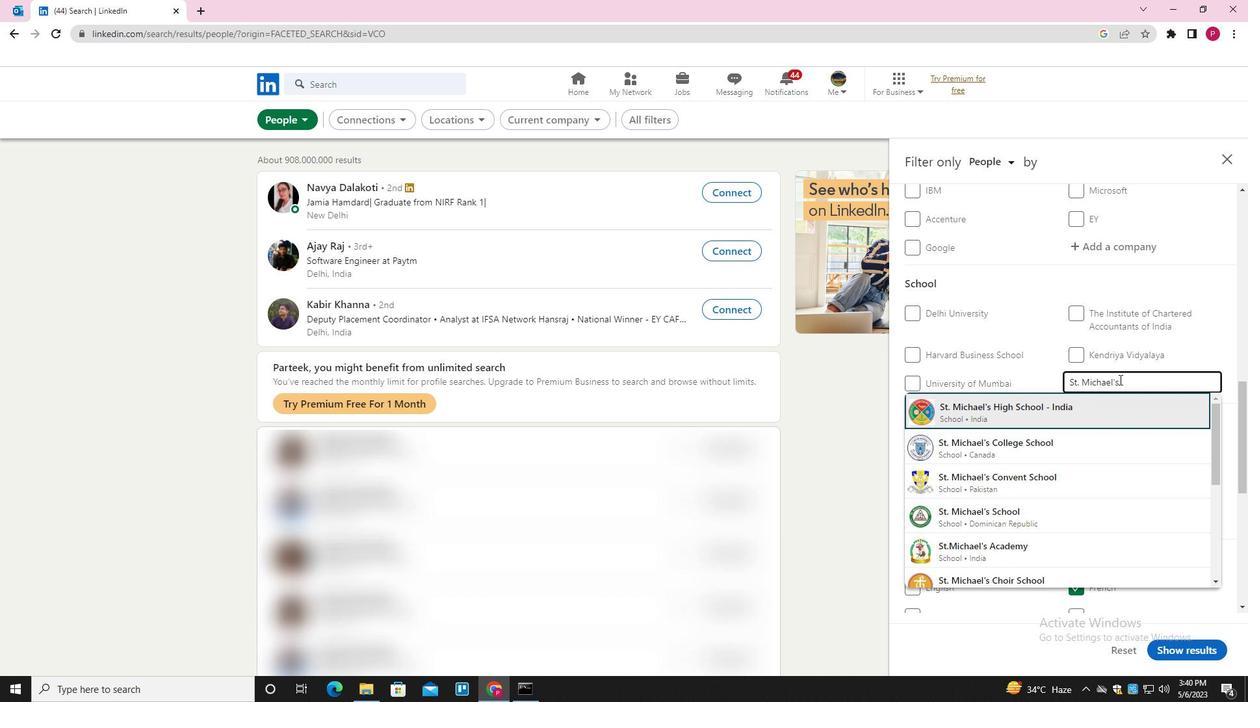
Action: Mouse moved to (1108, 399)
Screenshot: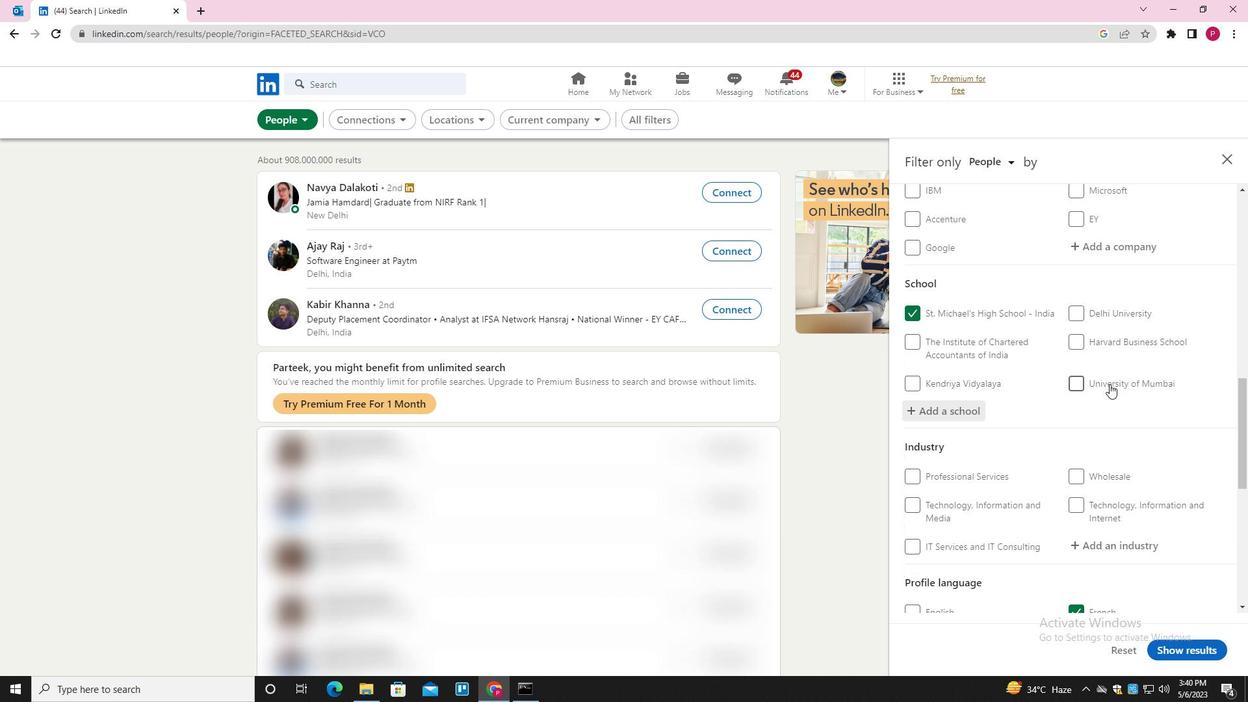 
Action: Mouse scrolled (1108, 398) with delta (0, 0)
Screenshot: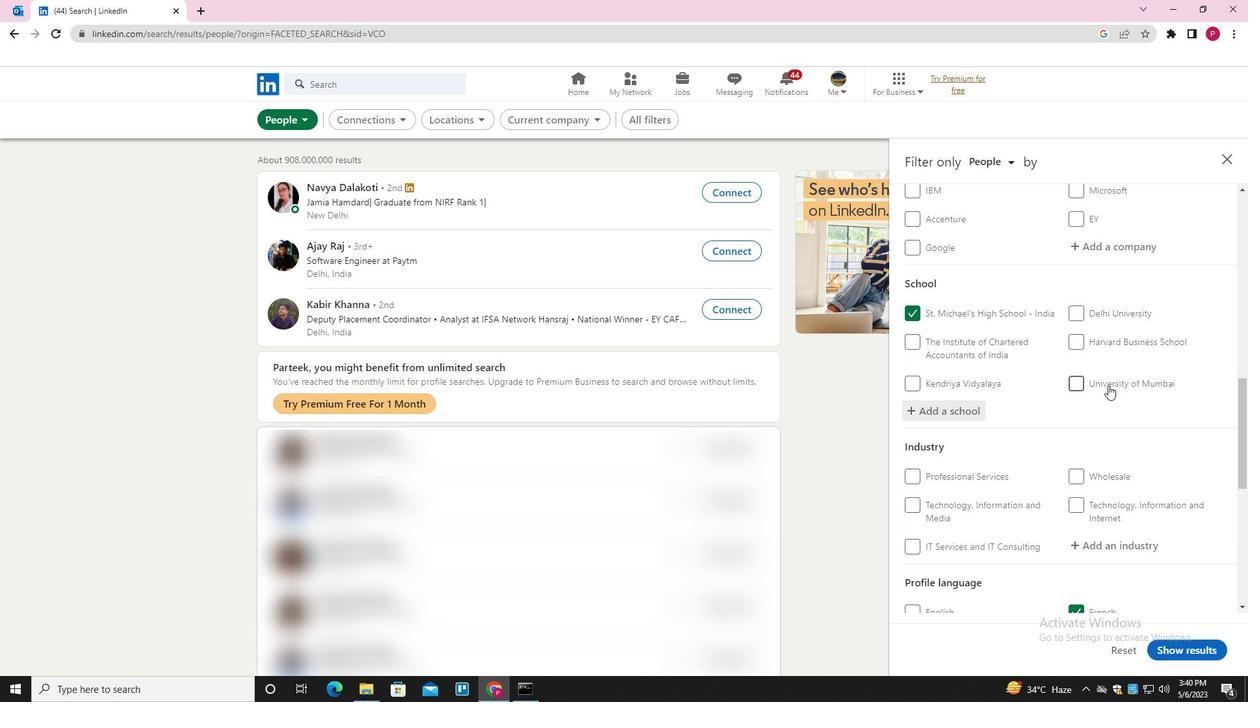 
Action: Mouse scrolled (1108, 398) with delta (0, 0)
Screenshot: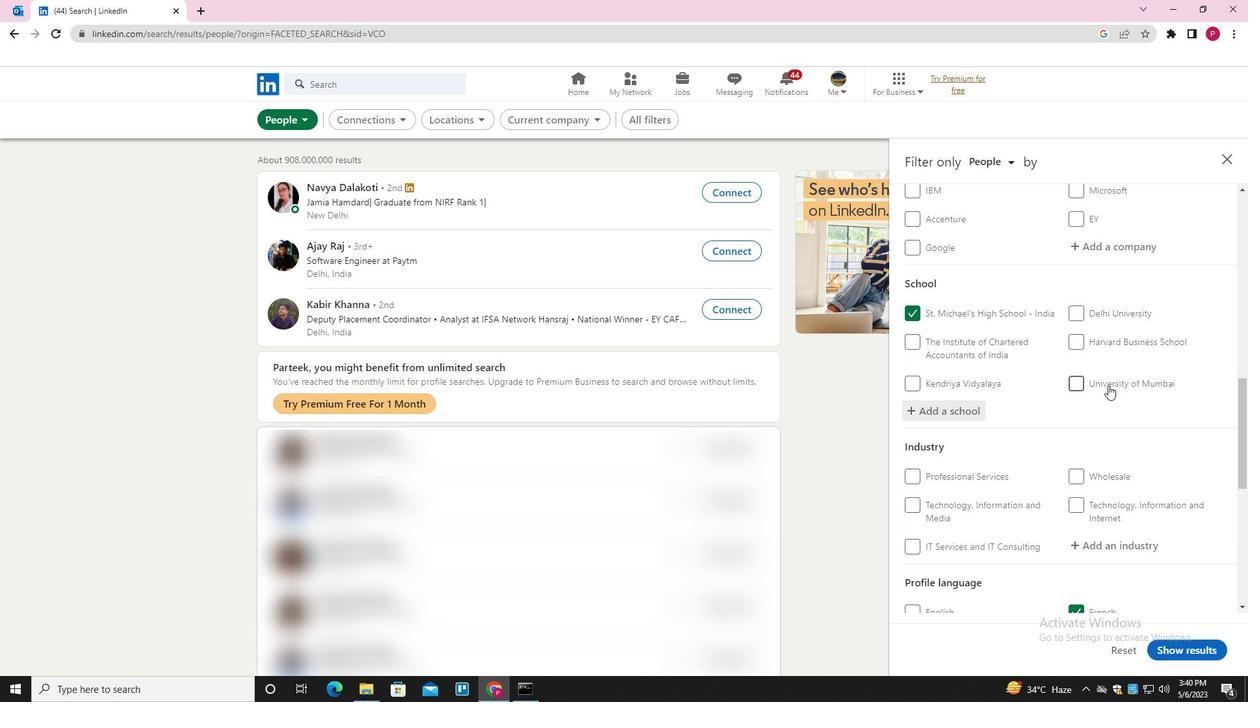 
Action: Mouse moved to (1108, 400)
Screenshot: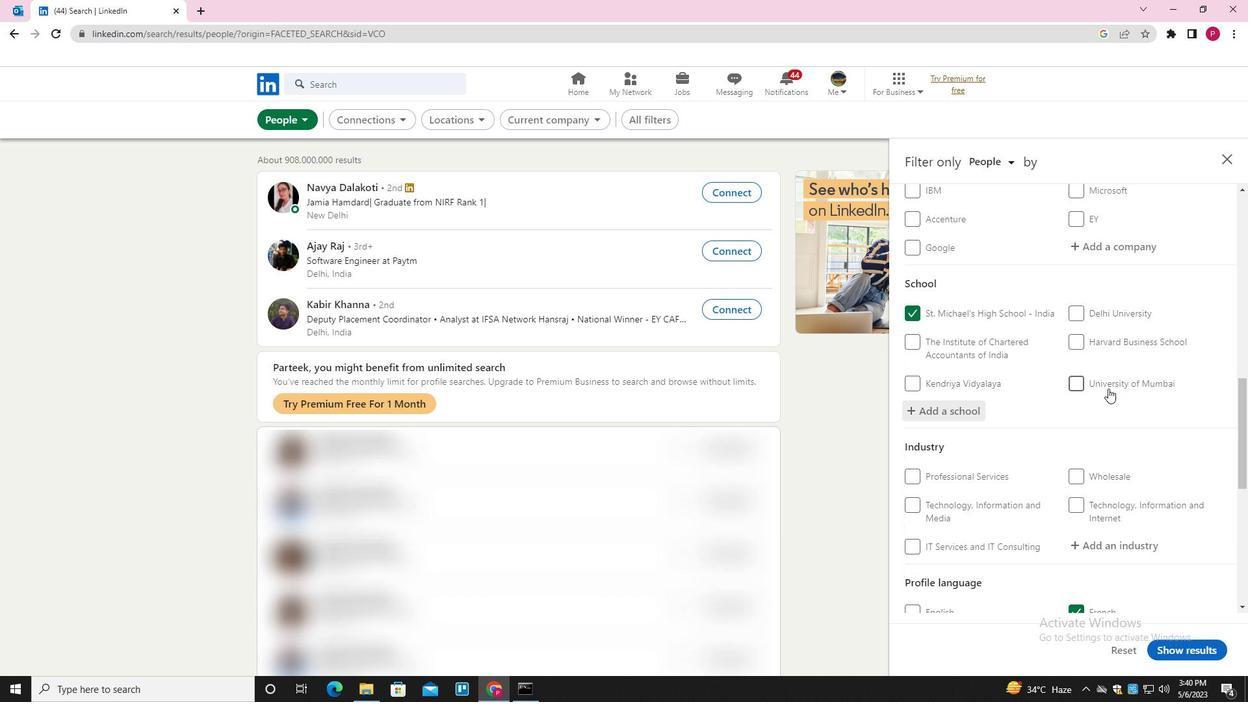
Action: Mouse scrolled (1108, 399) with delta (0, 0)
Screenshot: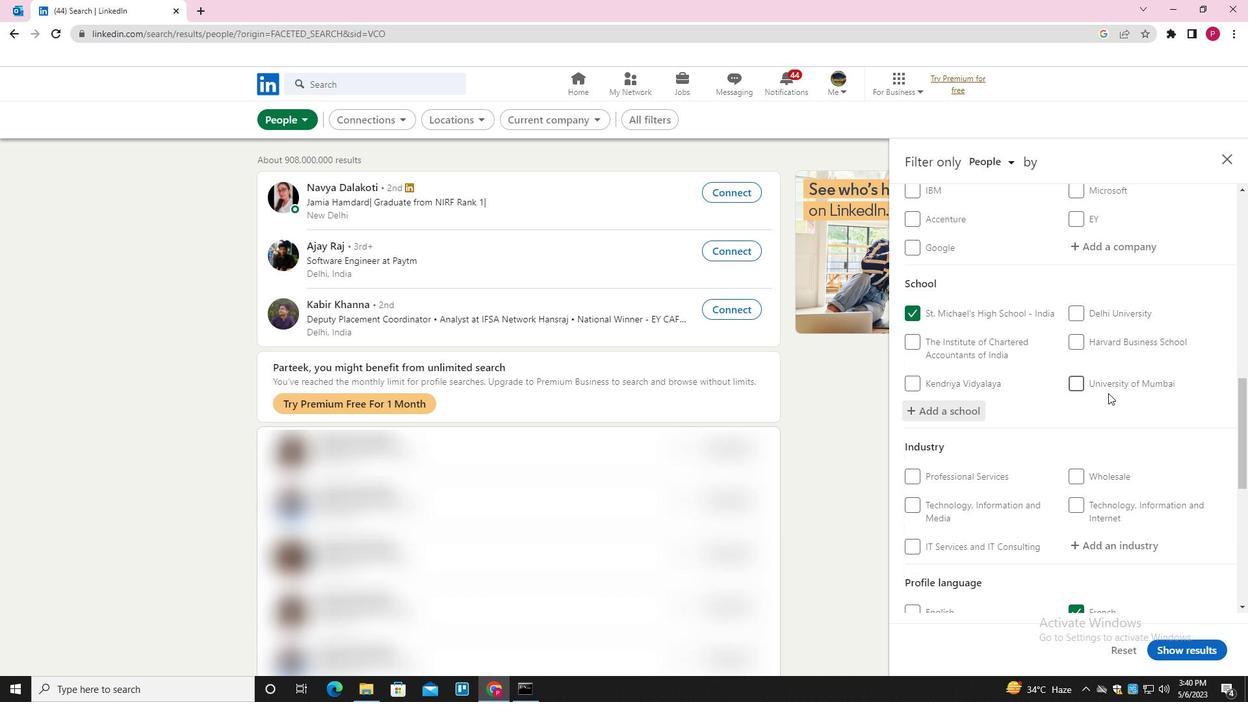 
Action: Mouse moved to (1119, 359)
Screenshot: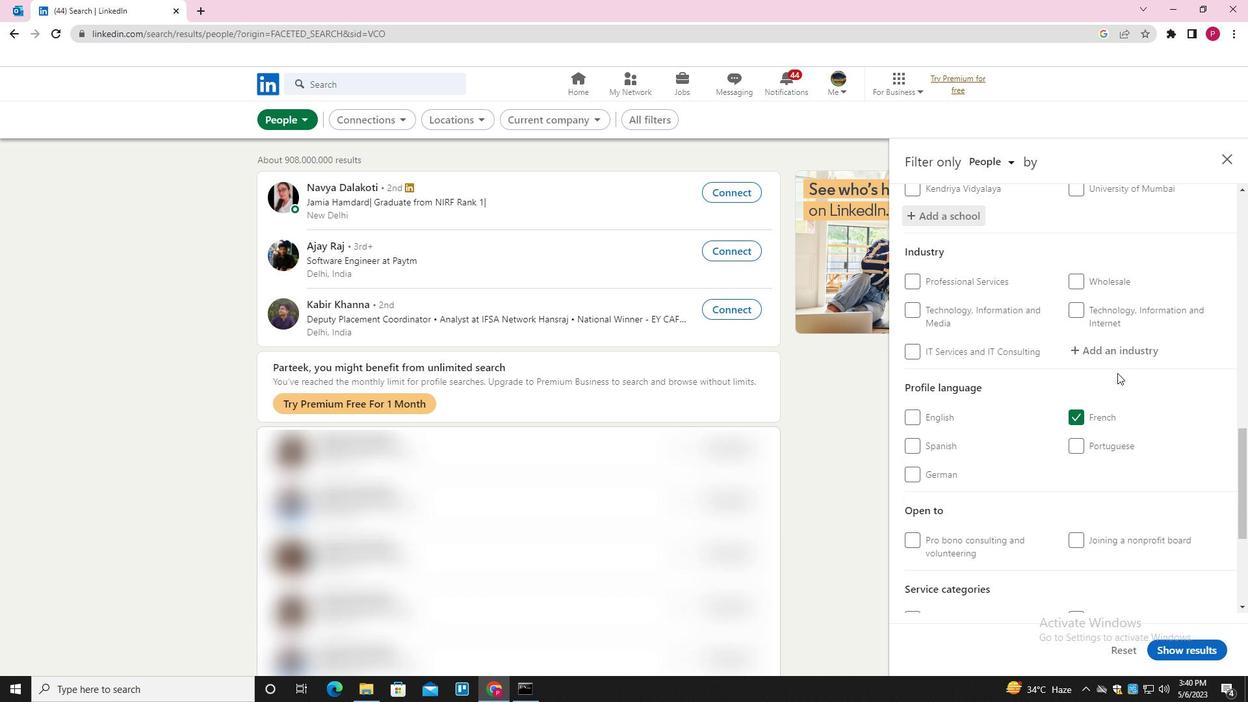 
Action: Mouse pressed left at (1119, 359)
Screenshot: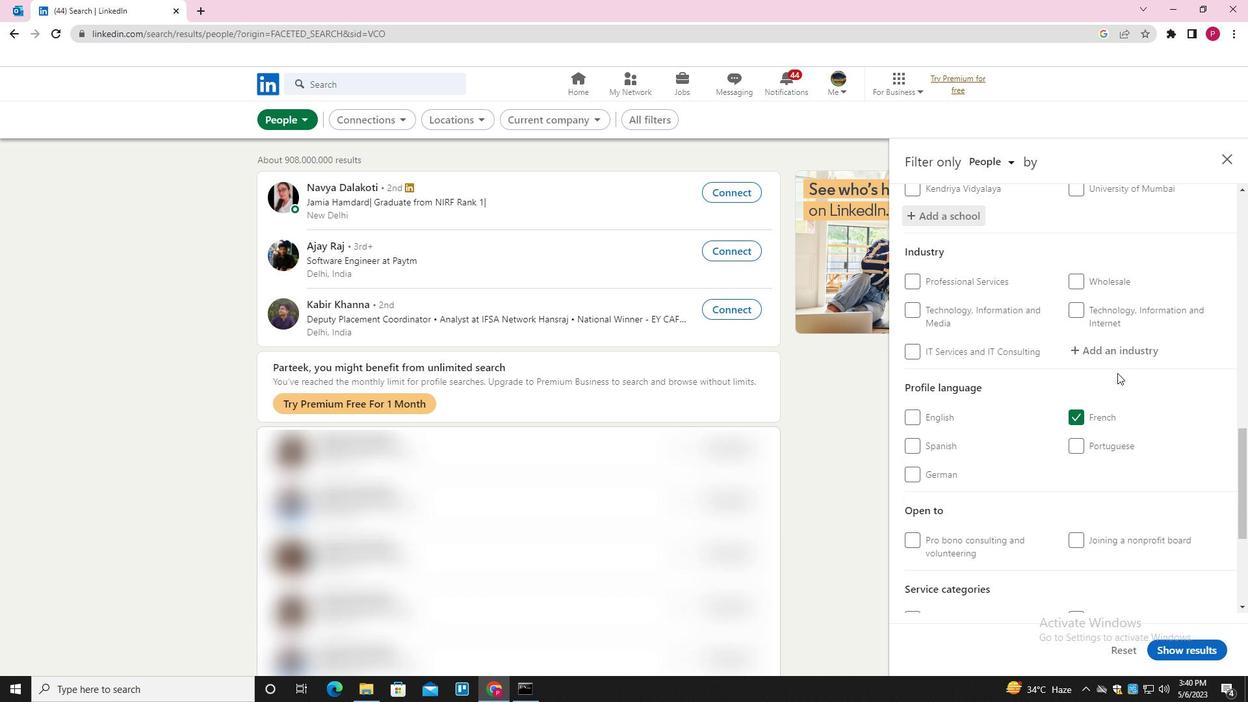 
Action: Mouse moved to (1118, 359)
Screenshot: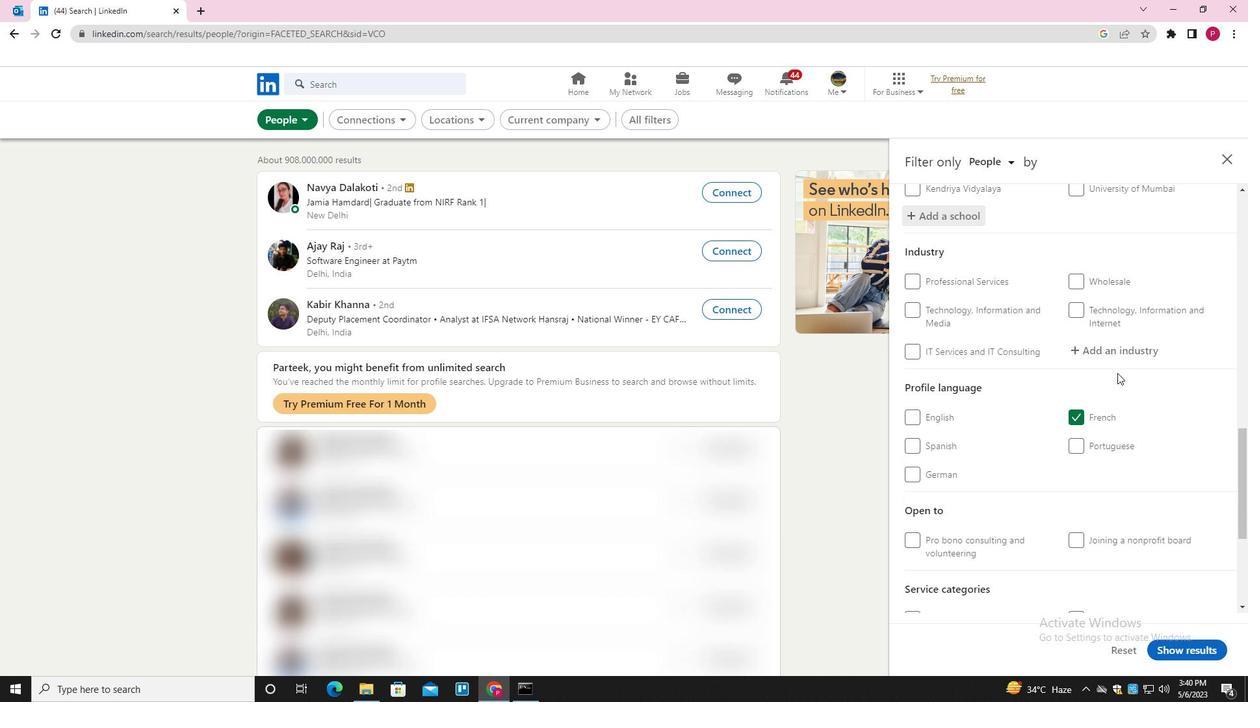 
Action: Key pressed <Key.shift><Key.shift><Key.shift><Key.shift><Key.shift><Key.shift><Key.shift><Key.shift><Key.shift>HOSPITALS<Key.down><Key.enter>
Screenshot: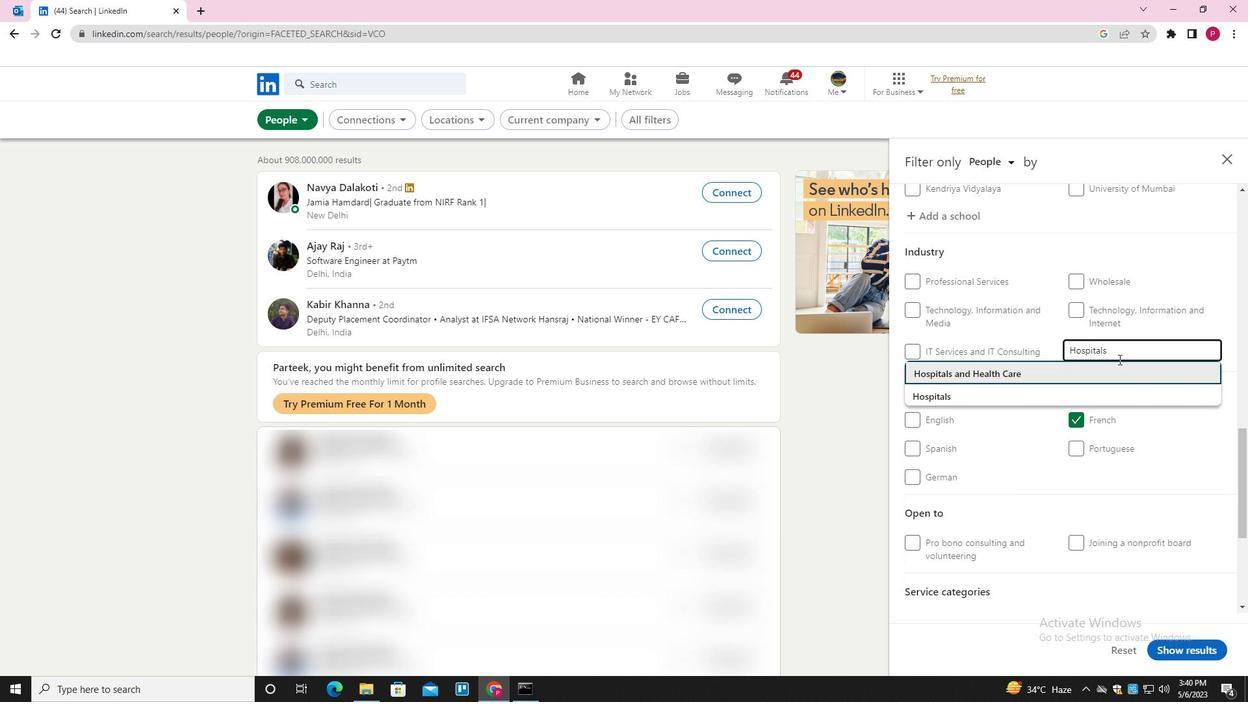 
Action: Mouse moved to (1110, 364)
Screenshot: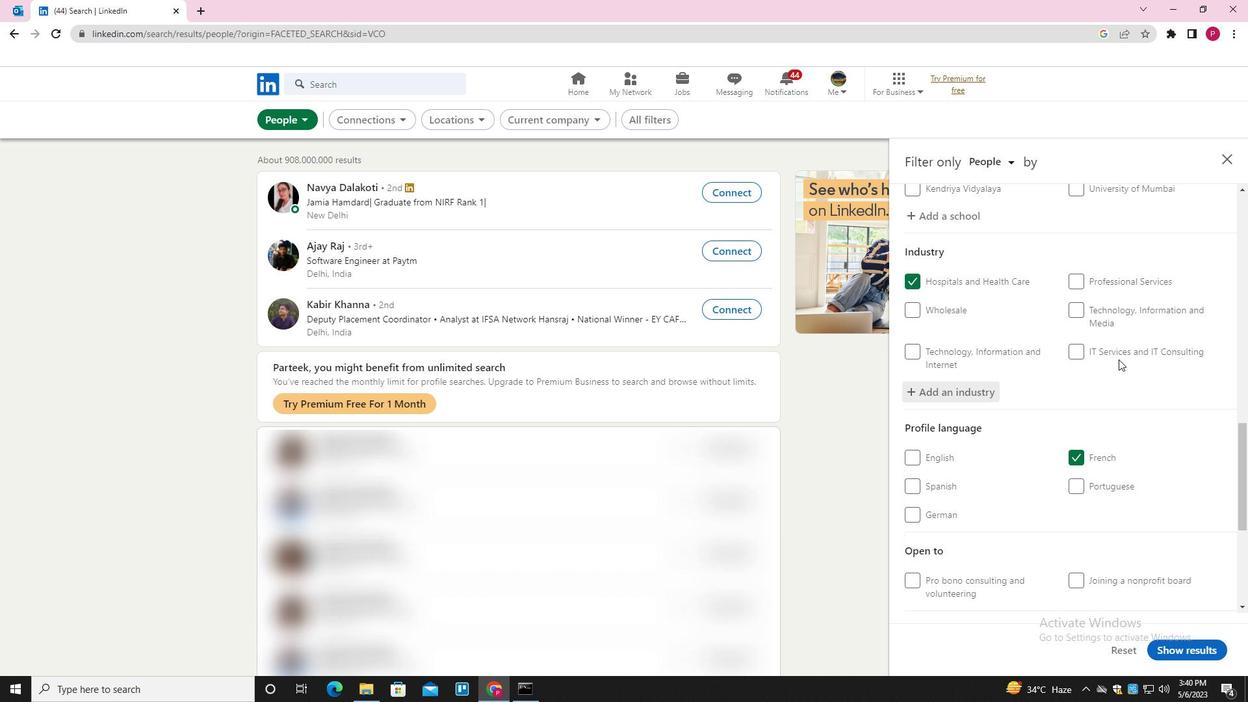 
Action: Mouse scrolled (1110, 363) with delta (0, 0)
Screenshot: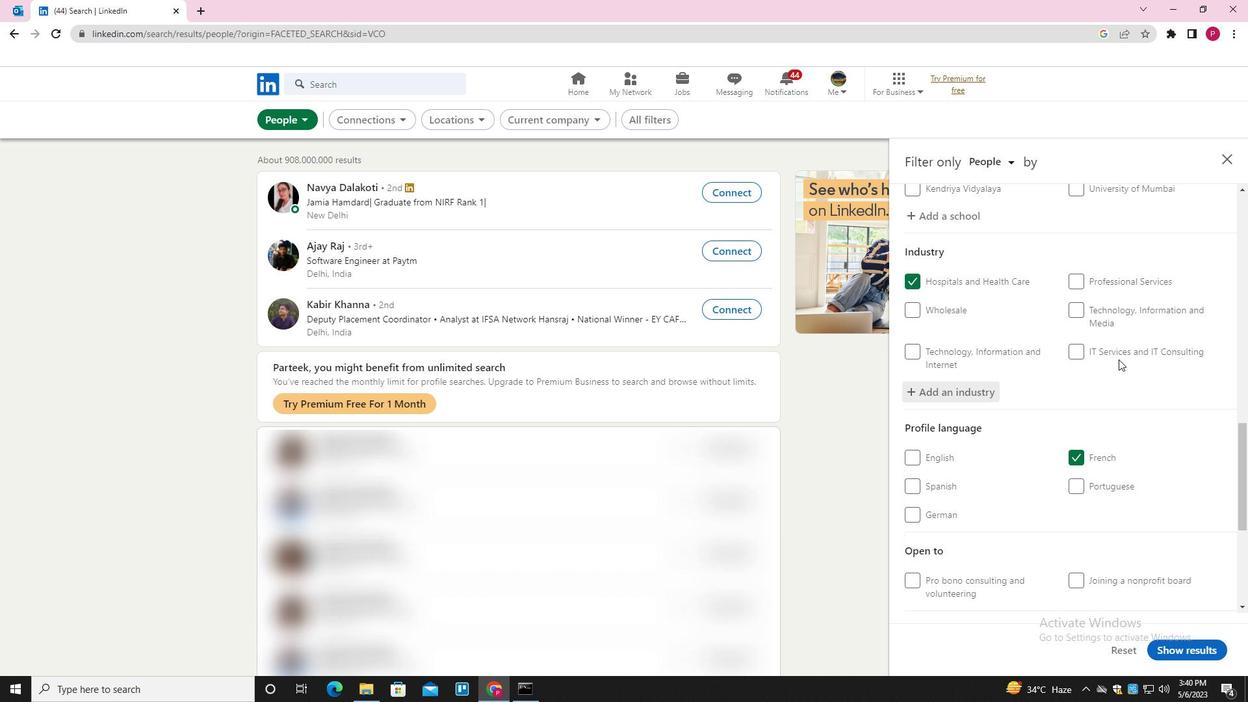 
Action: Mouse moved to (1110, 364)
Screenshot: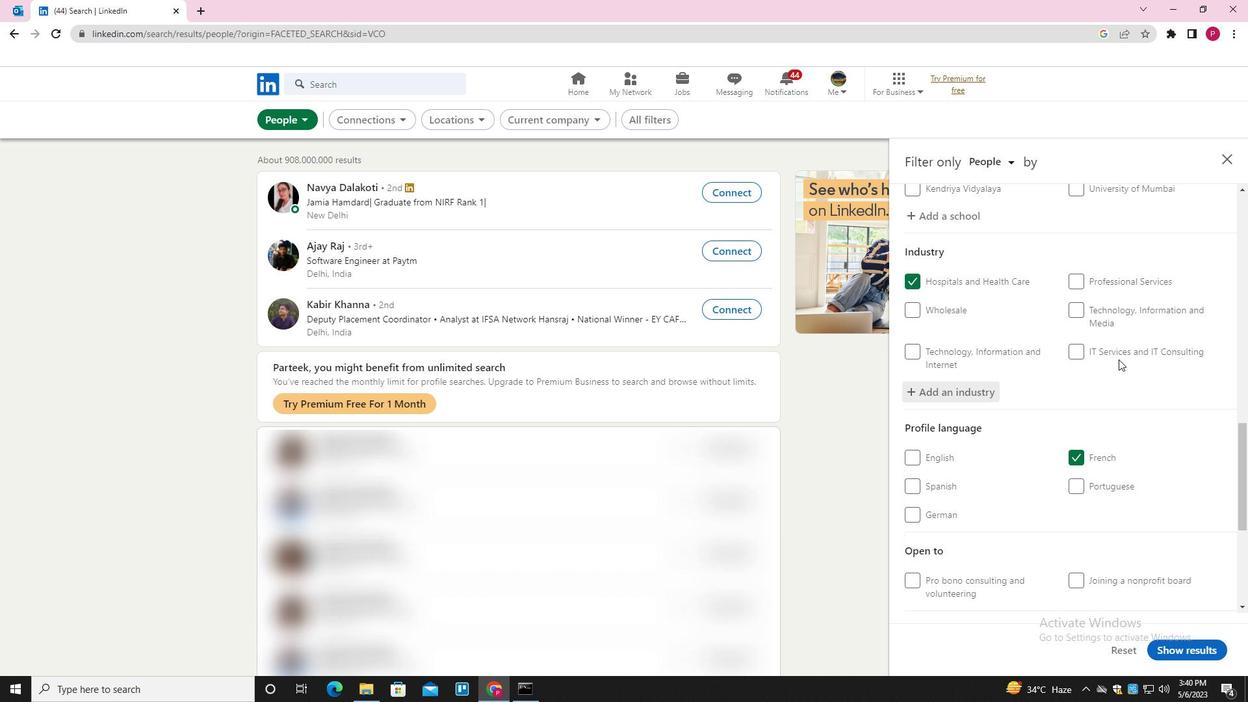 
Action: Mouse scrolled (1110, 363) with delta (0, 0)
Screenshot: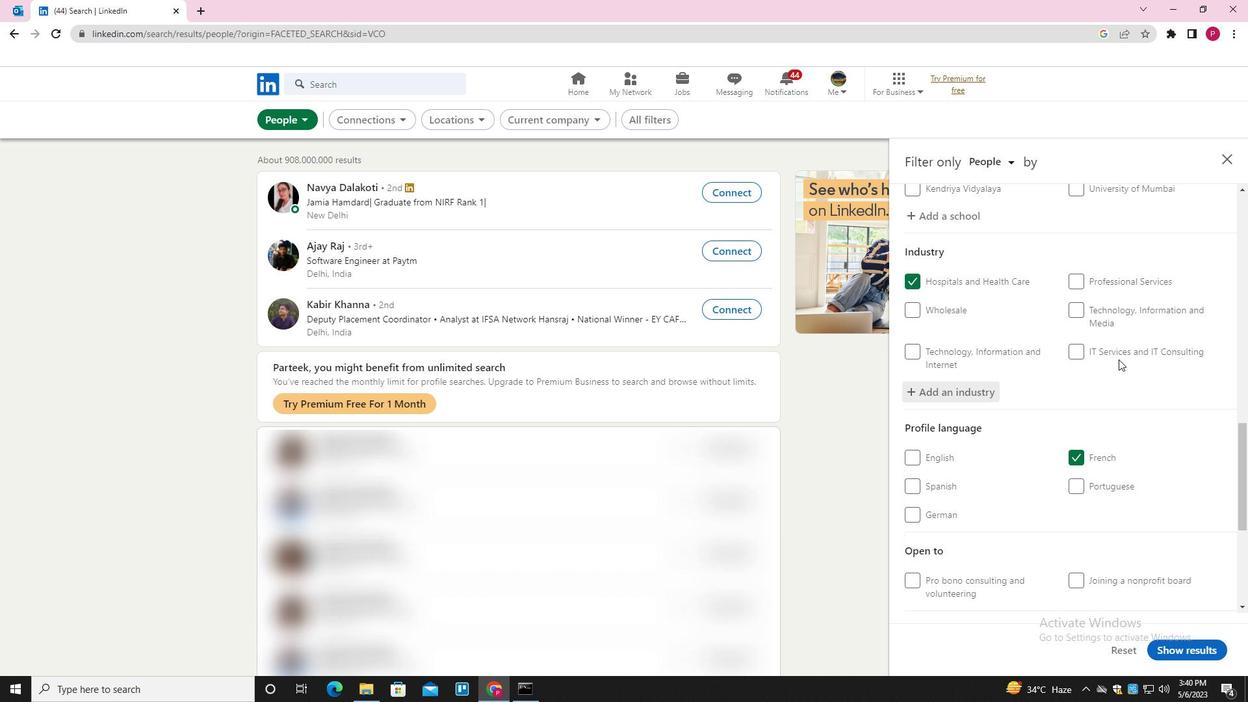 
Action: Mouse moved to (1109, 365)
Screenshot: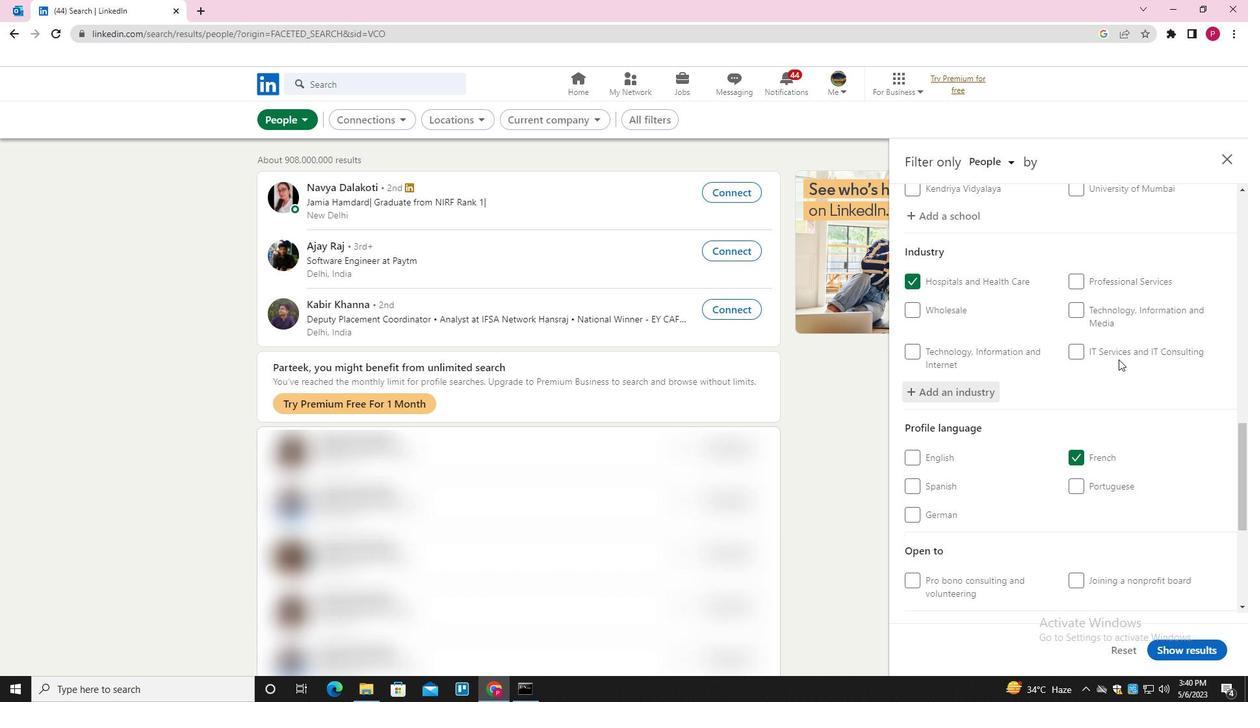 
Action: Mouse scrolled (1109, 364) with delta (0, 0)
Screenshot: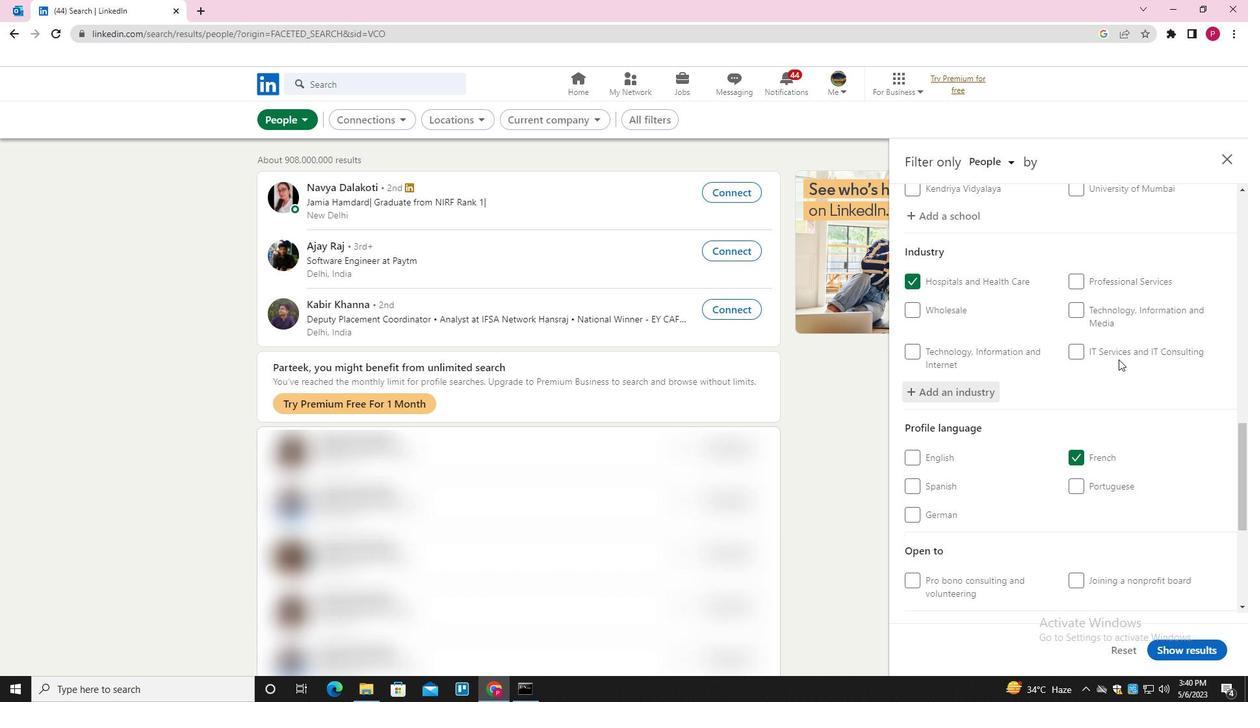 
Action: Mouse moved to (1105, 367)
Screenshot: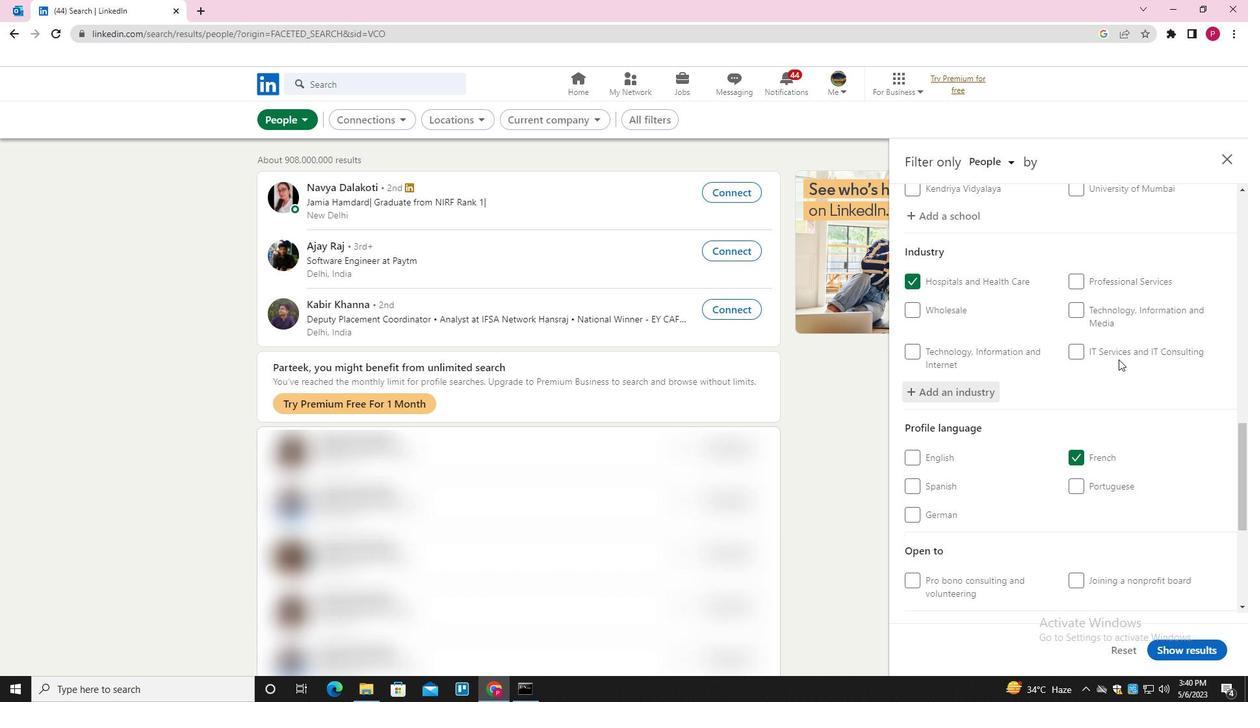 
Action: Mouse scrolled (1105, 367) with delta (0, 0)
Screenshot: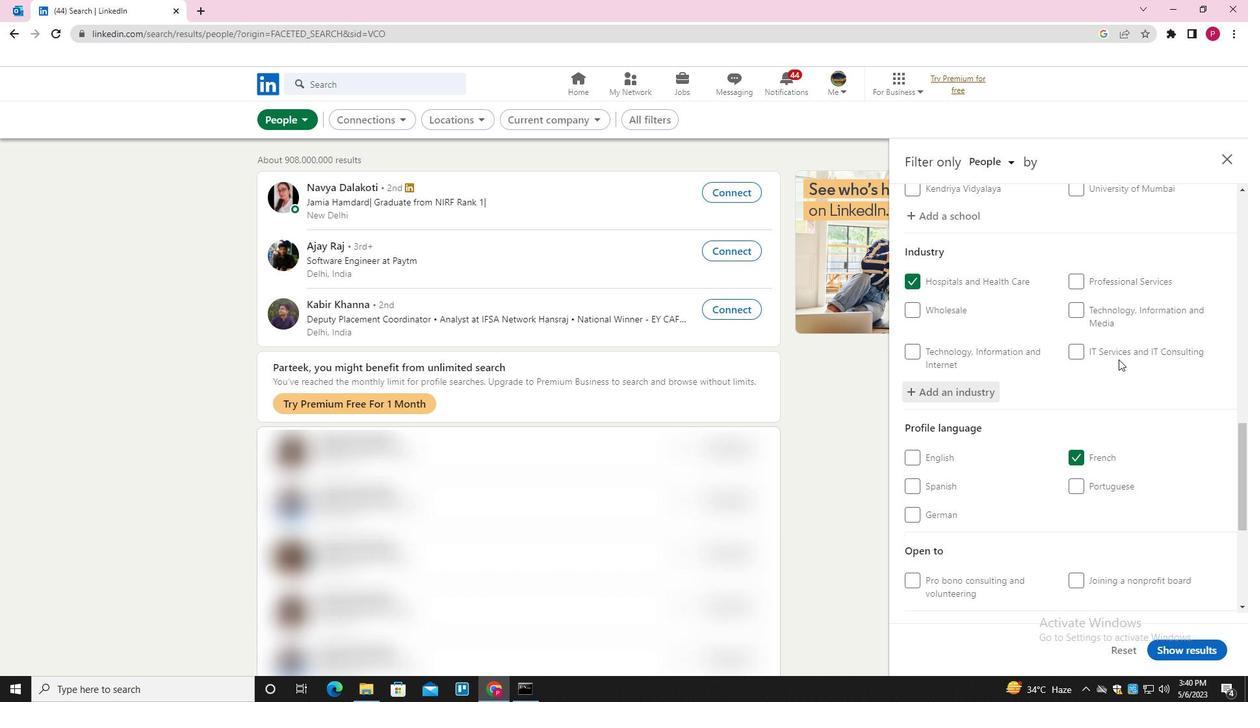 
Action: Mouse moved to (1100, 371)
Screenshot: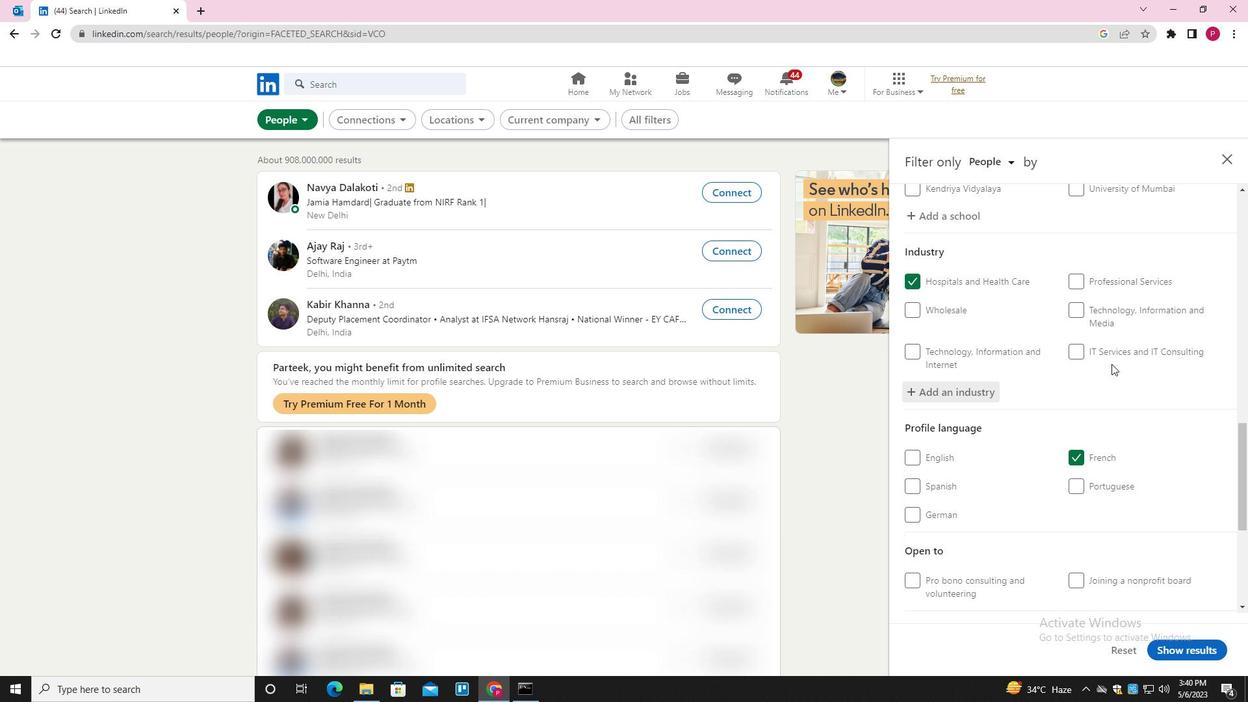
Action: Mouse scrolled (1100, 371) with delta (0, 0)
Screenshot: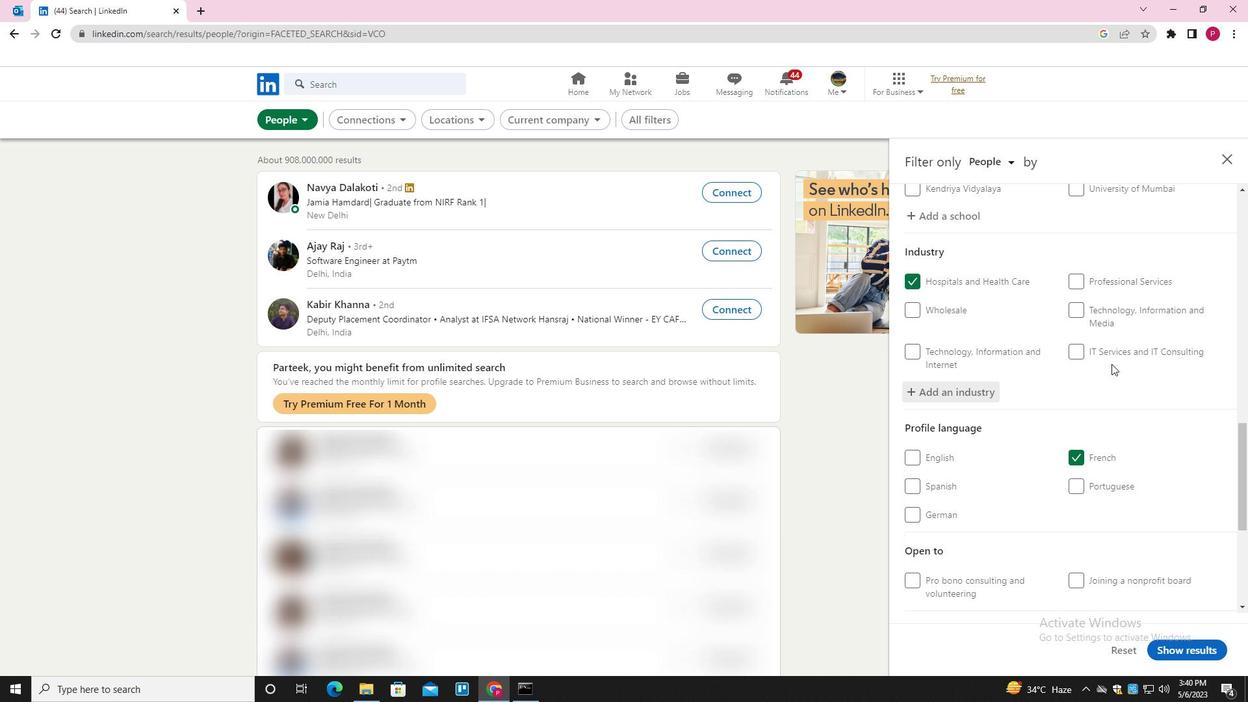 
Action: Mouse moved to (1104, 429)
Screenshot: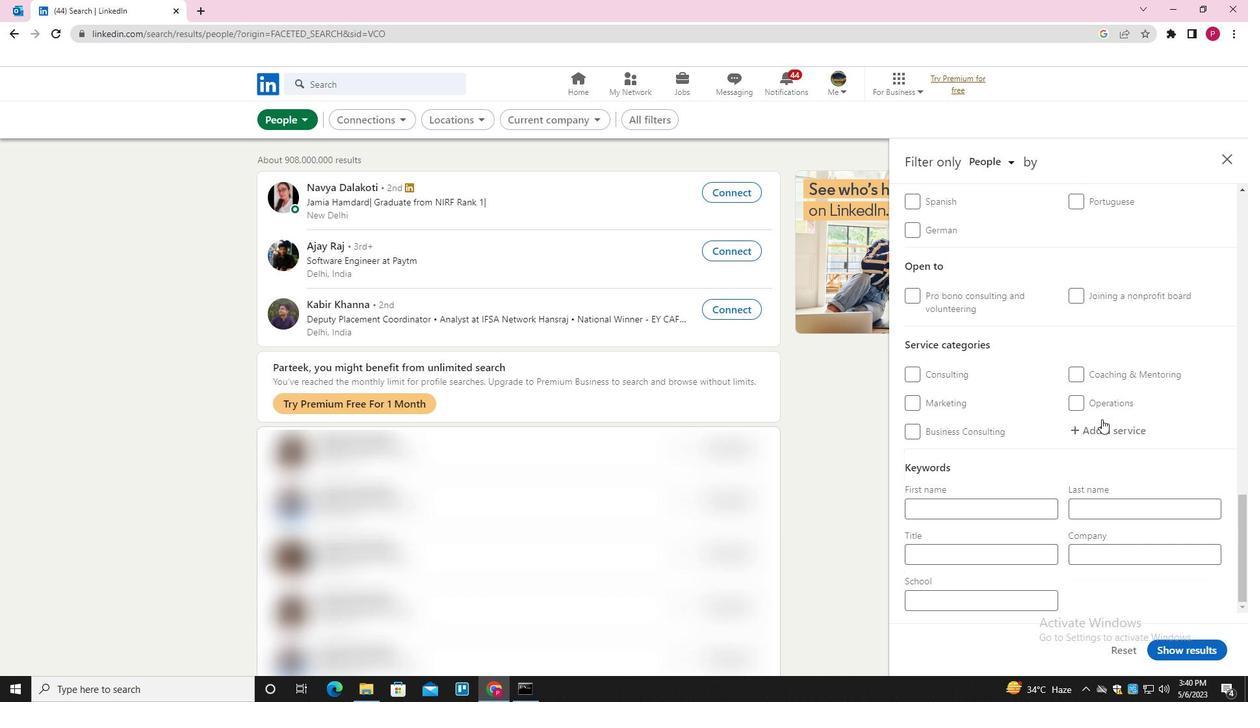 
Action: Mouse pressed left at (1104, 429)
Screenshot: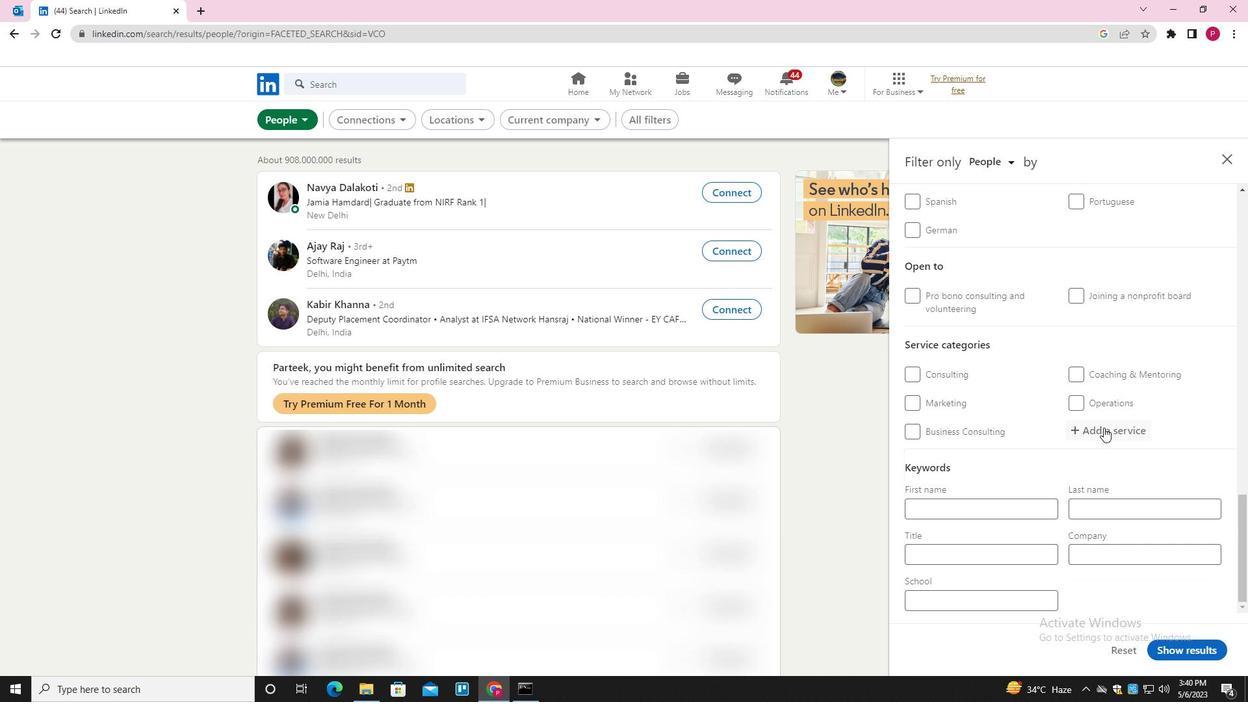 
Action: Key pressed <Key.shift>VIDEOGRAPHY<Key.down><Key.enter>
Screenshot: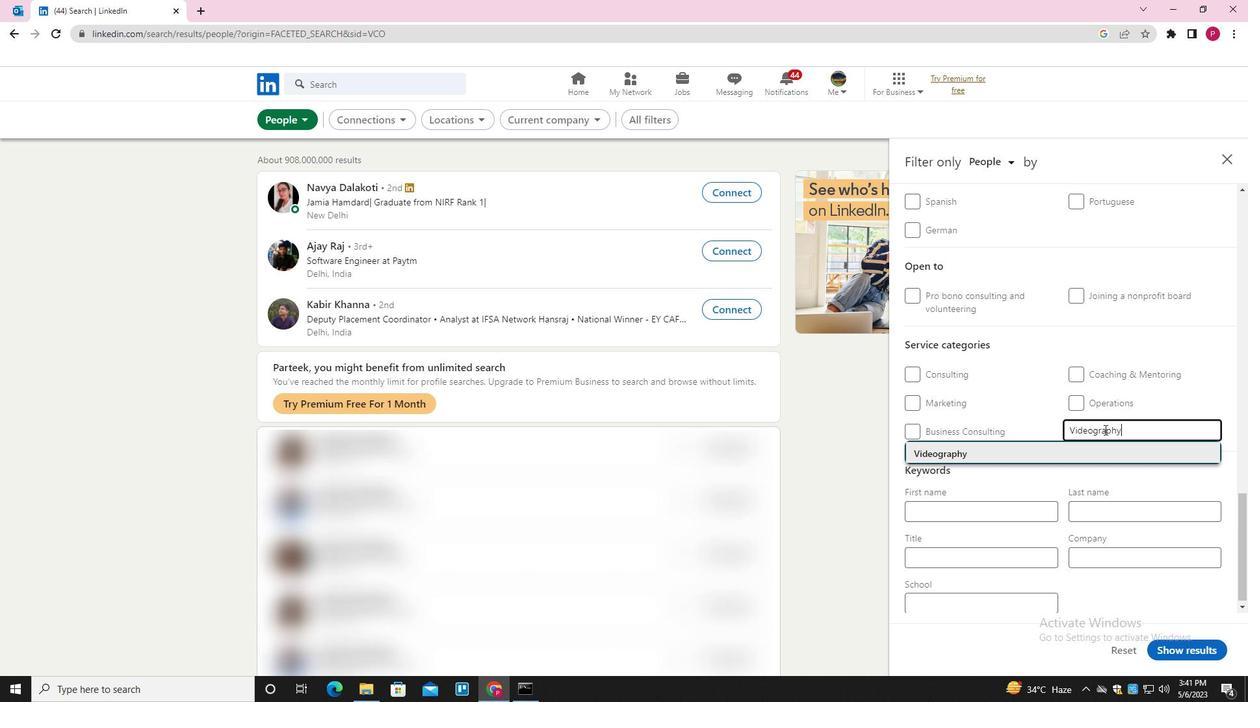 
Action: Mouse scrolled (1104, 429) with delta (0, 0)
Screenshot: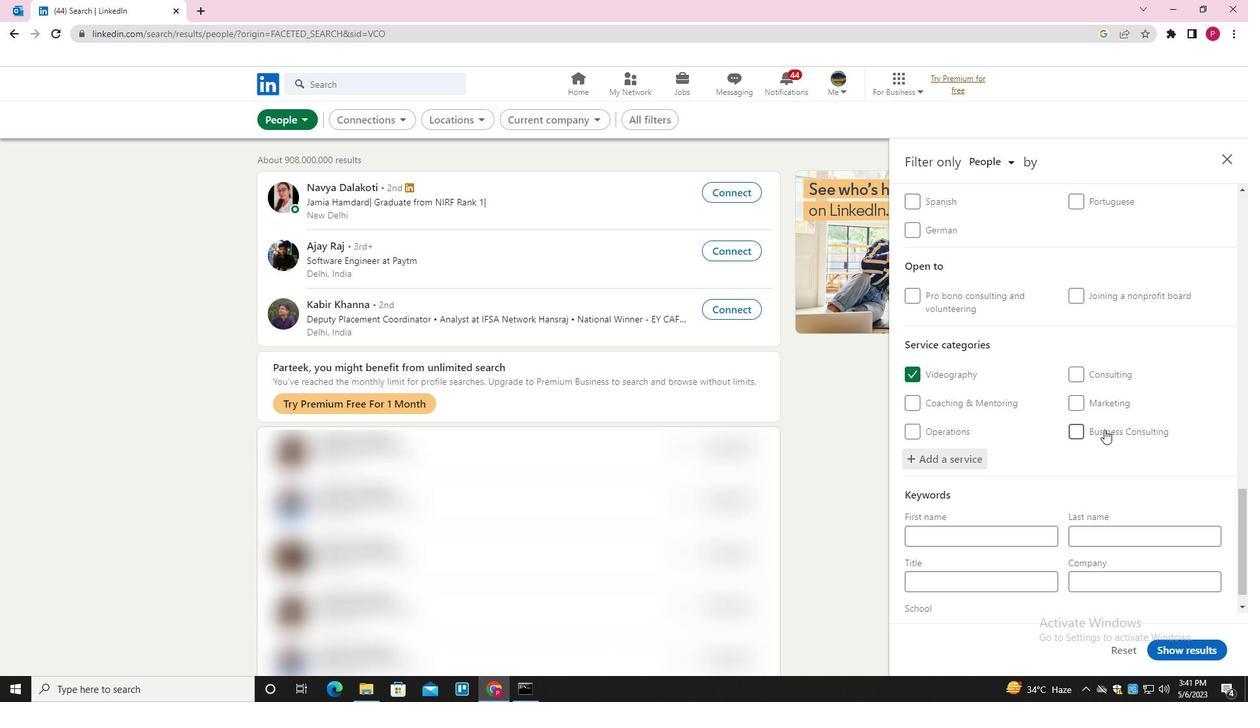
Action: Mouse scrolled (1104, 429) with delta (0, 0)
Screenshot: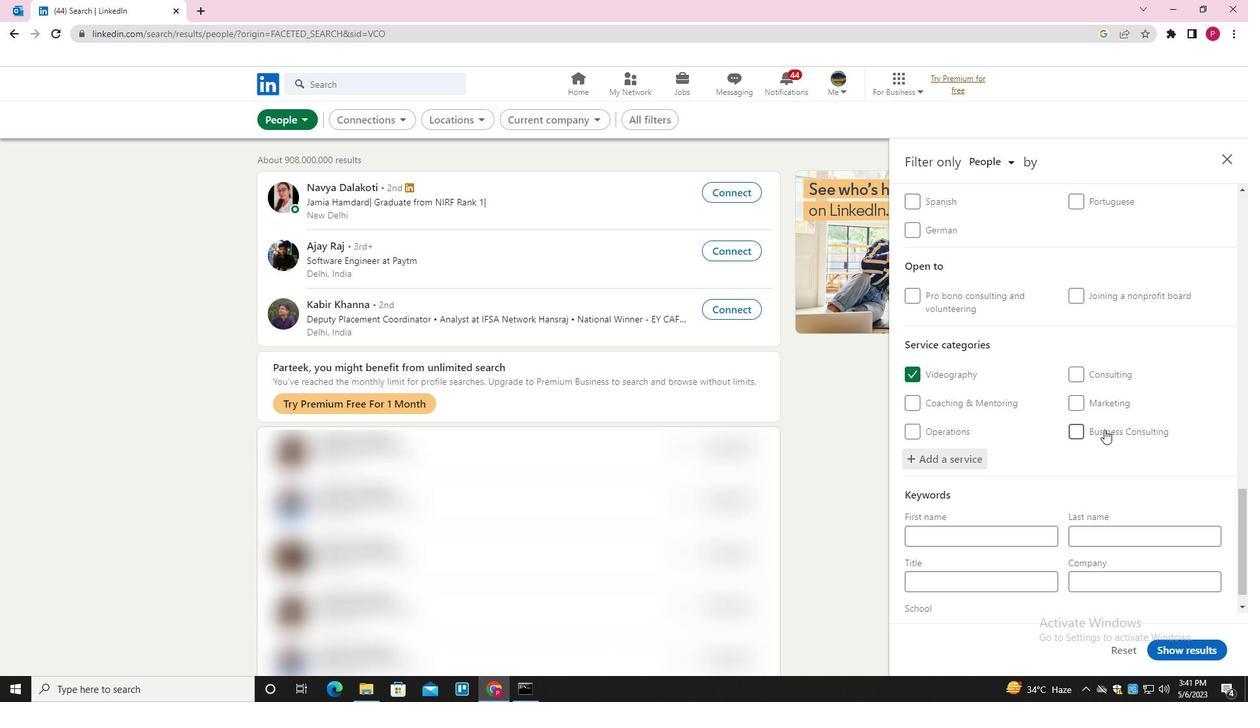 
Action: Mouse scrolled (1104, 429) with delta (0, 0)
Screenshot: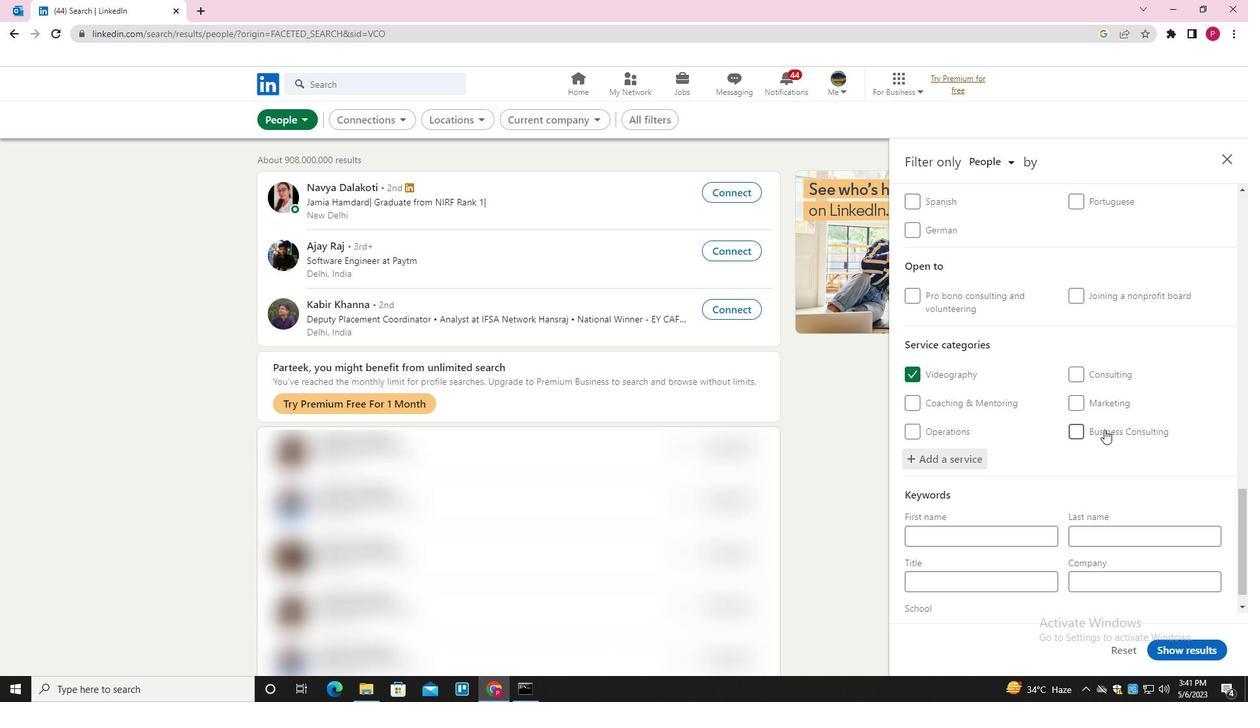
Action: Mouse scrolled (1104, 429) with delta (0, 0)
Screenshot: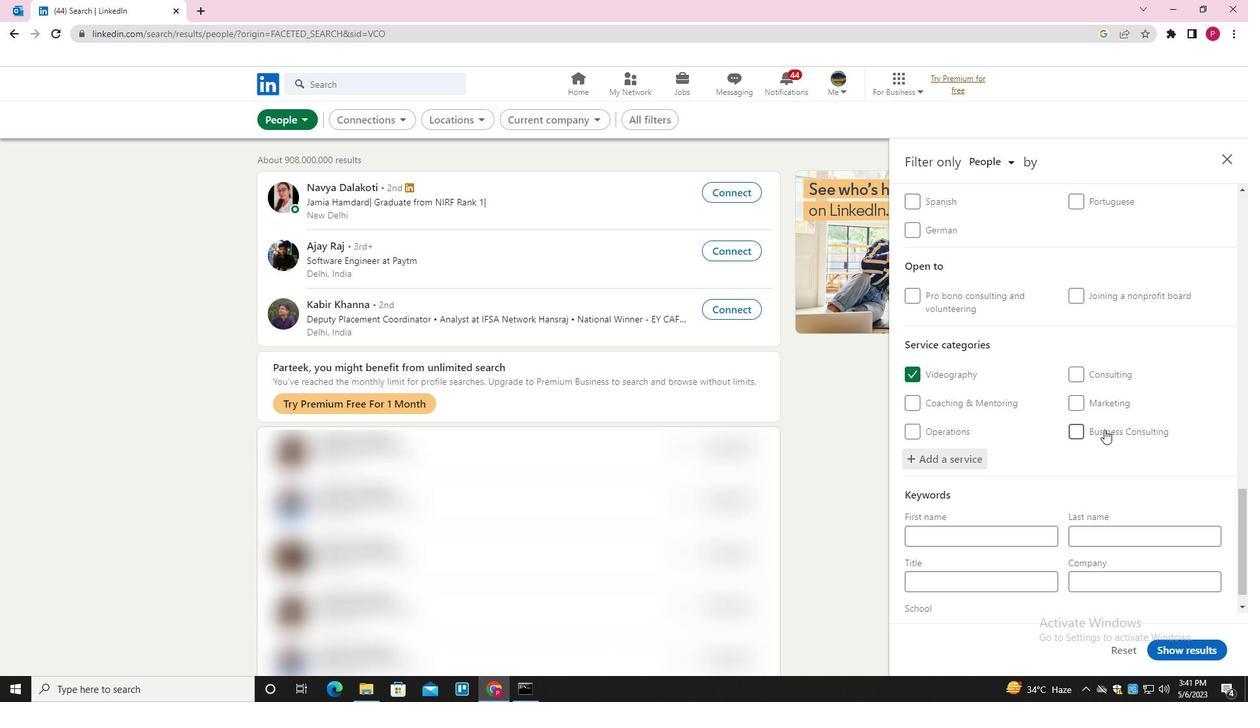 
Action: Mouse scrolled (1104, 429) with delta (0, 0)
Screenshot: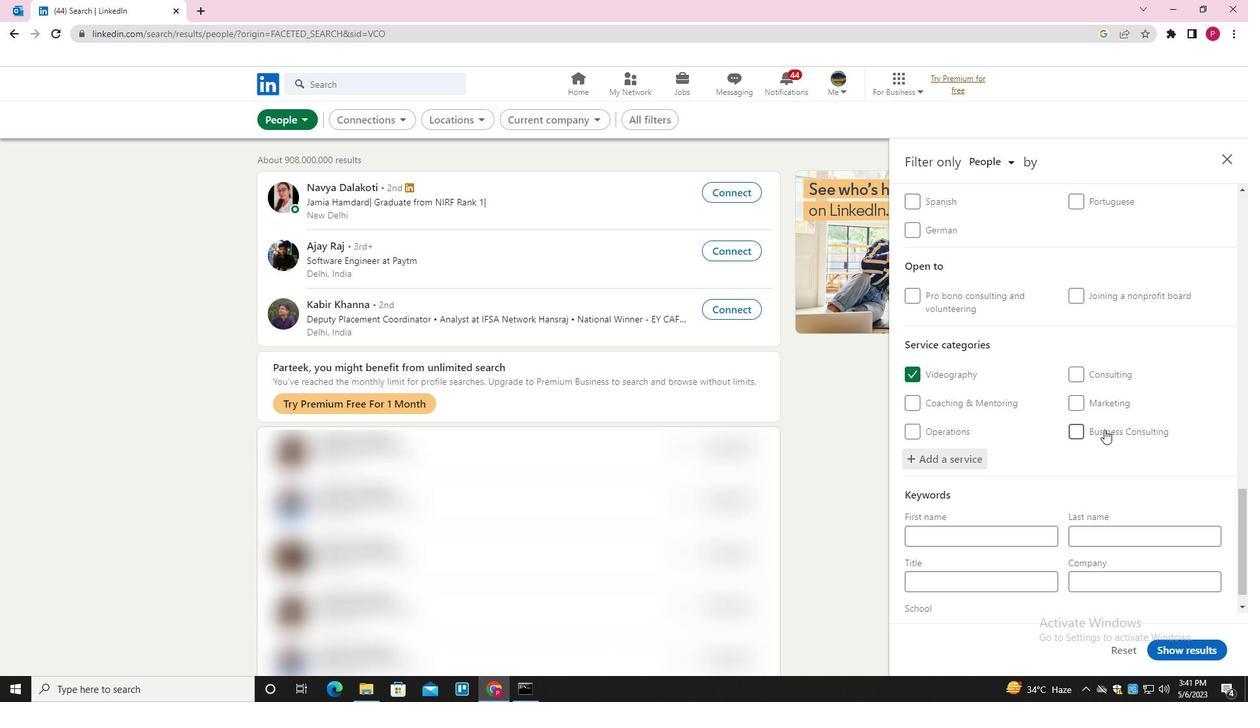 
Action: Mouse scrolled (1104, 429) with delta (0, 0)
Screenshot: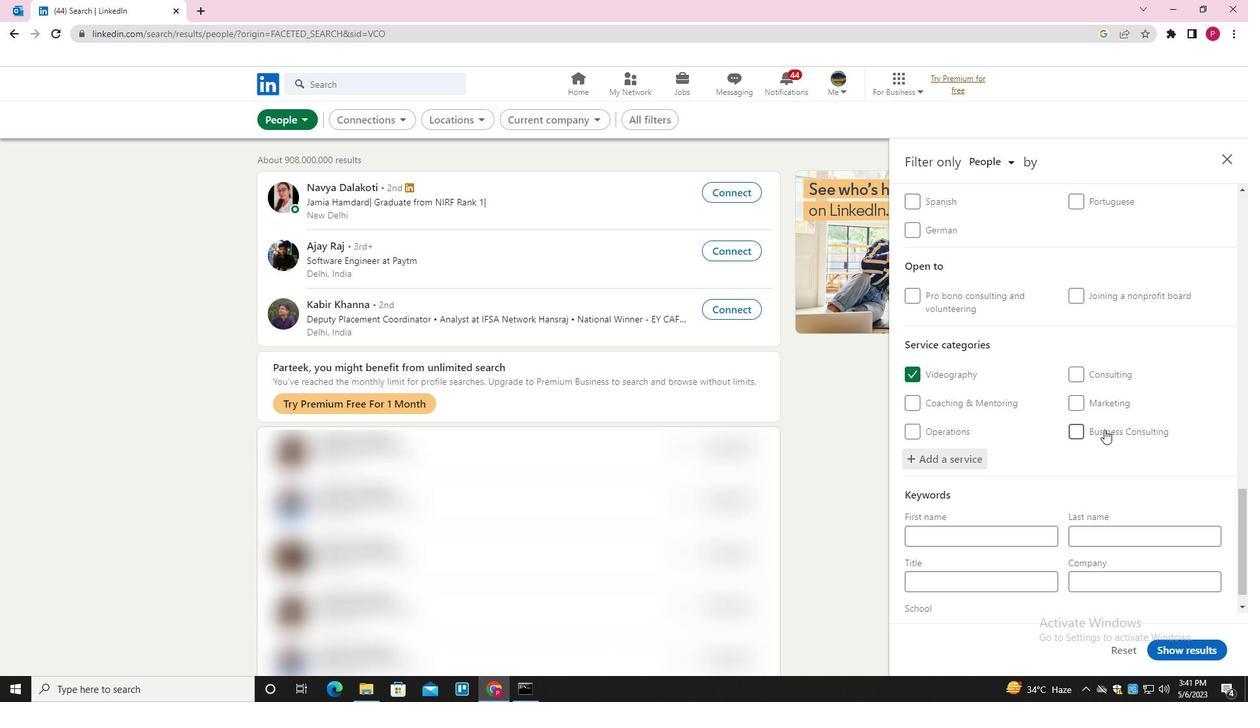 
Action: Mouse moved to (1029, 554)
Screenshot: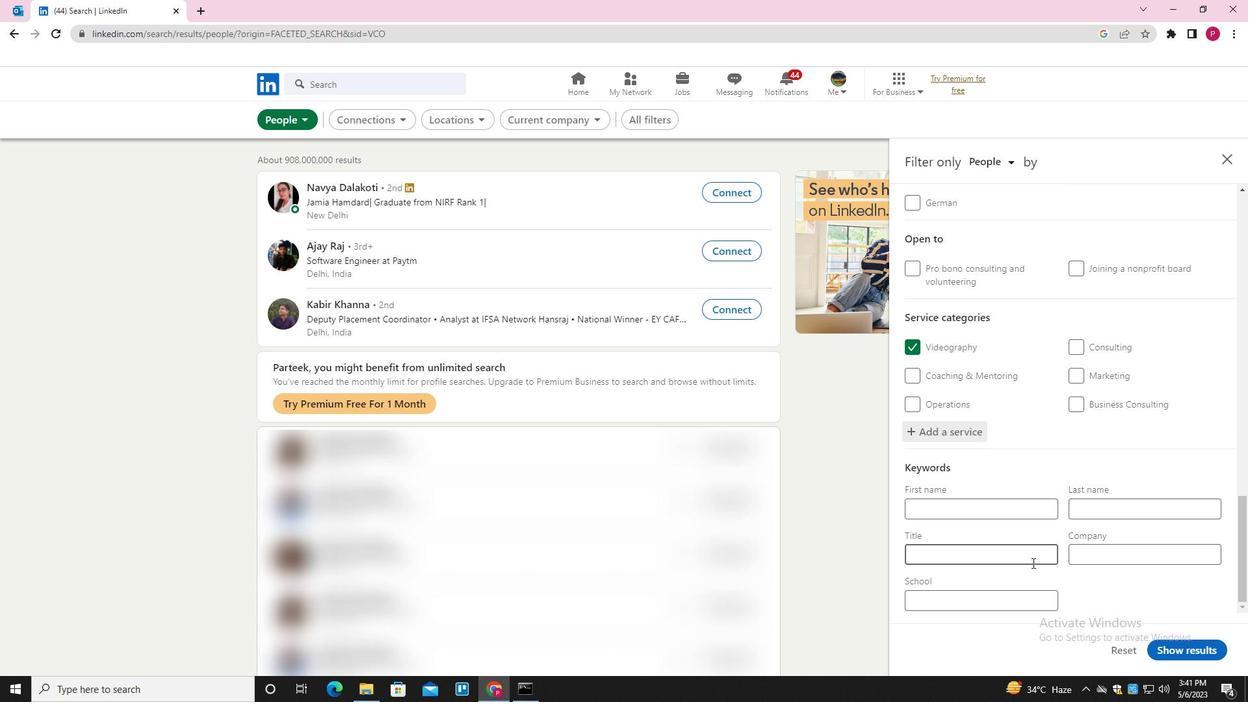 
Action: Mouse pressed left at (1029, 554)
Screenshot: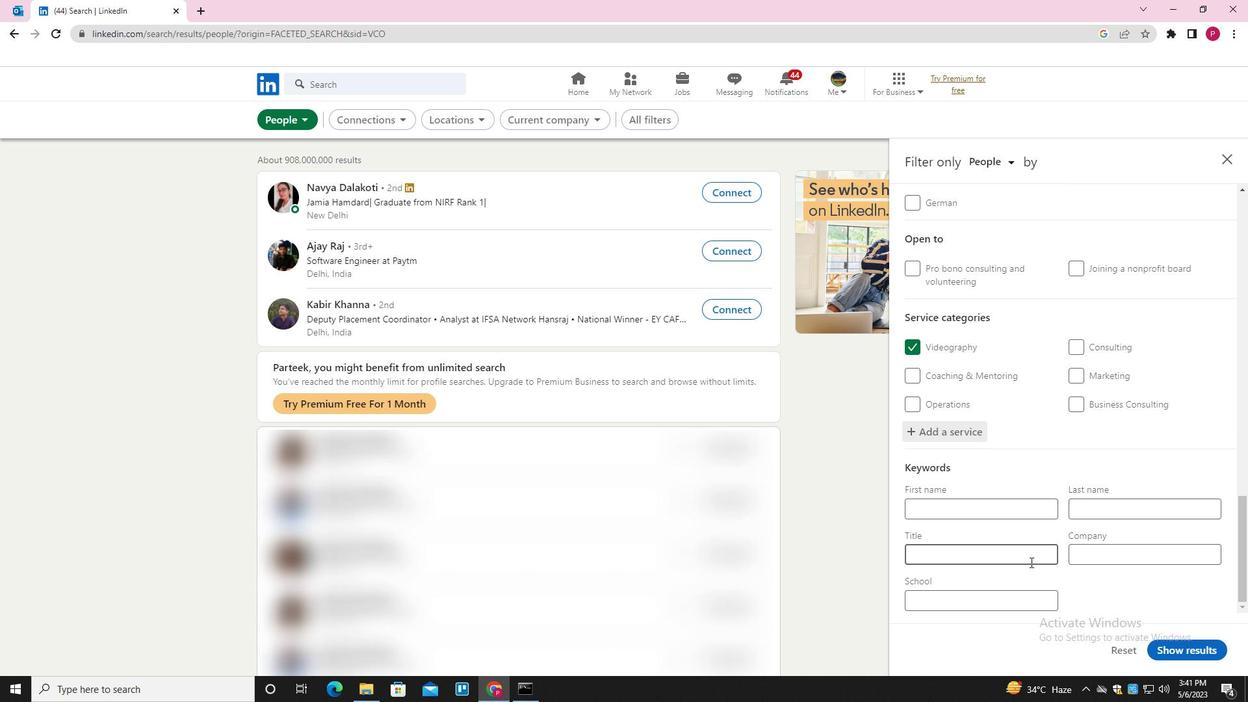 
Action: Key pressed <Key.shift>SOFTWARE<Key.space><Key.shift>ENGINEER
Screenshot: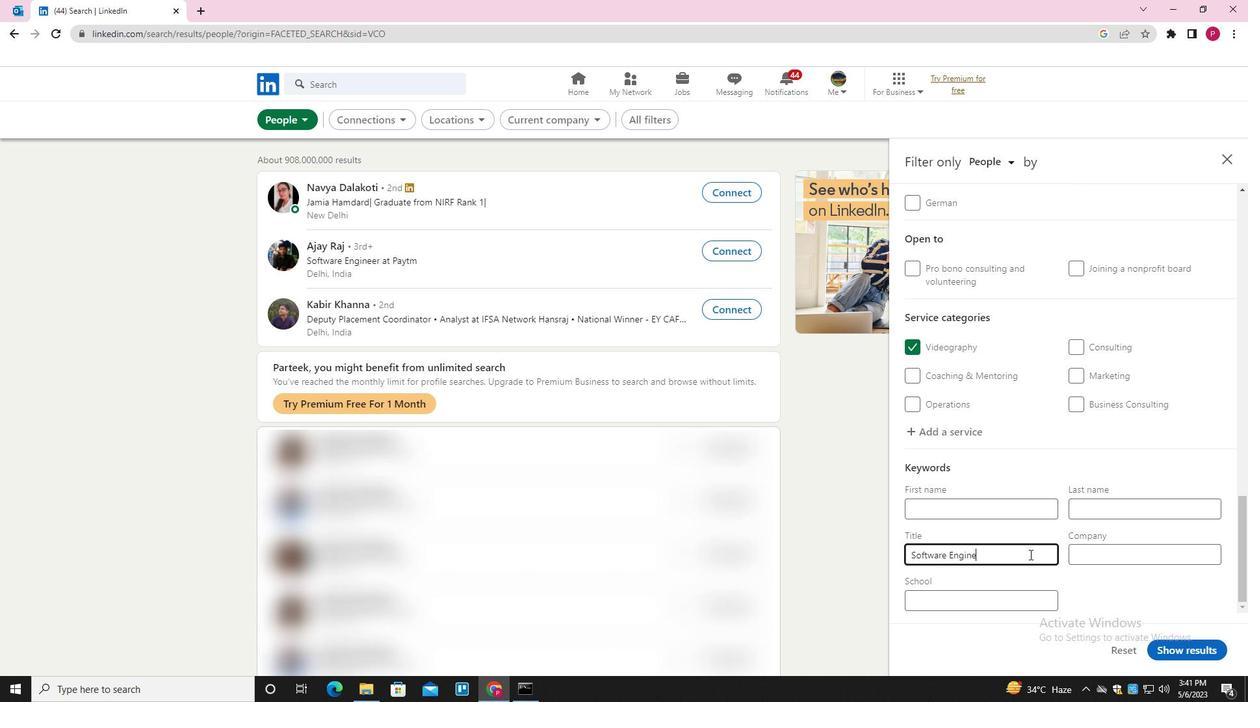 
Action: Mouse moved to (1159, 649)
Screenshot: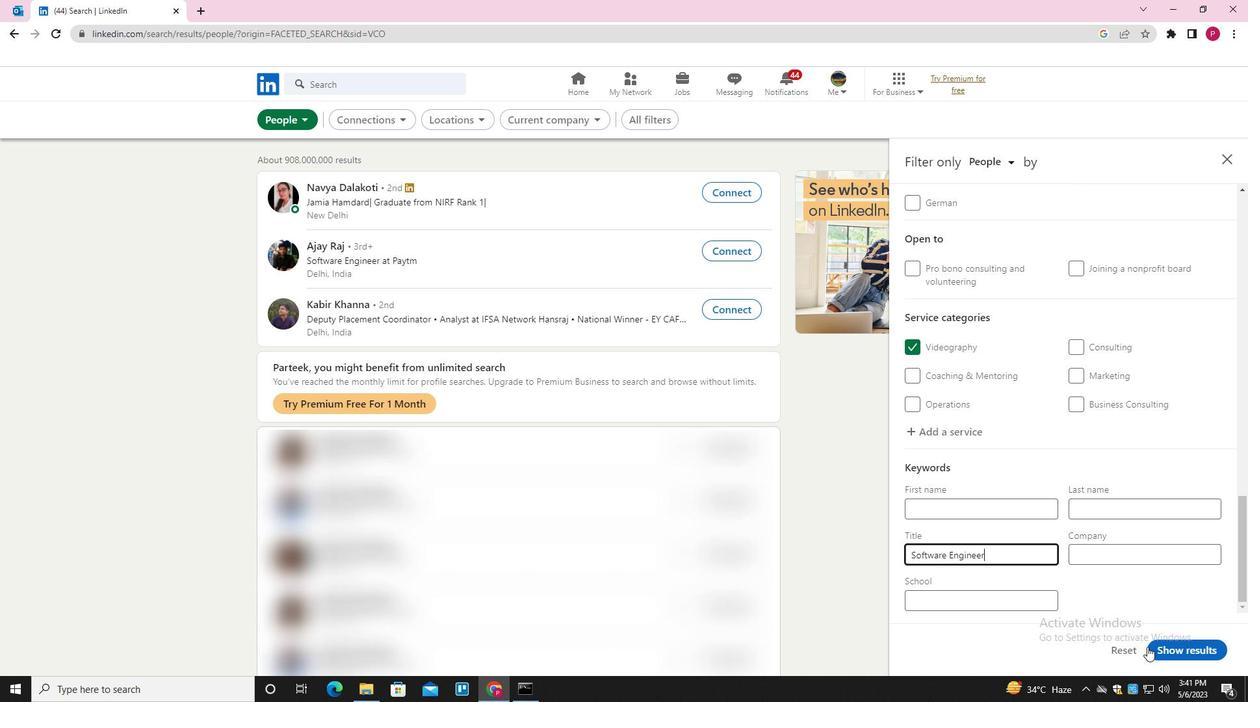 
Action: Mouse pressed left at (1159, 649)
Screenshot: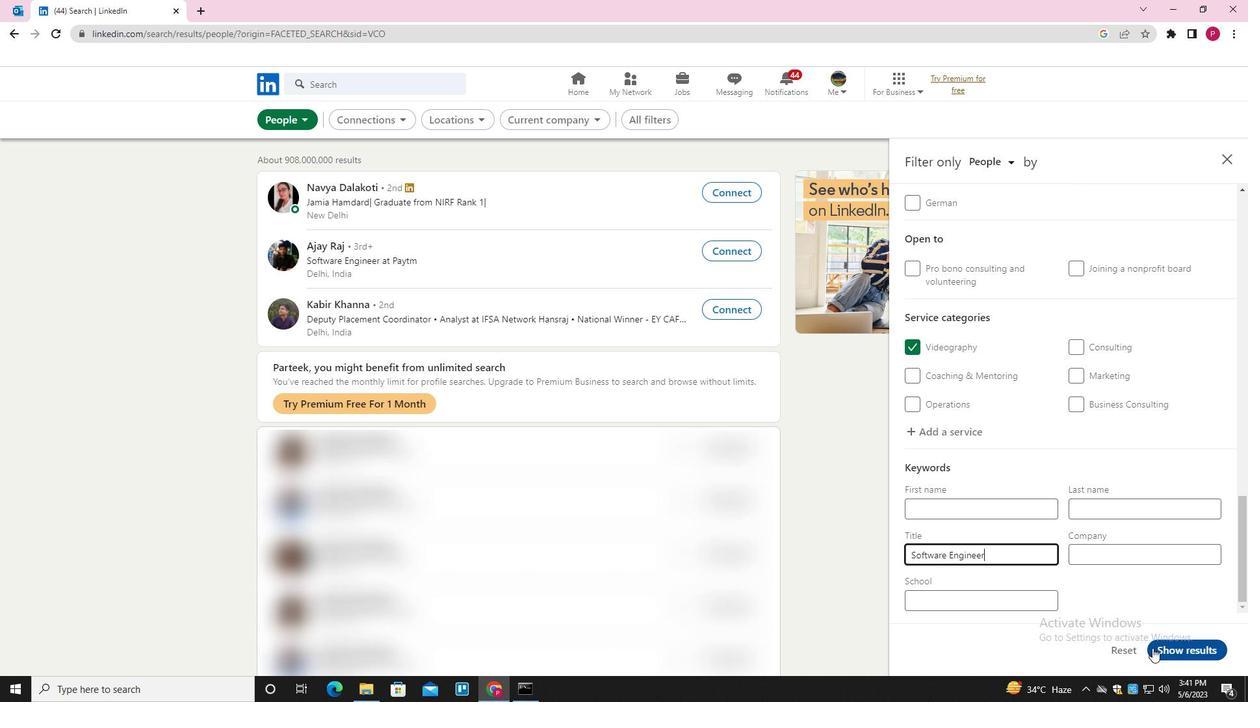 
Action: Mouse moved to (753, 328)
Screenshot: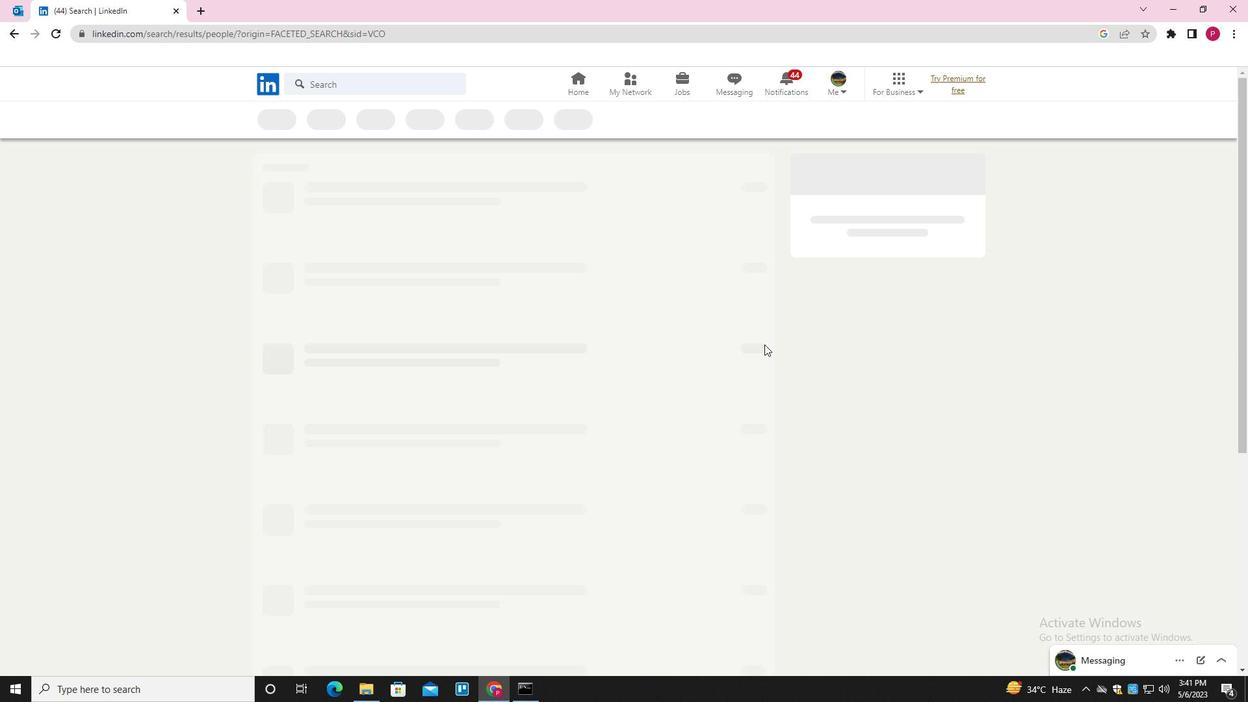 
